 Task: nan
Action: Mouse moved to (509, 144)
Screenshot: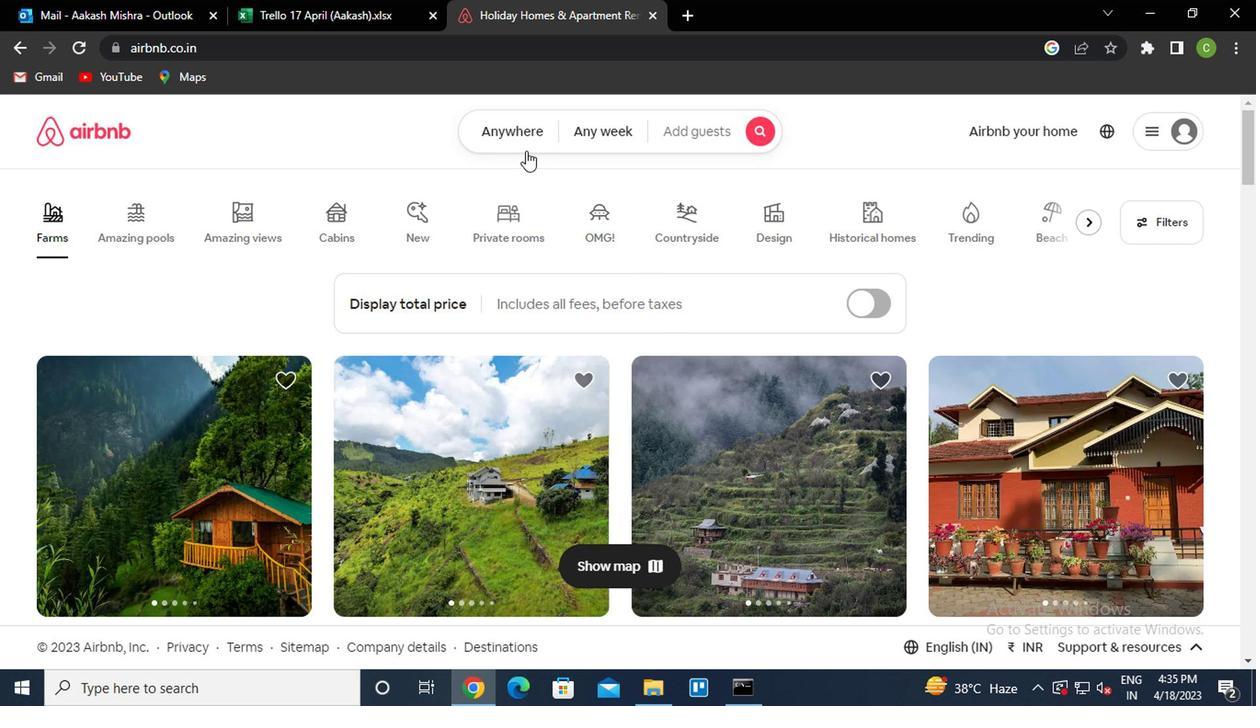 
Action: Mouse pressed left at (509, 144)
Screenshot: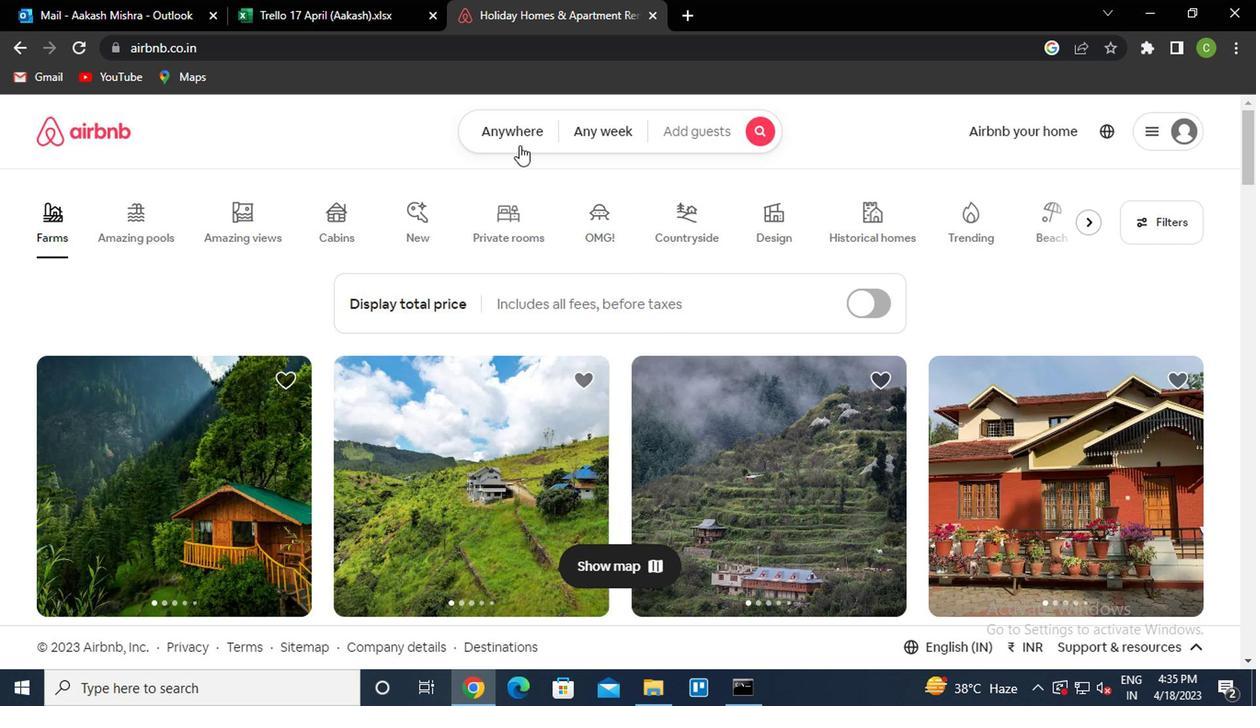 
Action: Mouse moved to (361, 210)
Screenshot: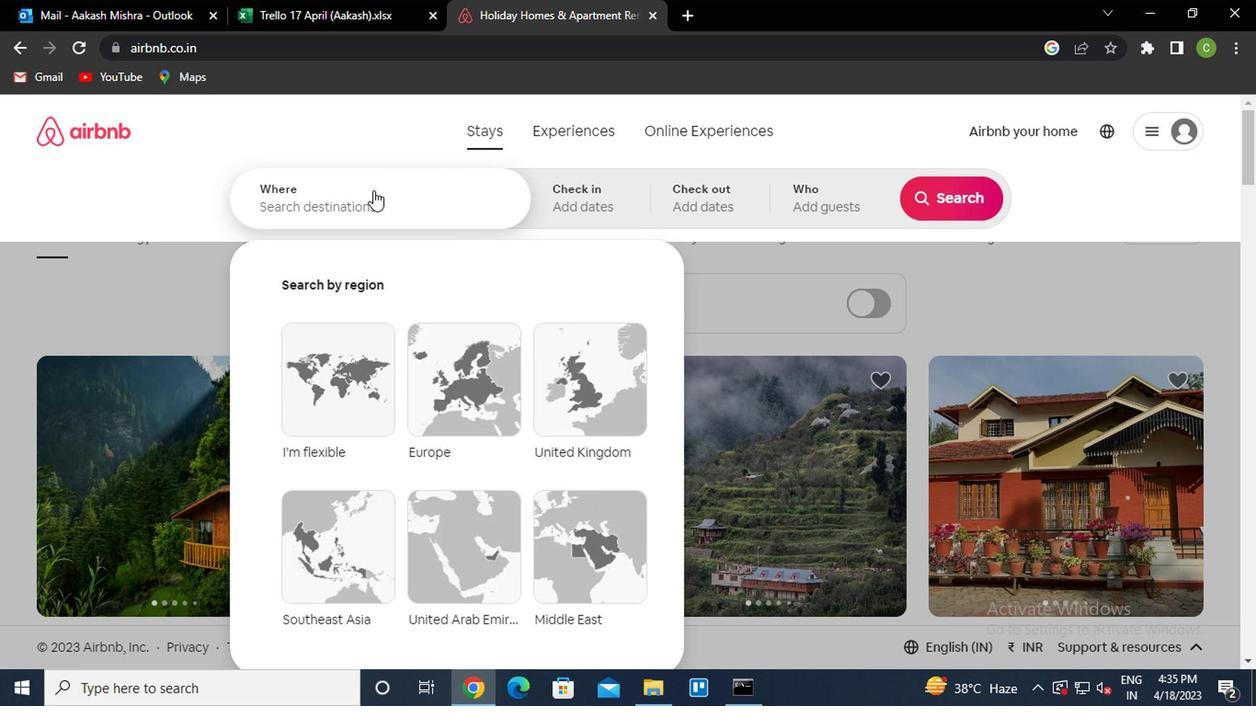 
Action: Mouse pressed left at (361, 210)
Screenshot: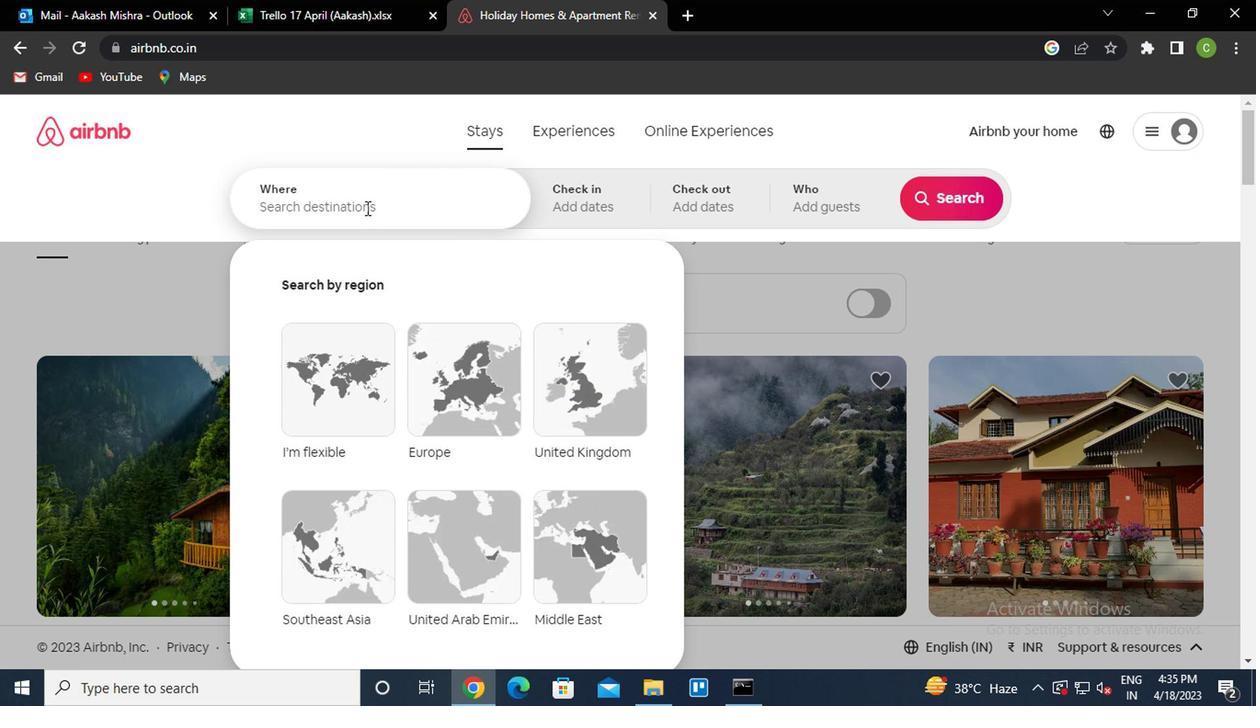 
Action: Mouse moved to (362, 211)
Screenshot: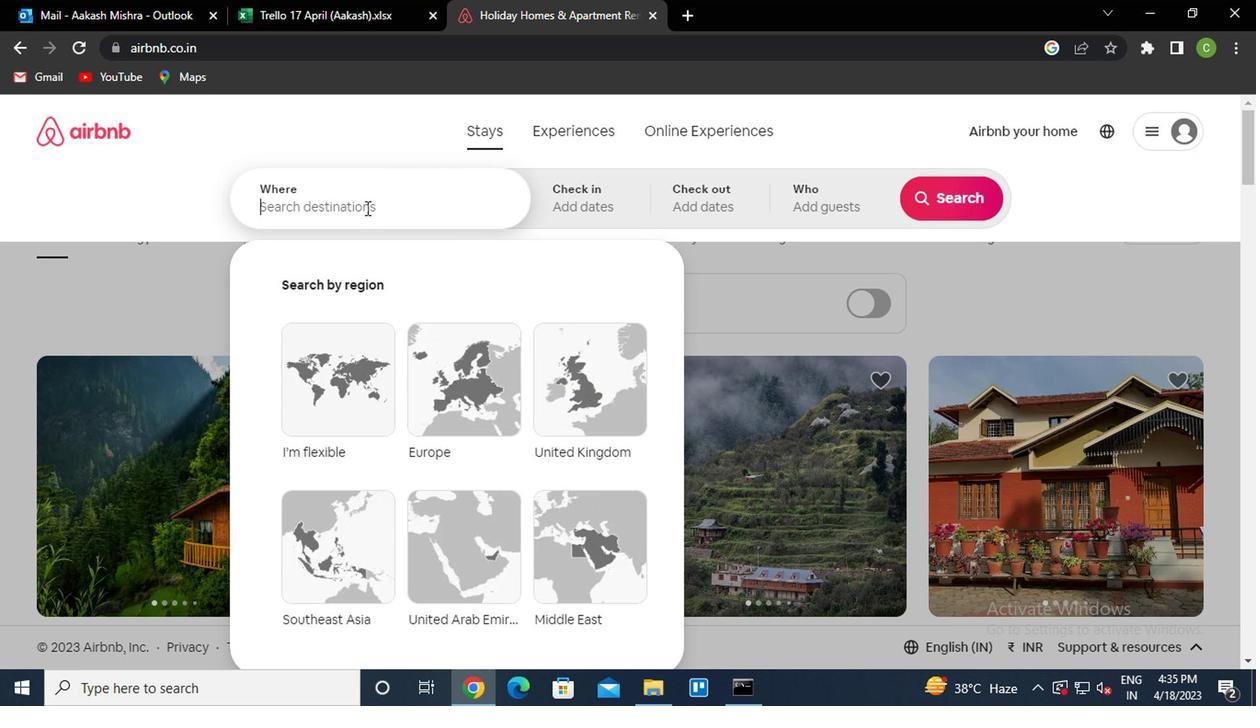 
Action: Key pressed c<Key.caps_lock>apitao<Key.space>poco<Key.space>brazil<Key.down><Key.enter>
Screenshot: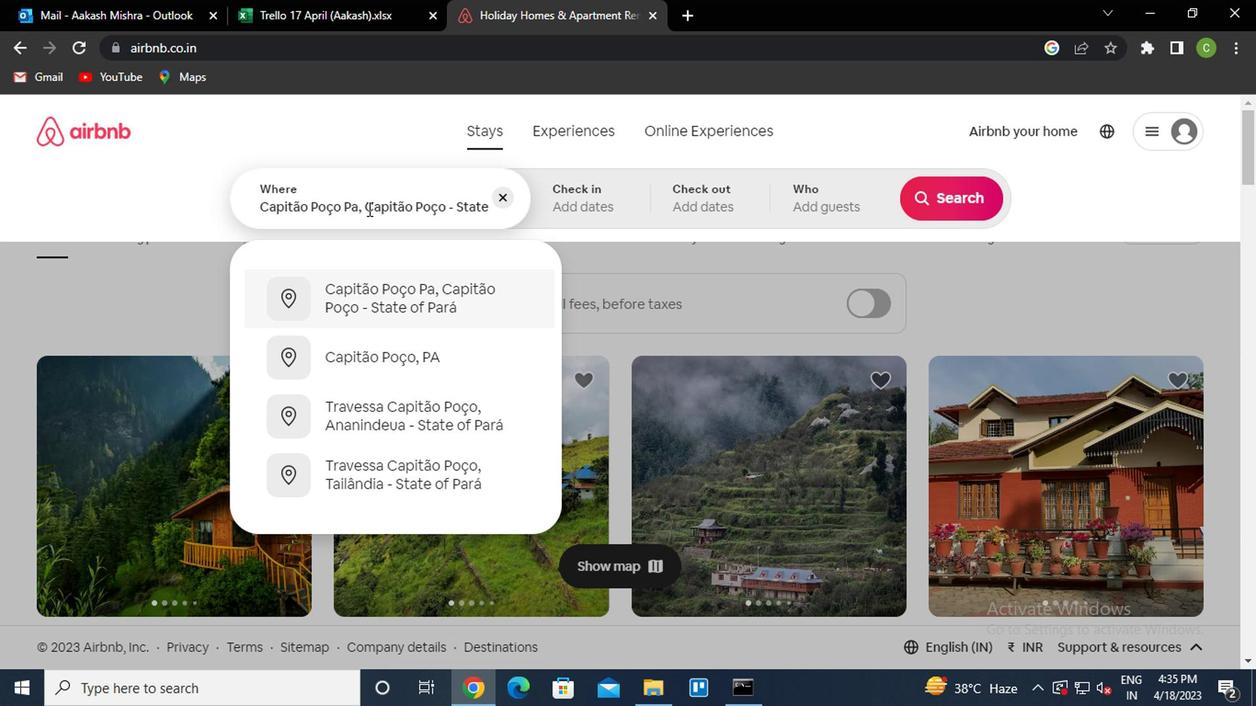 
Action: Mouse moved to (929, 342)
Screenshot: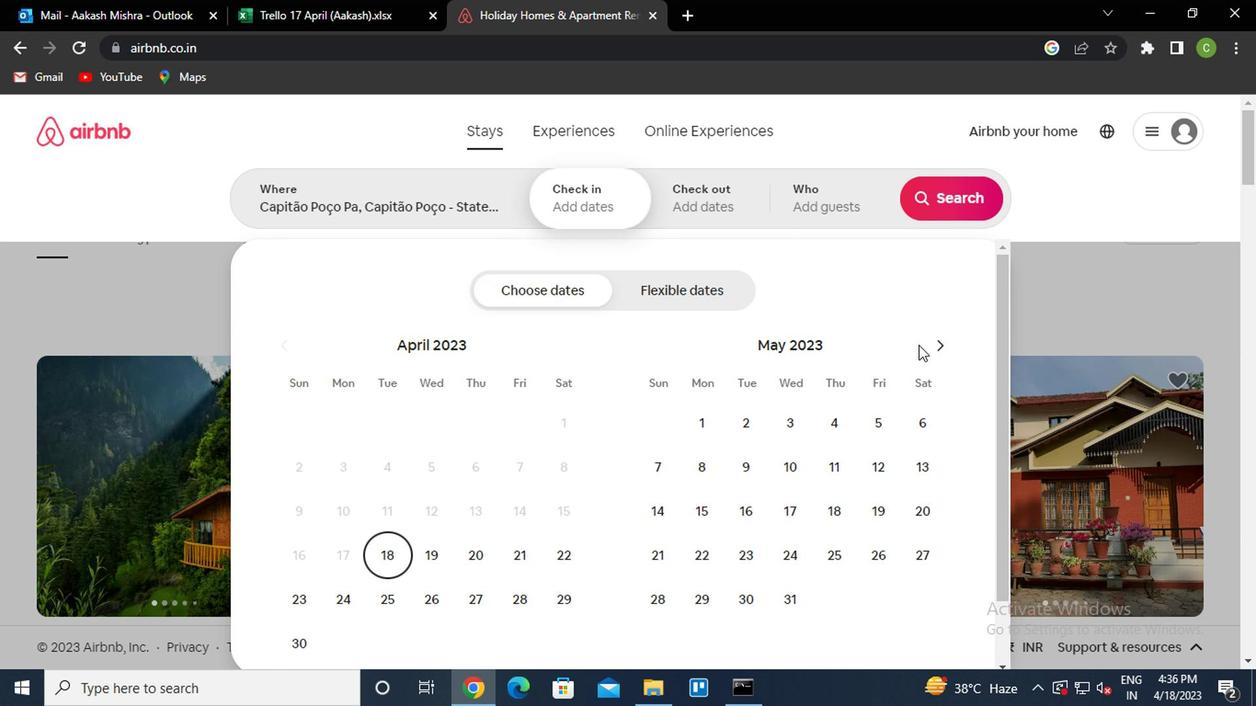 
Action: Mouse pressed left at (929, 342)
Screenshot: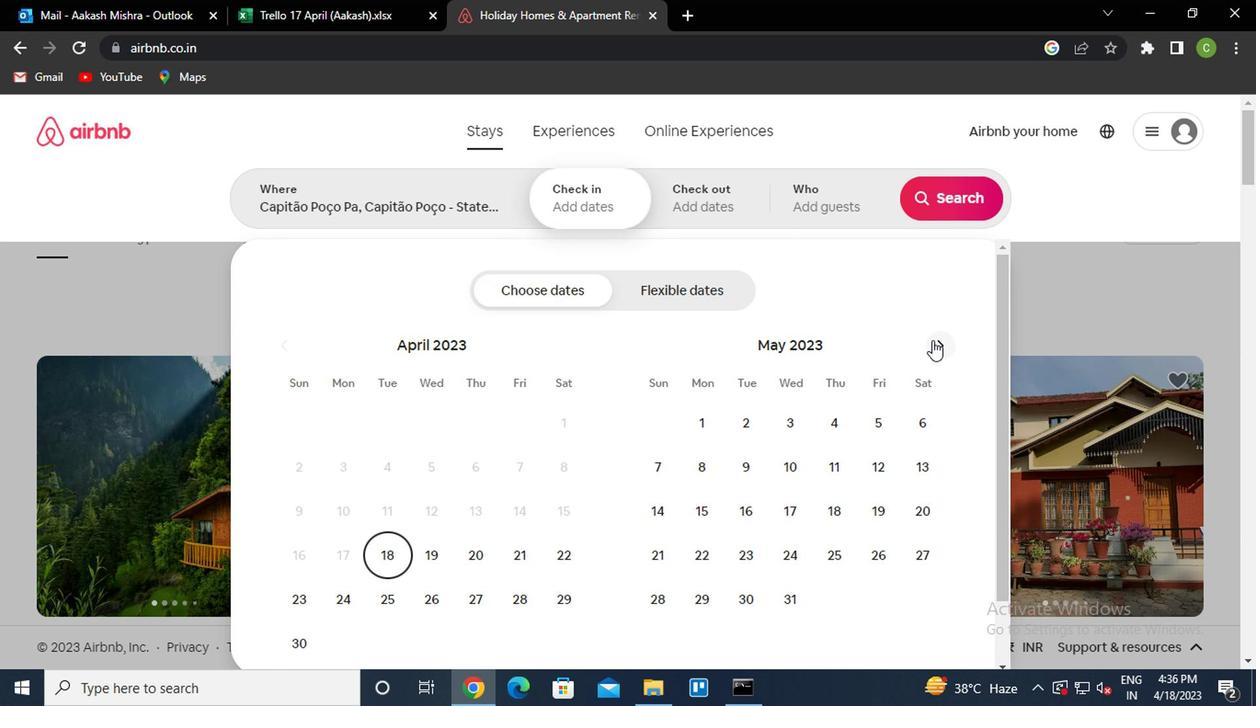 
Action: Mouse pressed left at (929, 342)
Screenshot: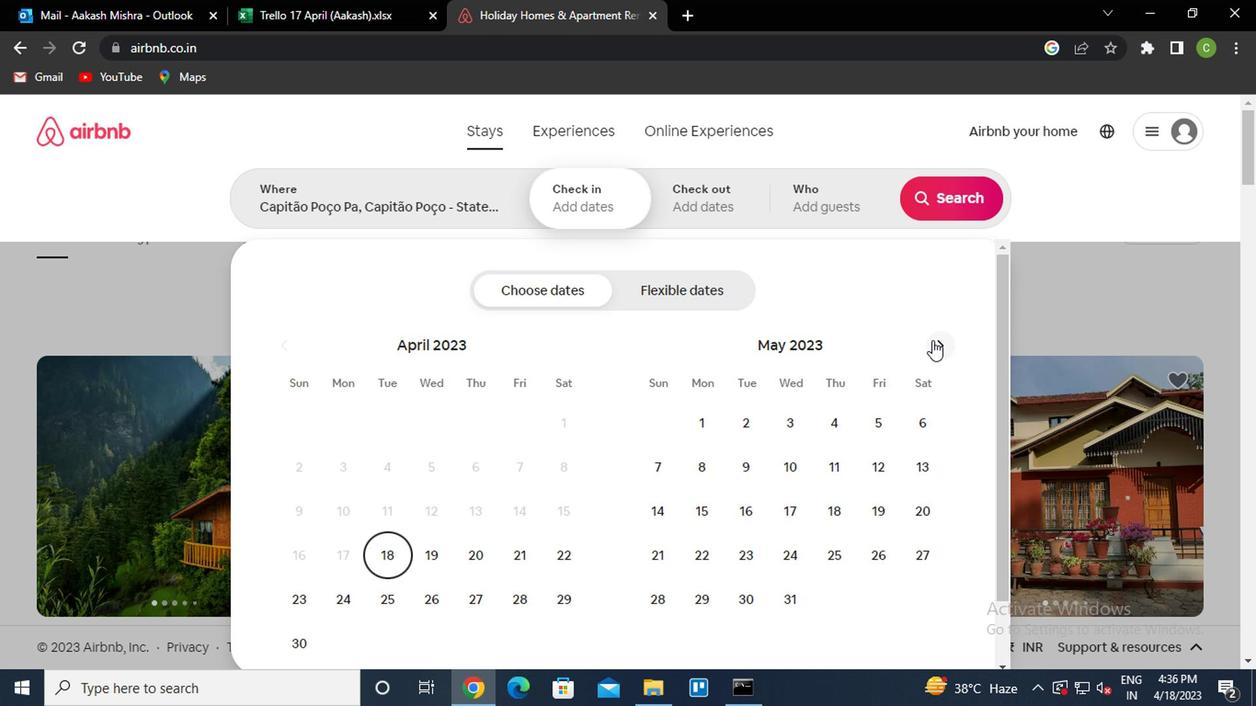 
Action: Mouse pressed left at (929, 342)
Screenshot: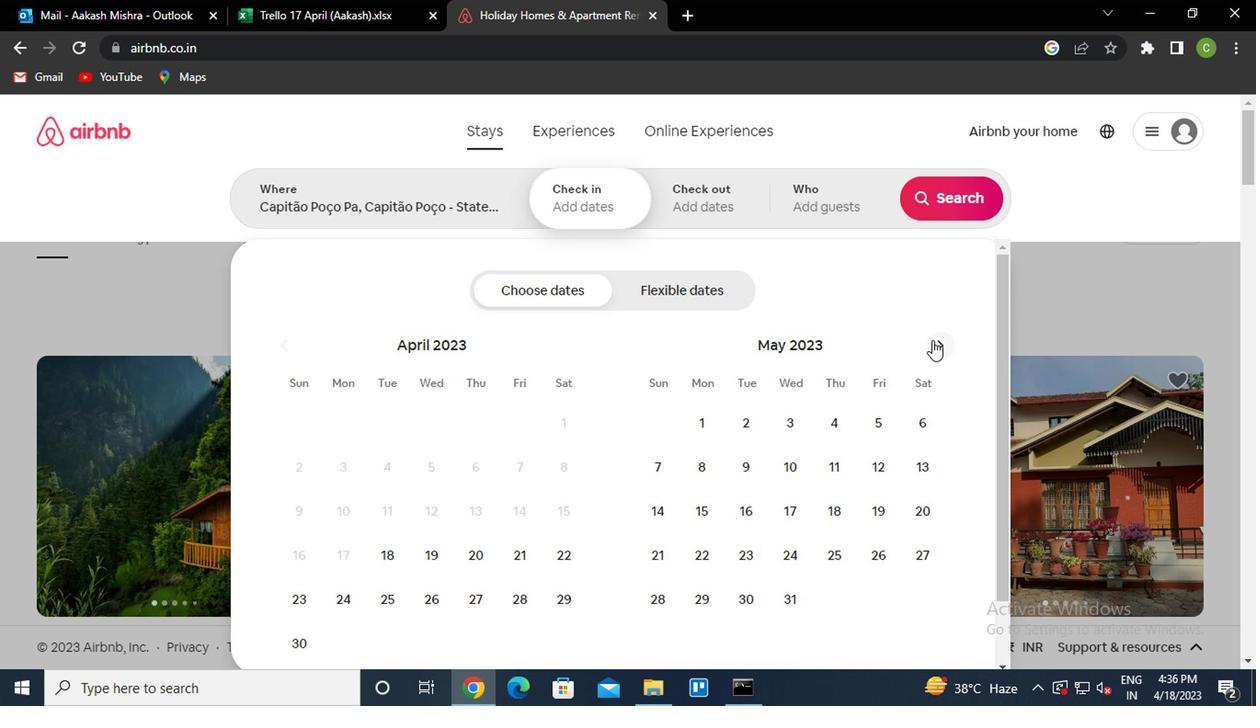 
Action: Mouse pressed left at (929, 342)
Screenshot: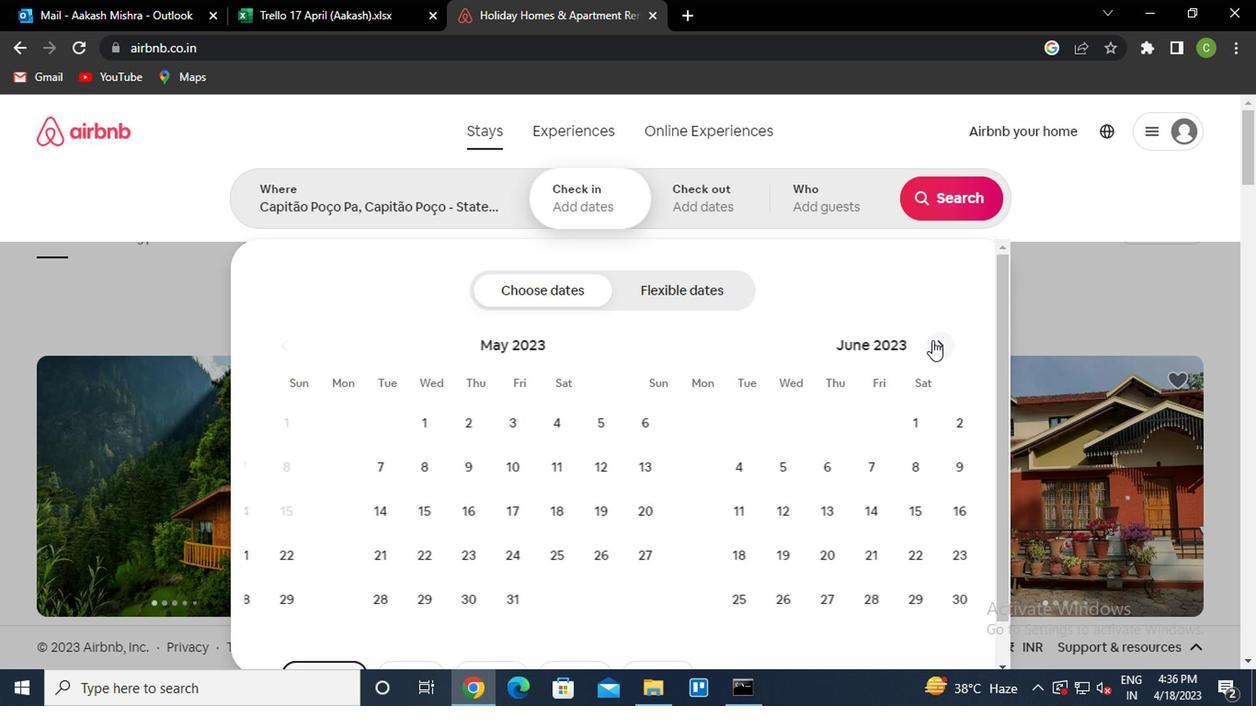 
Action: Mouse pressed left at (929, 342)
Screenshot: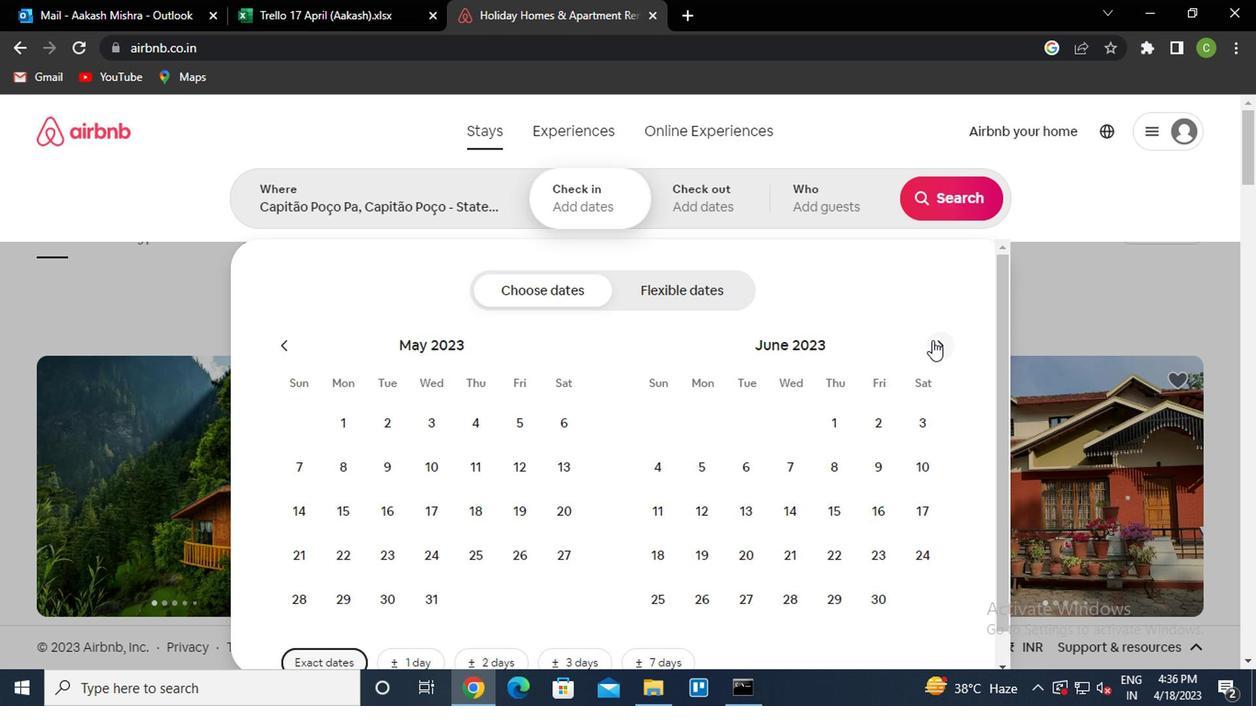 
Action: Mouse pressed left at (929, 342)
Screenshot: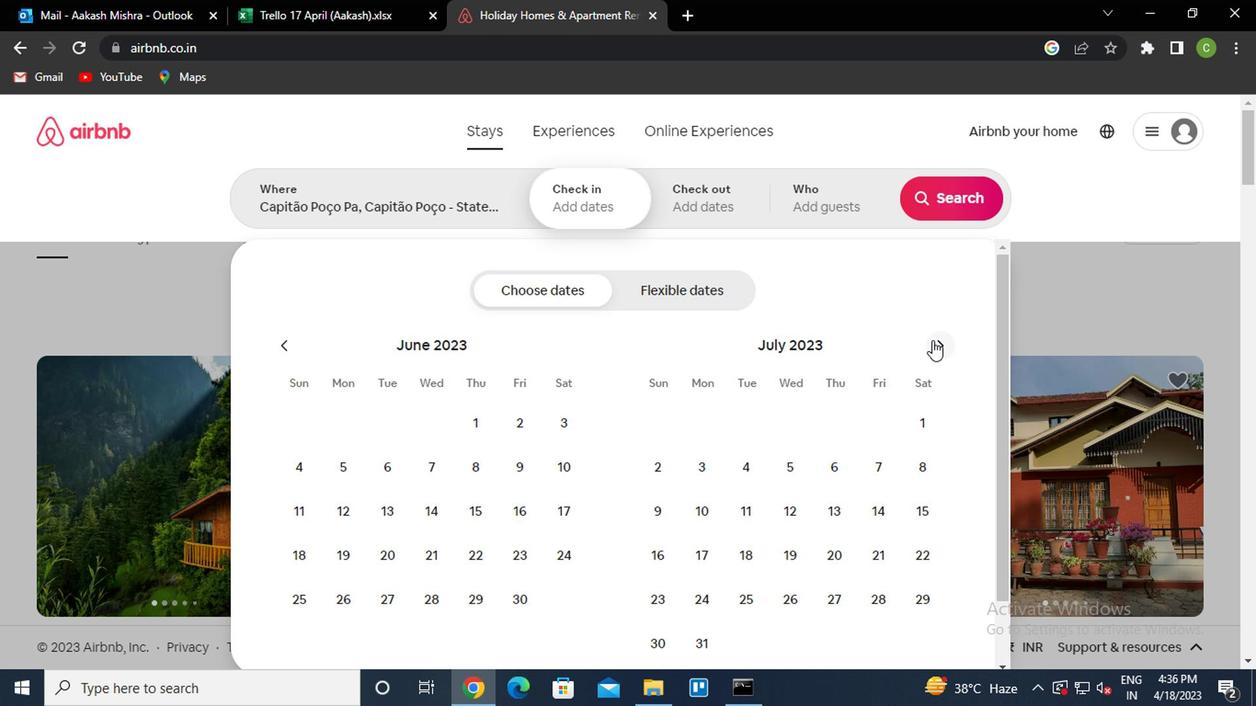 
Action: Mouse moved to (929, 341)
Screenshot: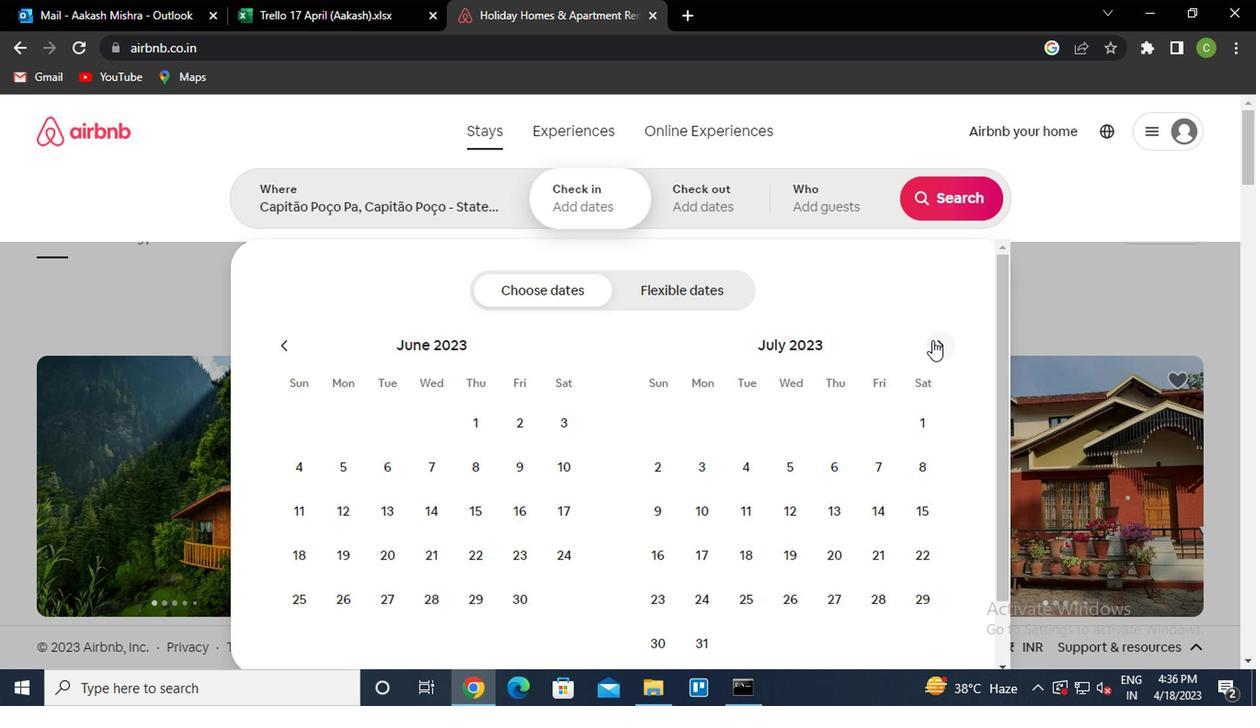 
Action: Mouse pressed left at (929, 341)
Screenshot: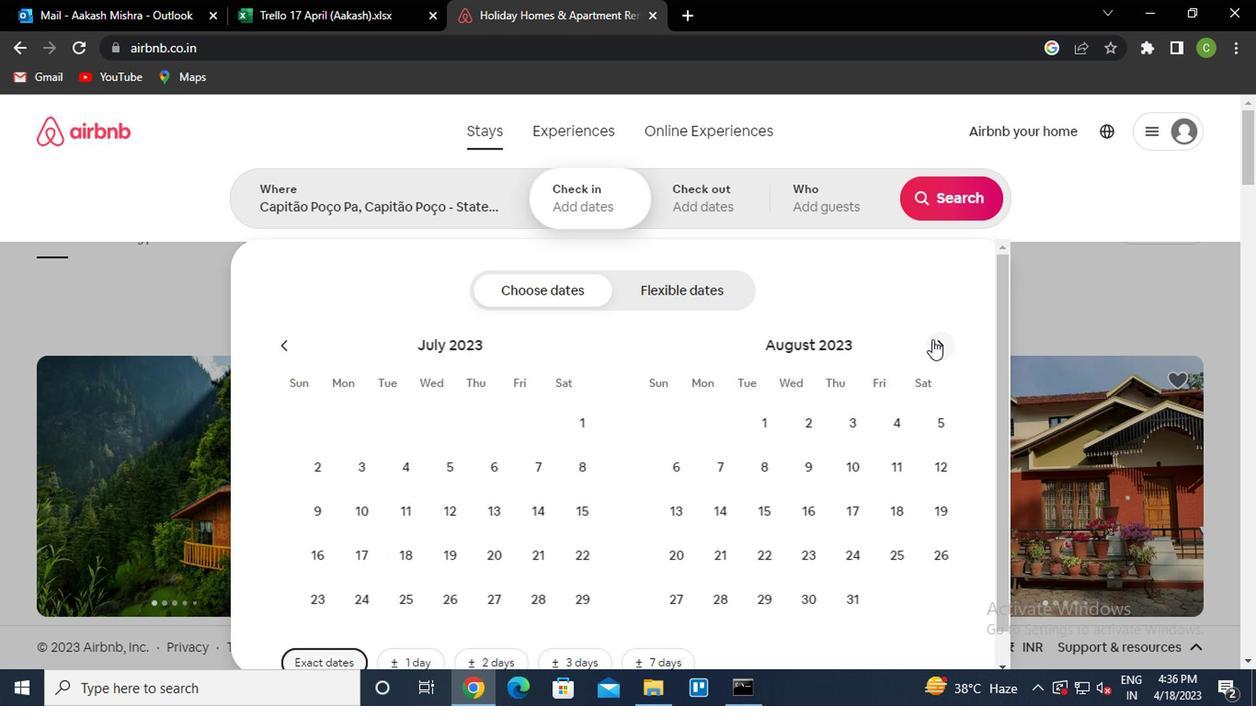 
Action: Mouse moved to (917, 428)
Screenshot: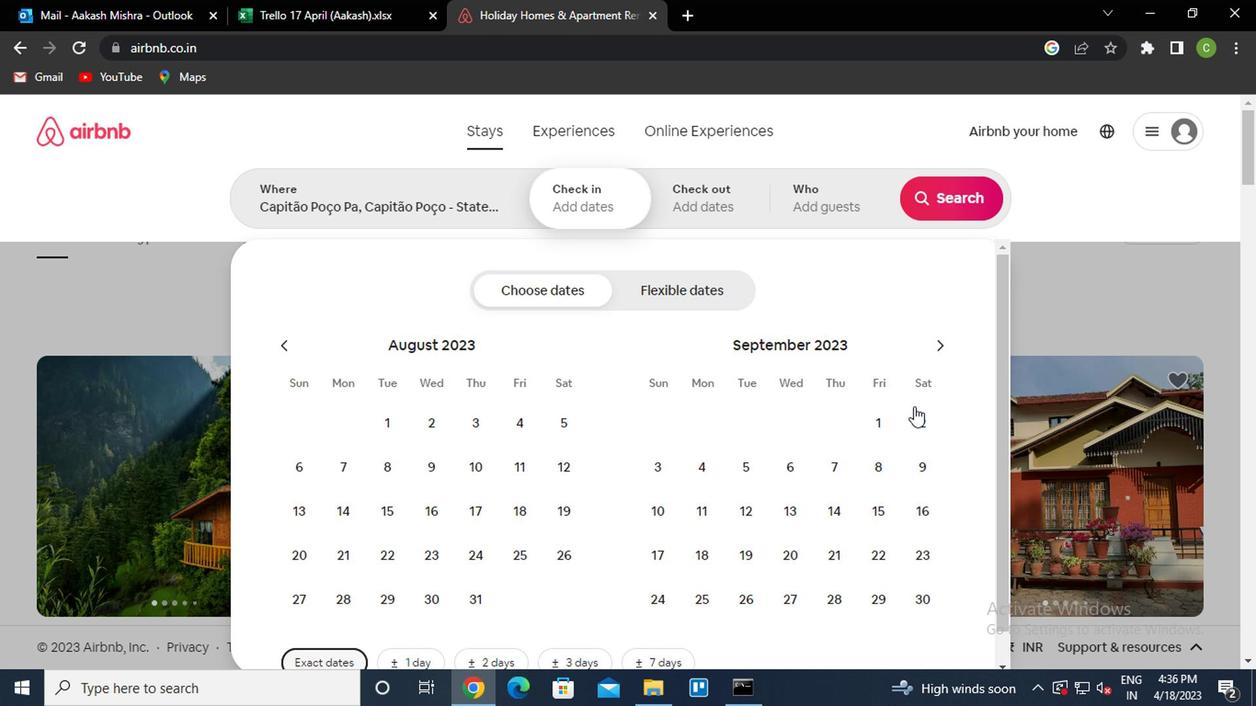 
Action: Mouse pressed left at (917, 428)
Screenshot: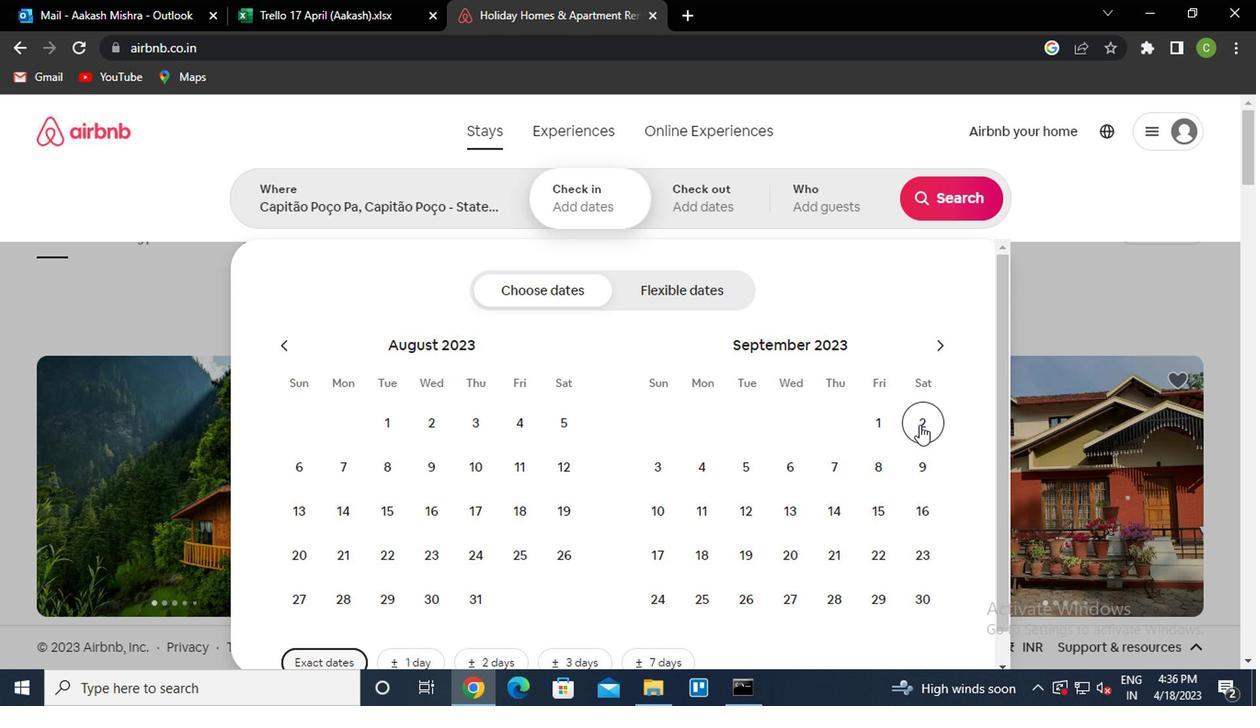 
Action: Mouse moved to (654, 513)
Screenshot: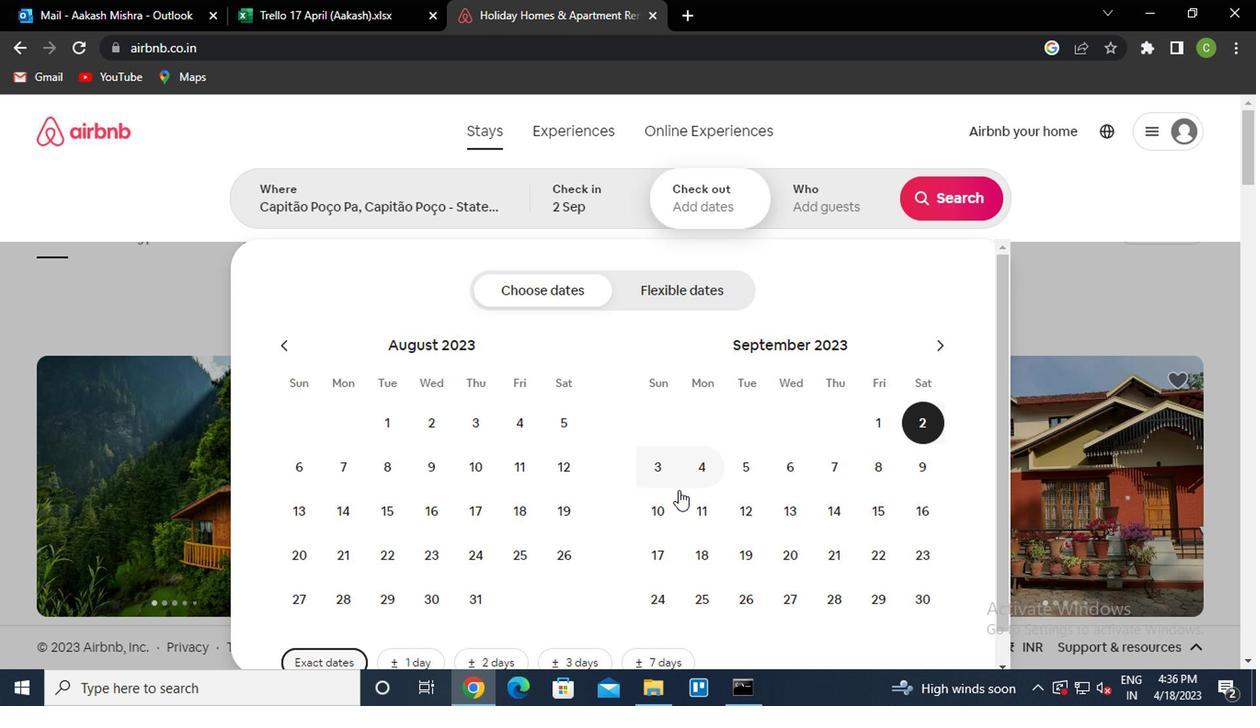 
Action: Mouse pressed left at (654, 513)
Screenshot: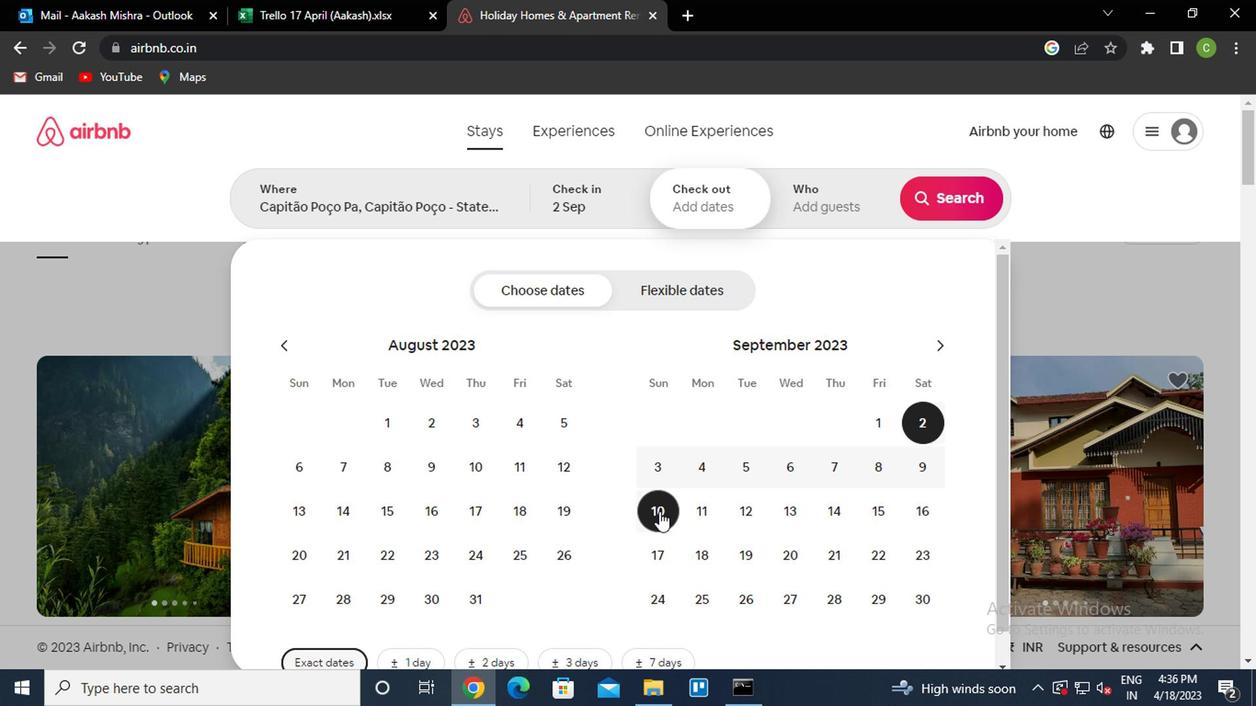 
Action: Mouse moved to (831, 208)
Screenshot: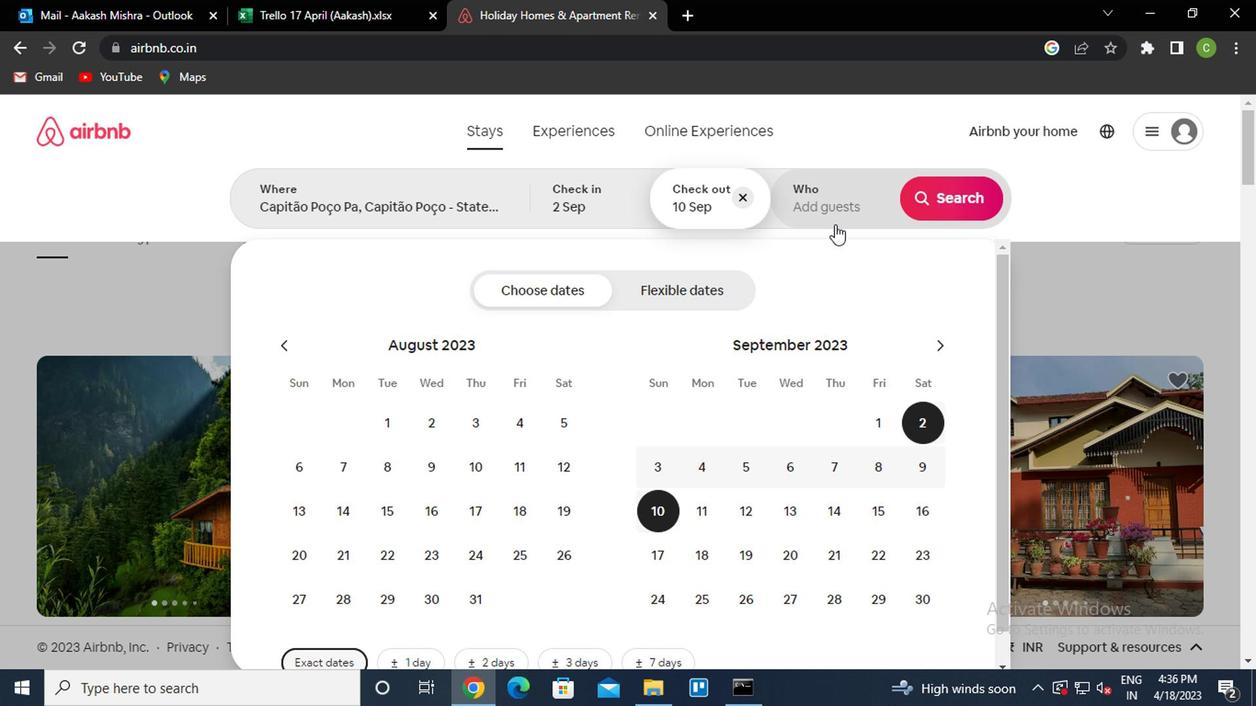 
Action: Mouse pressed left at (831, 208)
Screenshot: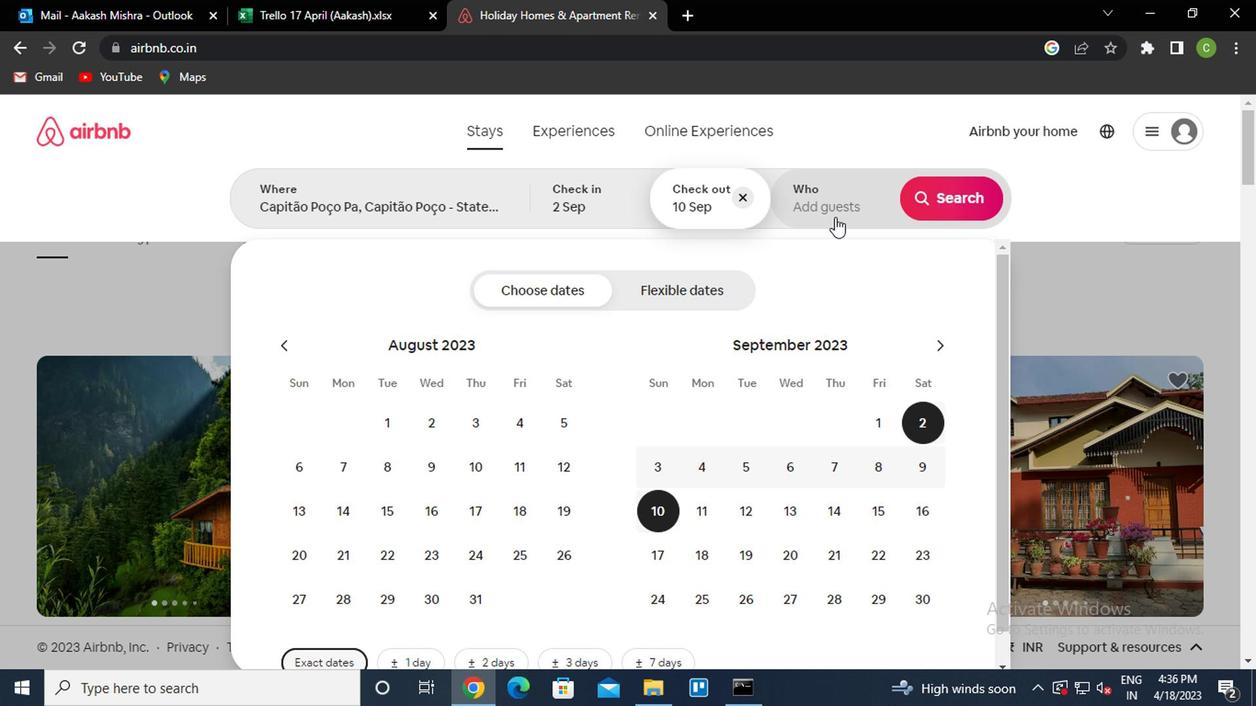 
Action: Mouse moved to (951, 301)
Screenshot: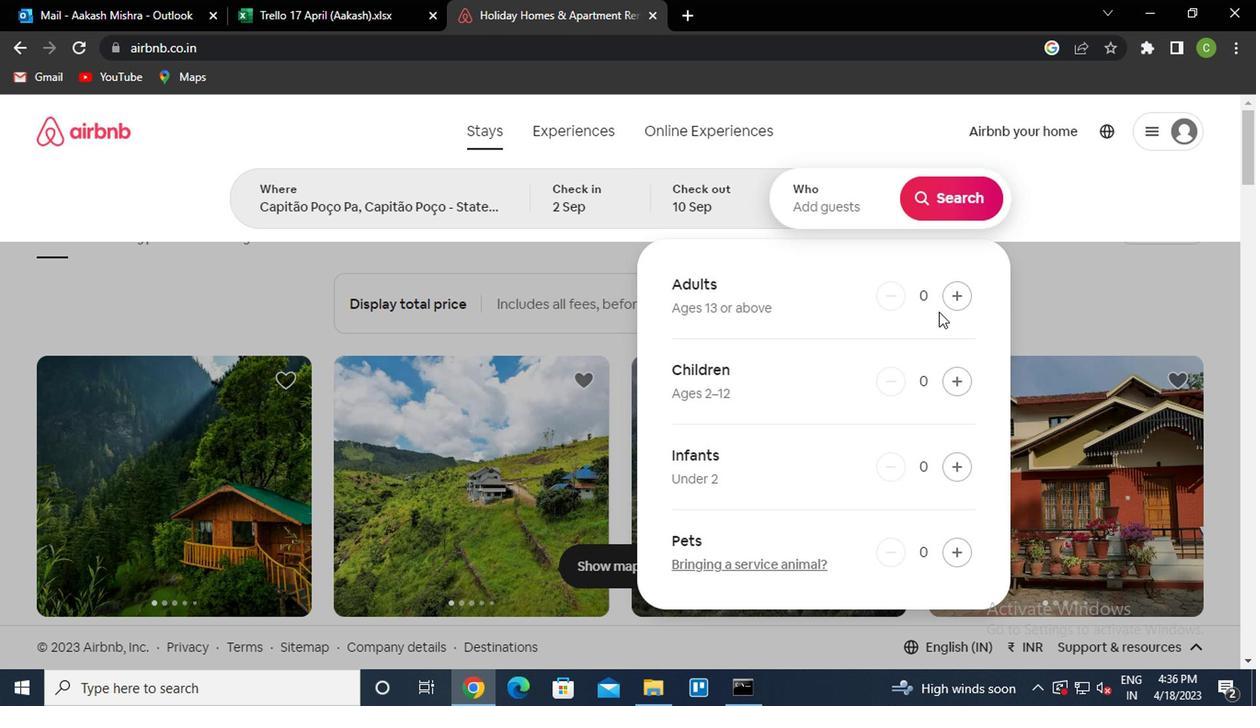 
Action: Mouse pressed left at (951, 301)
Screenshot: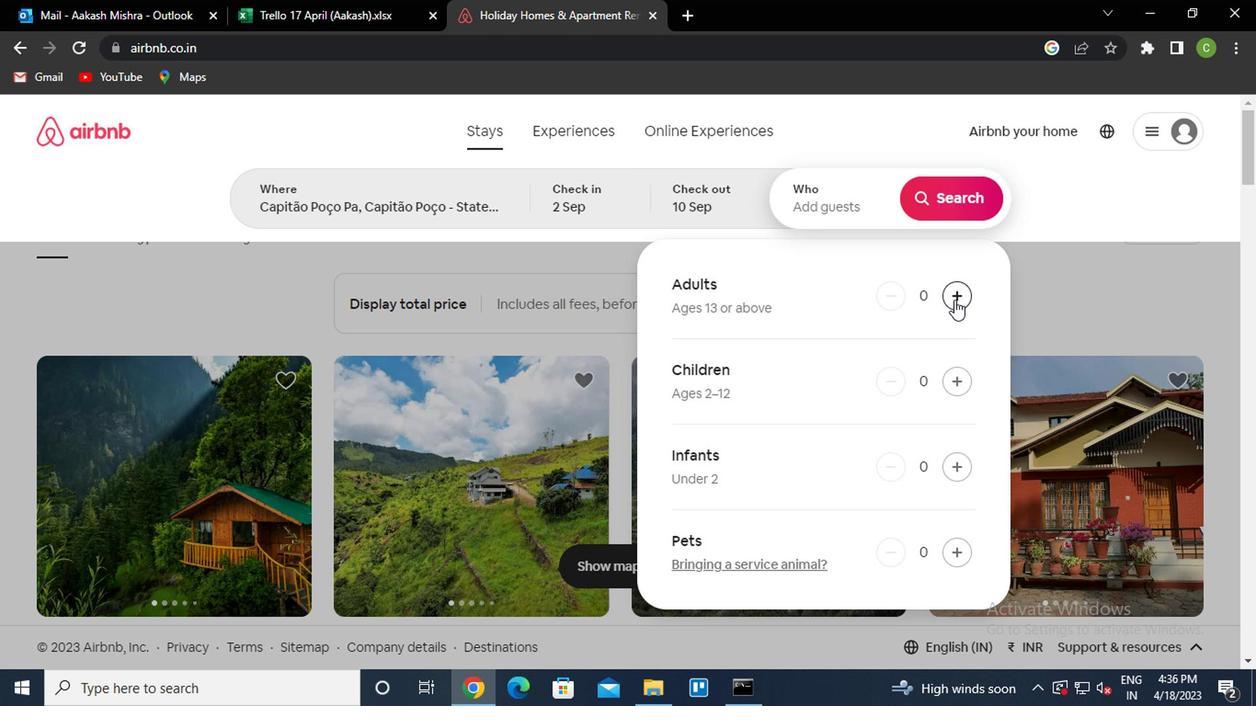 
Action: Mouse pressed left at (951, 301)
Screenshot: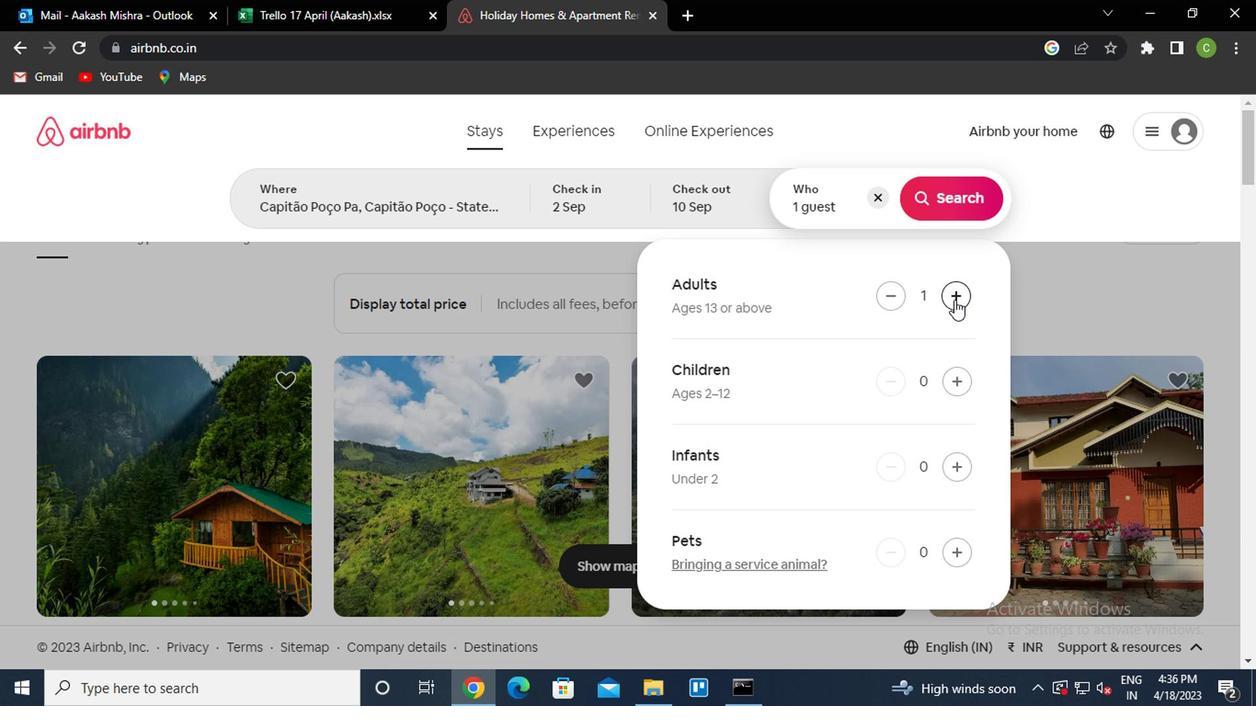 
Action: Mouse moved to (1036, 296)
Screenshot: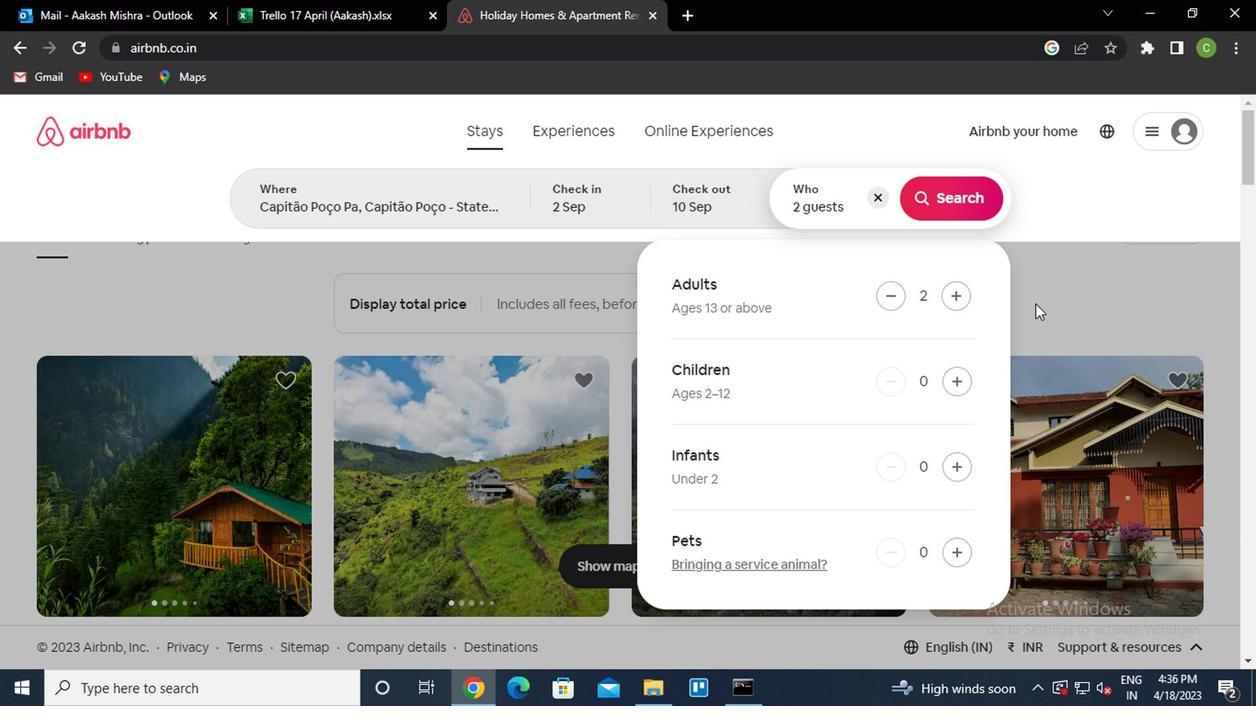 
Action: Mouse pressed left at (1036, 296)
Screenshot: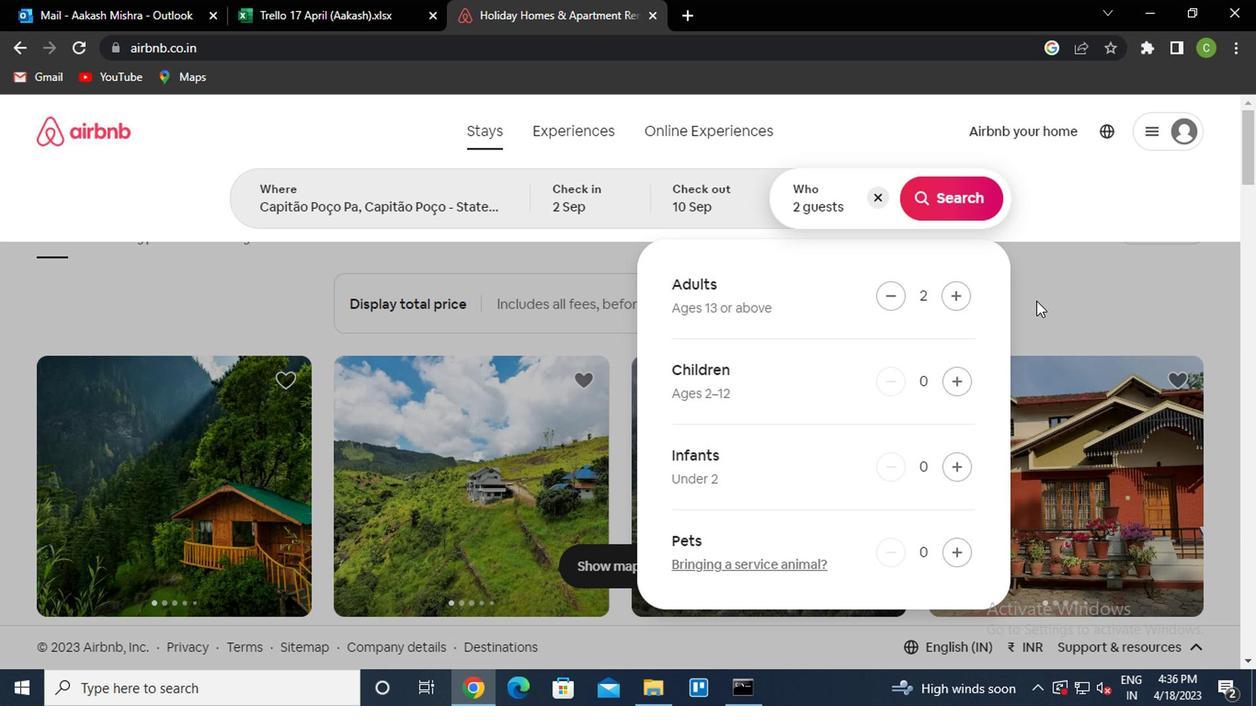 
Action: Mouse moved to (1178, 242)
Screenshot: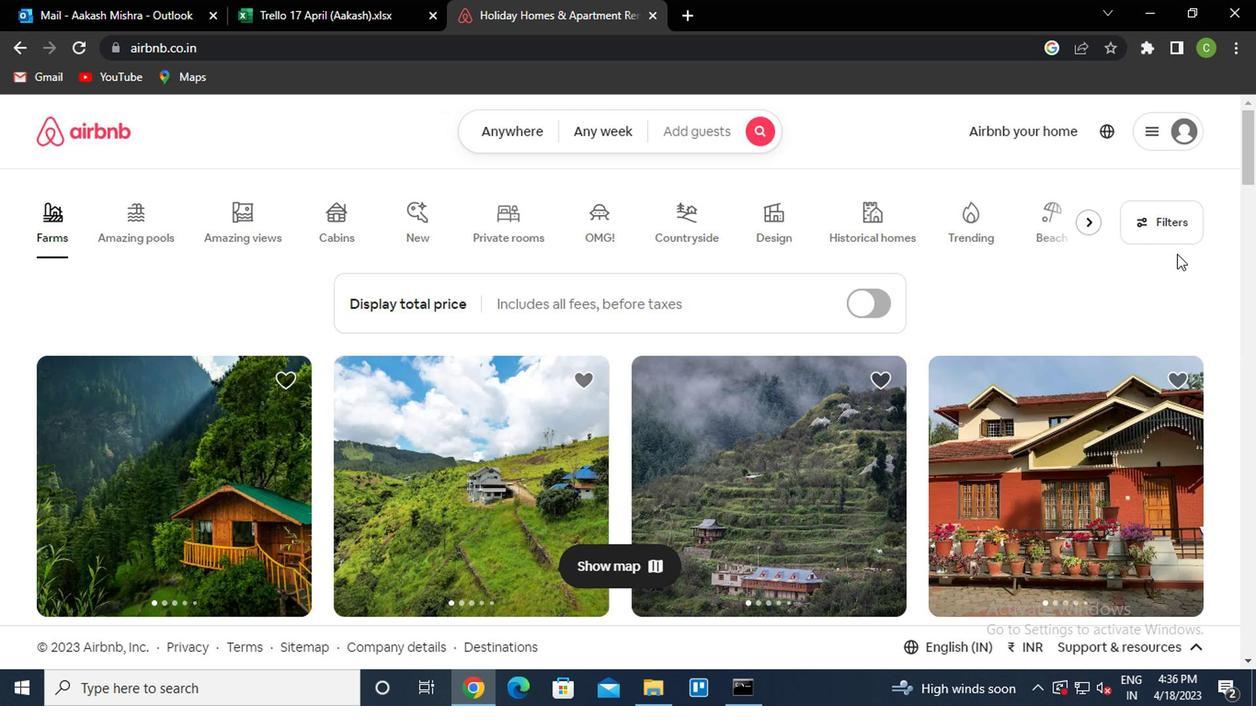 
Action: Mouse pressed left at (1178, 242)
Screenshot: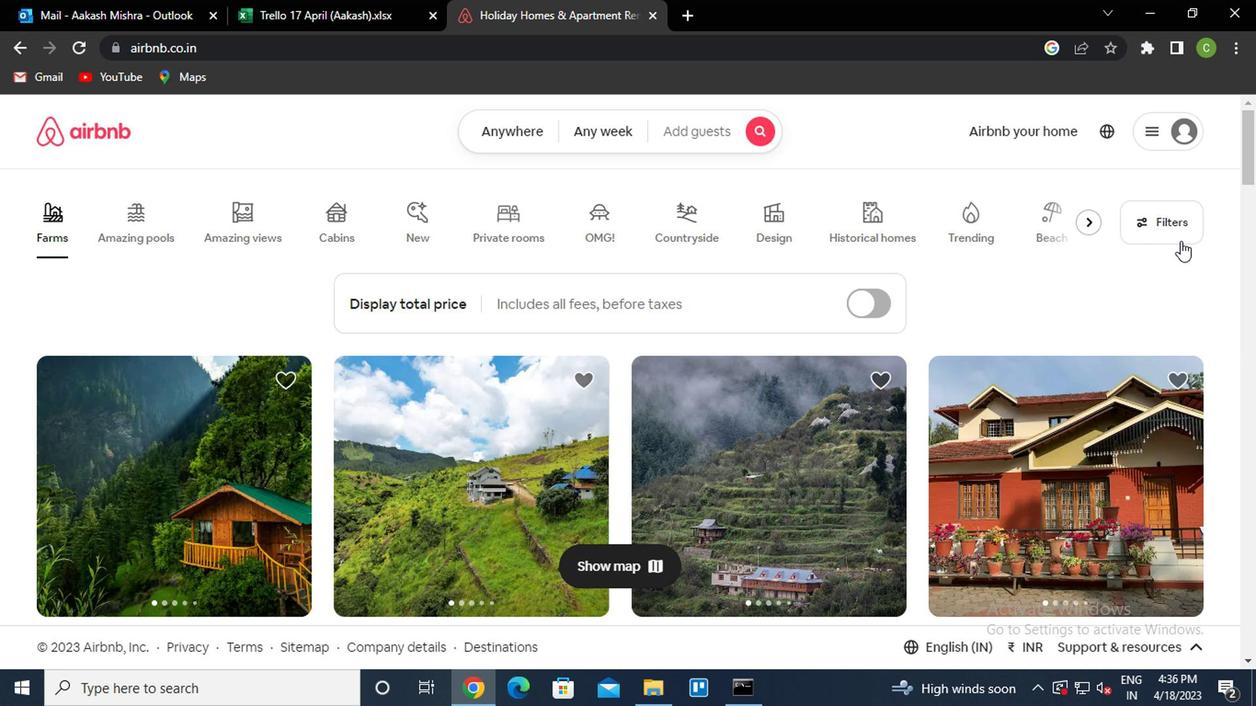 
Action: Mouse moved to (406, 438)
Screenshot: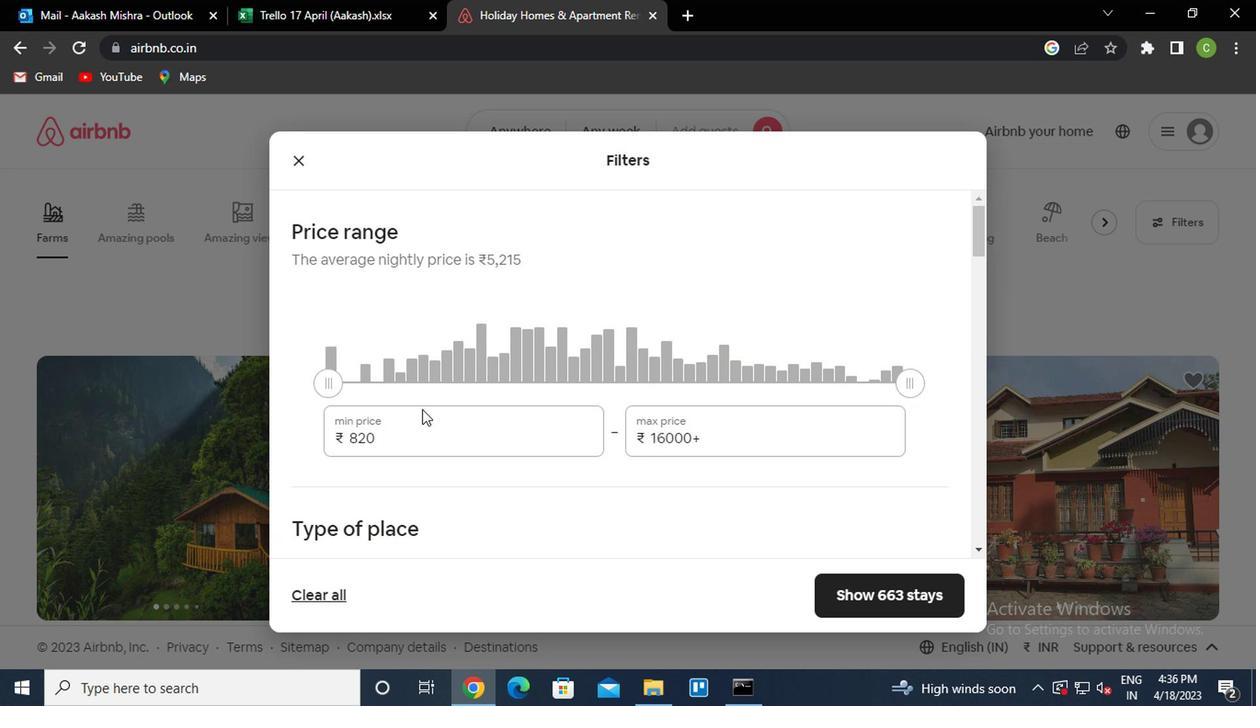 
Action: Mouse pressed left at (406, 438)
Screenshot: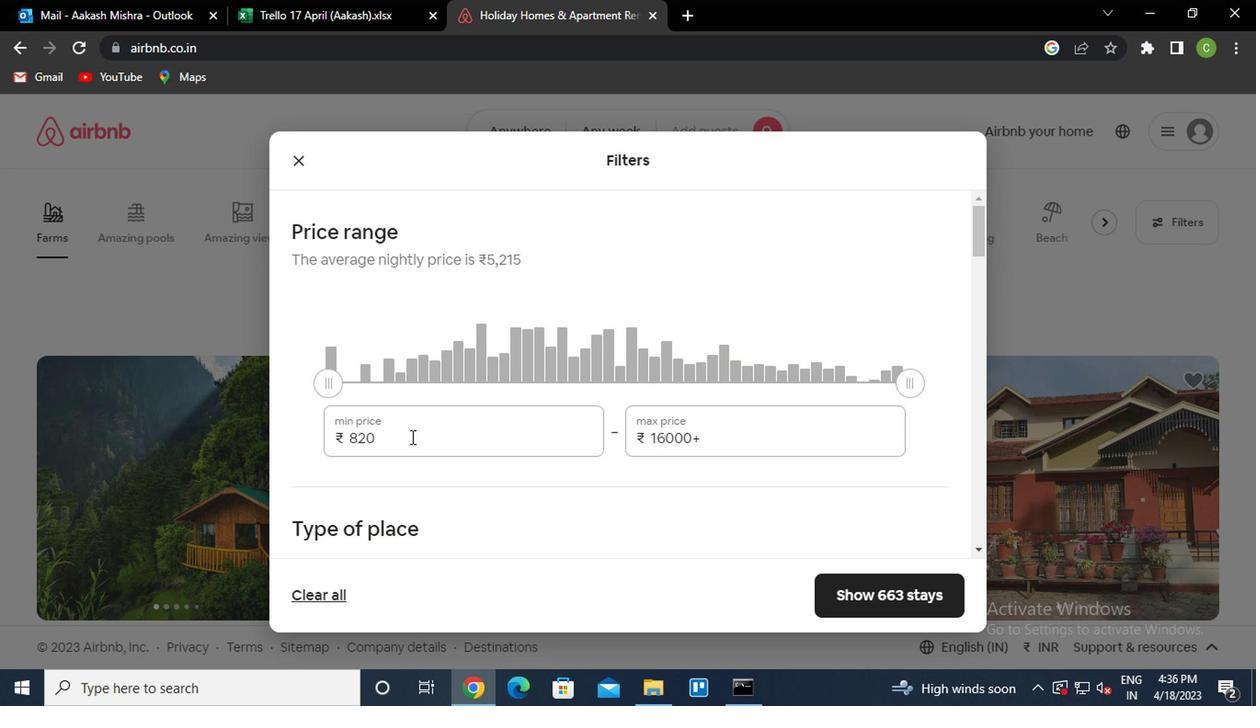 
Action: Key pressed <Key.backspace><Key.backspace><Key.backspace>5000<Key.tab>10000
Screenshot: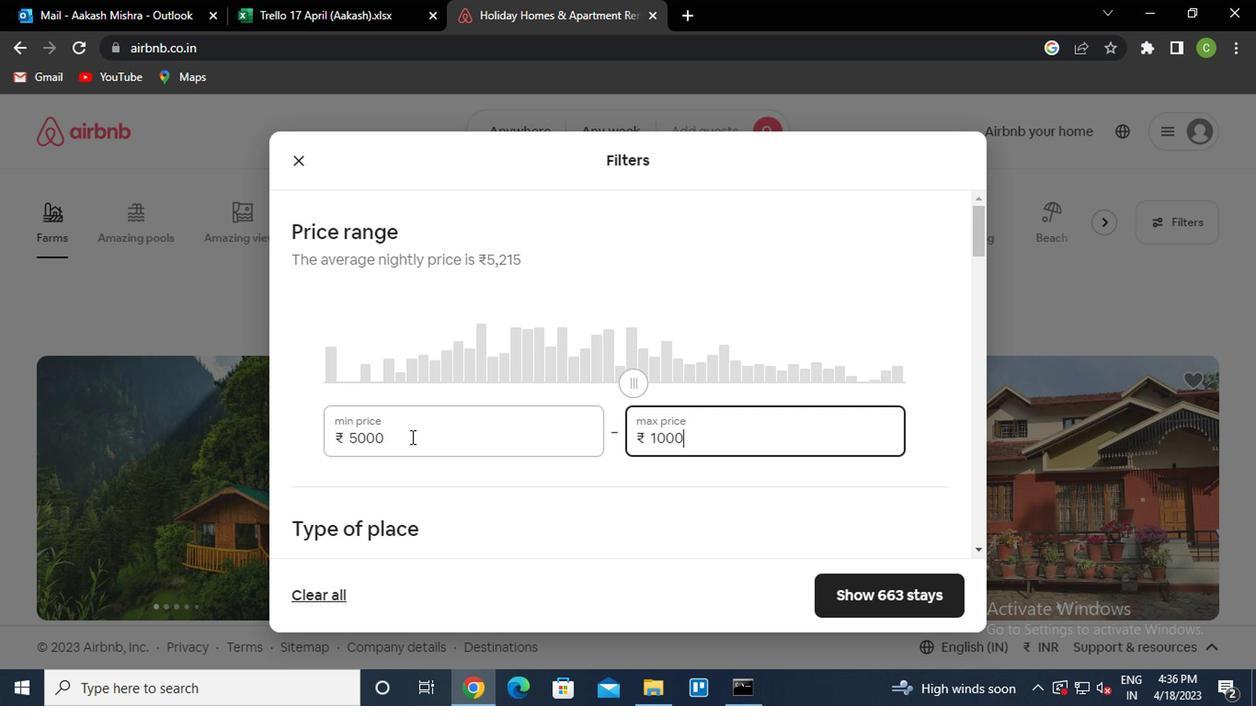 
Action: Mouse moved to (420, 483)
Screenshot: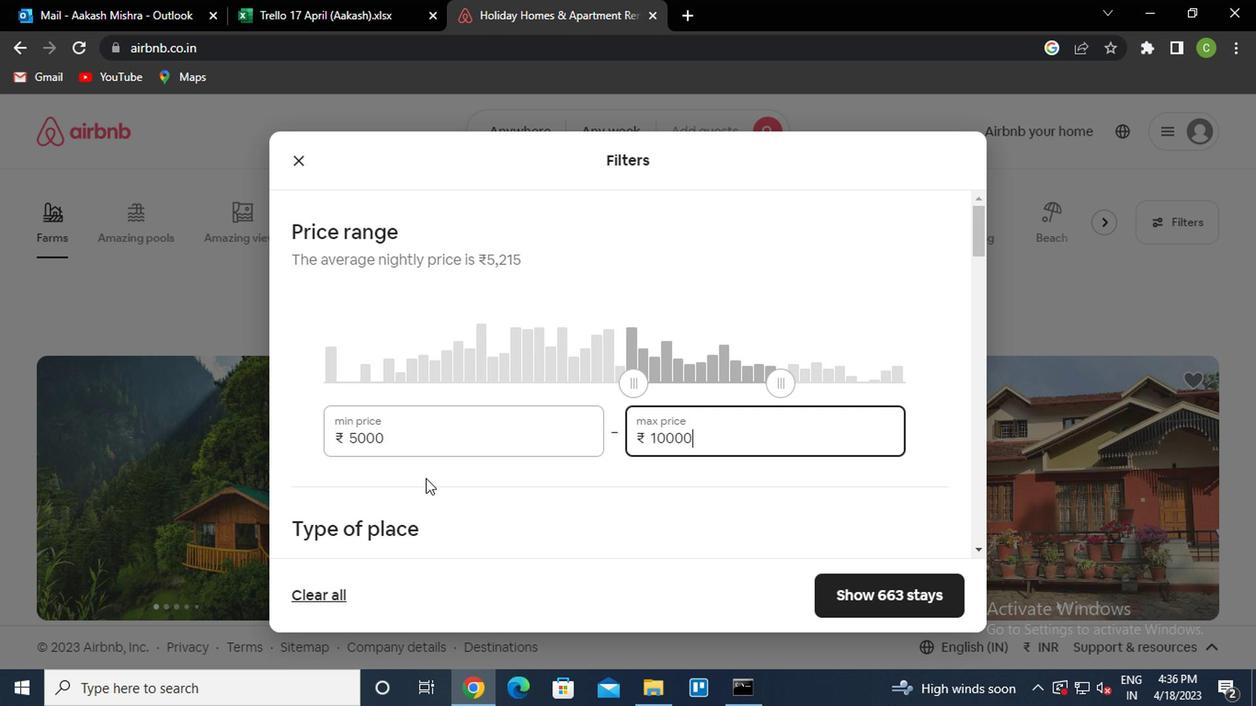 
Action: Key pressed <Key.backspace><Key.backspace><Key.backspace><Key.backspace>6000
Screenshot: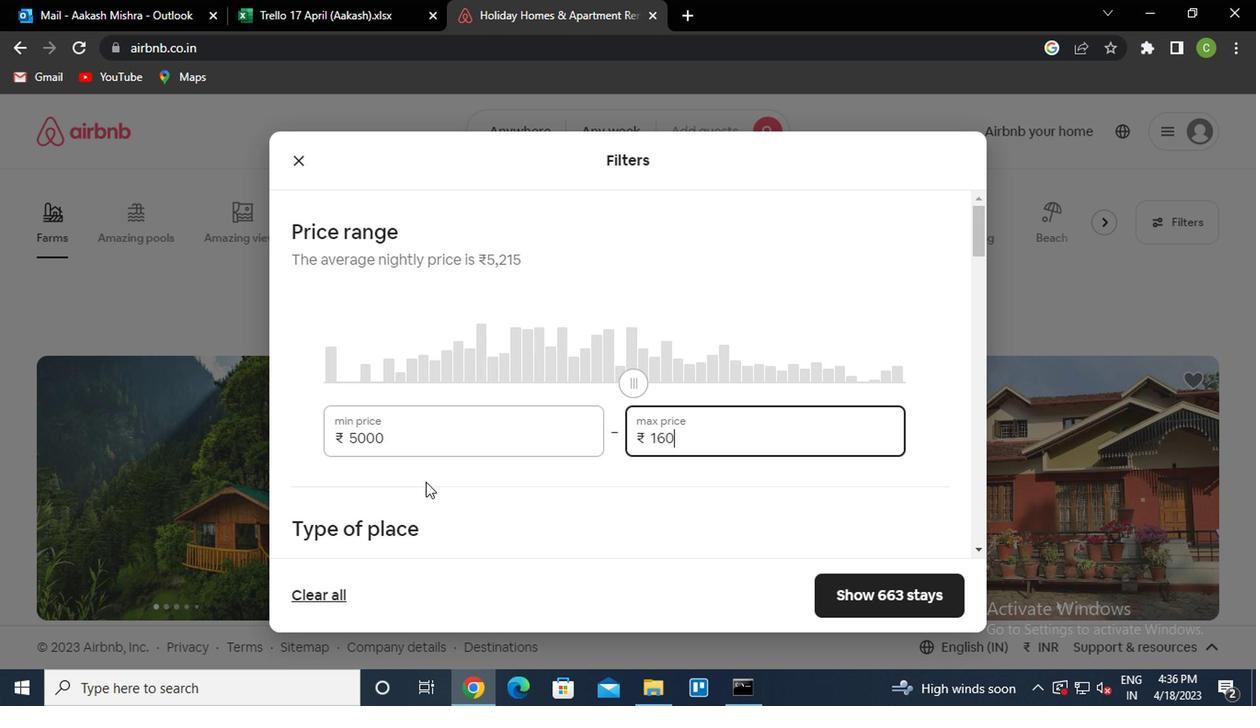
Action: Mouse scrolled (420, 482) with delta (0, -1)
Screenshot: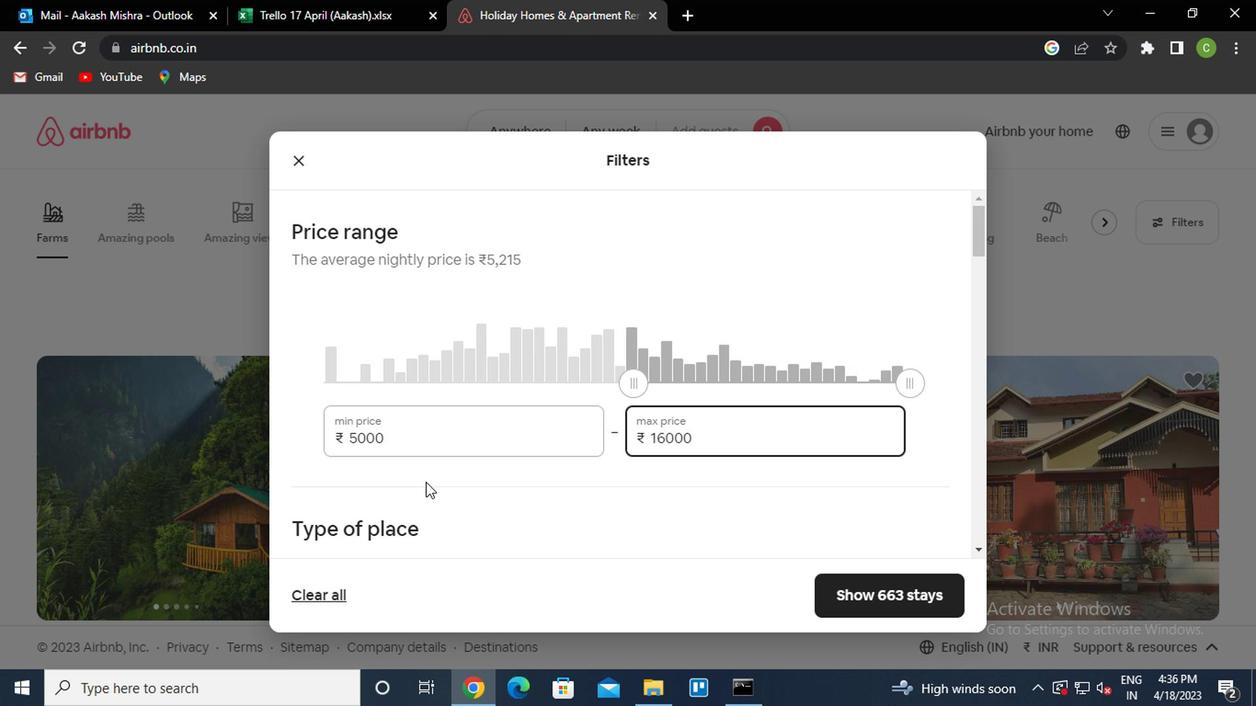 
Action: Mouse moved to (420, 500)
Screenshot: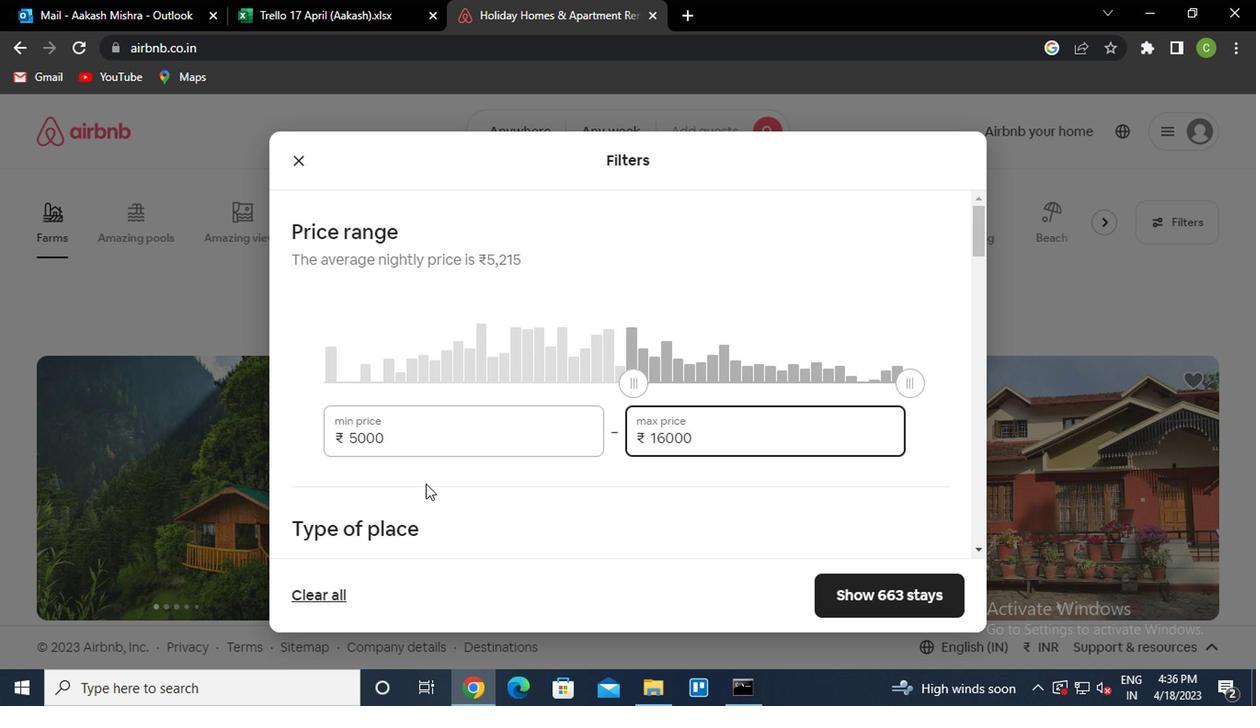 
Action: Mouse scrolled (420, 500) with delta (0, 0)
Screenshot: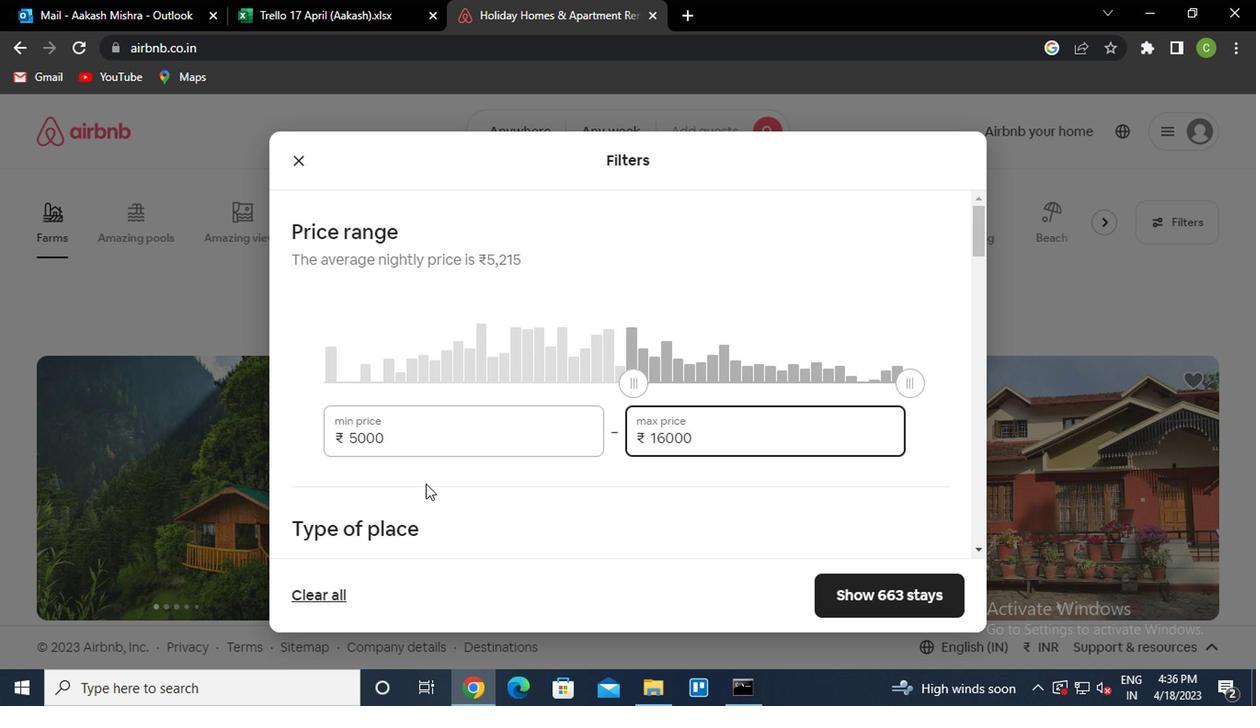 
Action: Mouse moved to (417, 504)
Screenshot: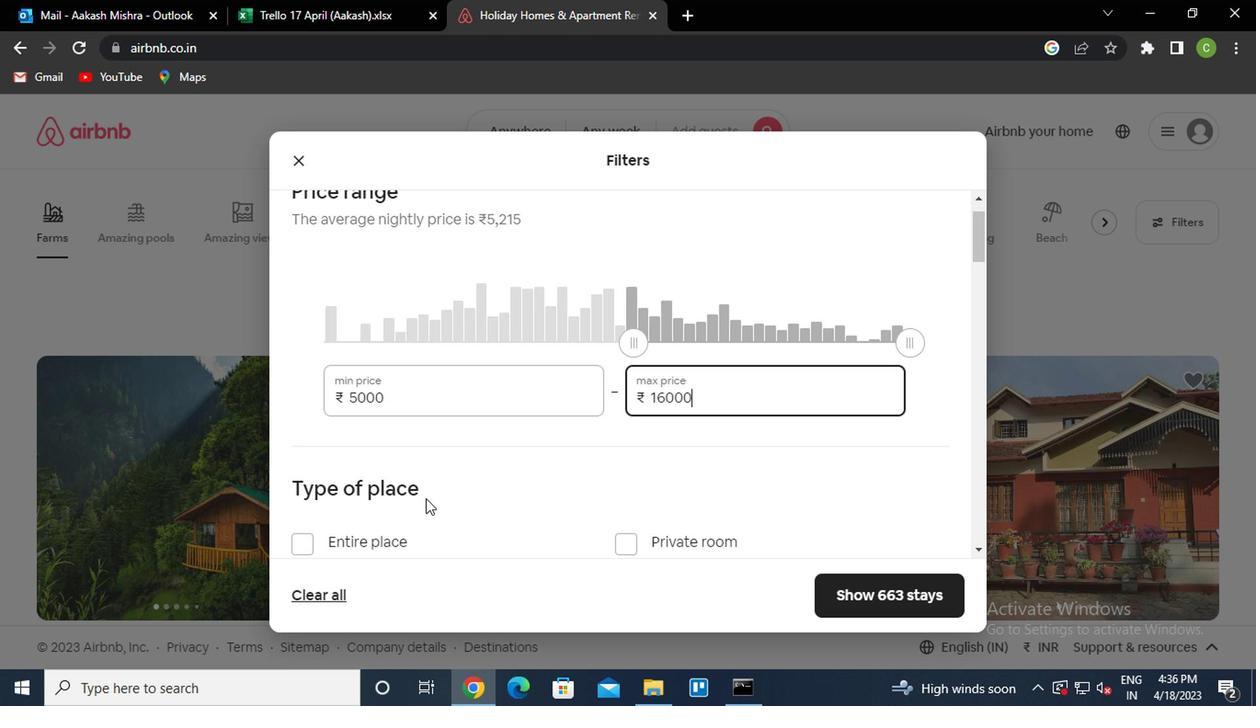 
Action: Mouse scrolled (417, 503) with delta (0, 0)
Screenshot: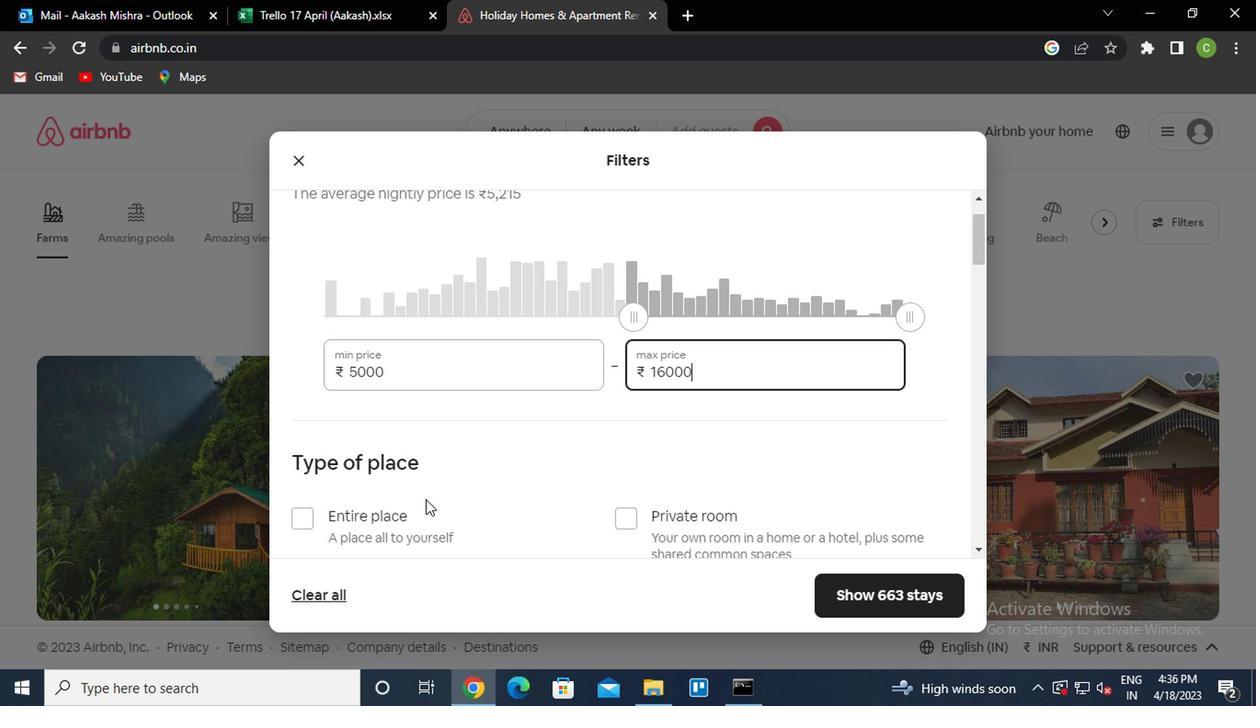 
Action: Mouse moved to (416, 505)
Screenshot: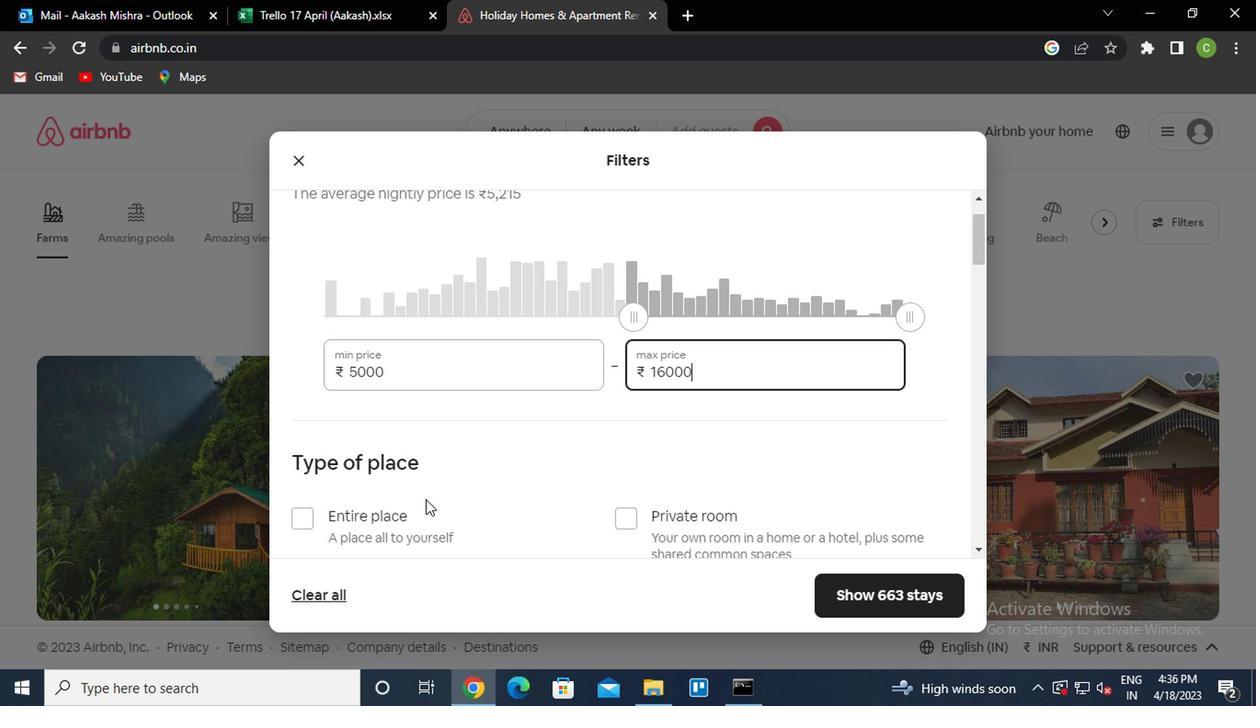 
Action: Mouse scrolled (416, 504) with delta (0, 0)
Screenshot: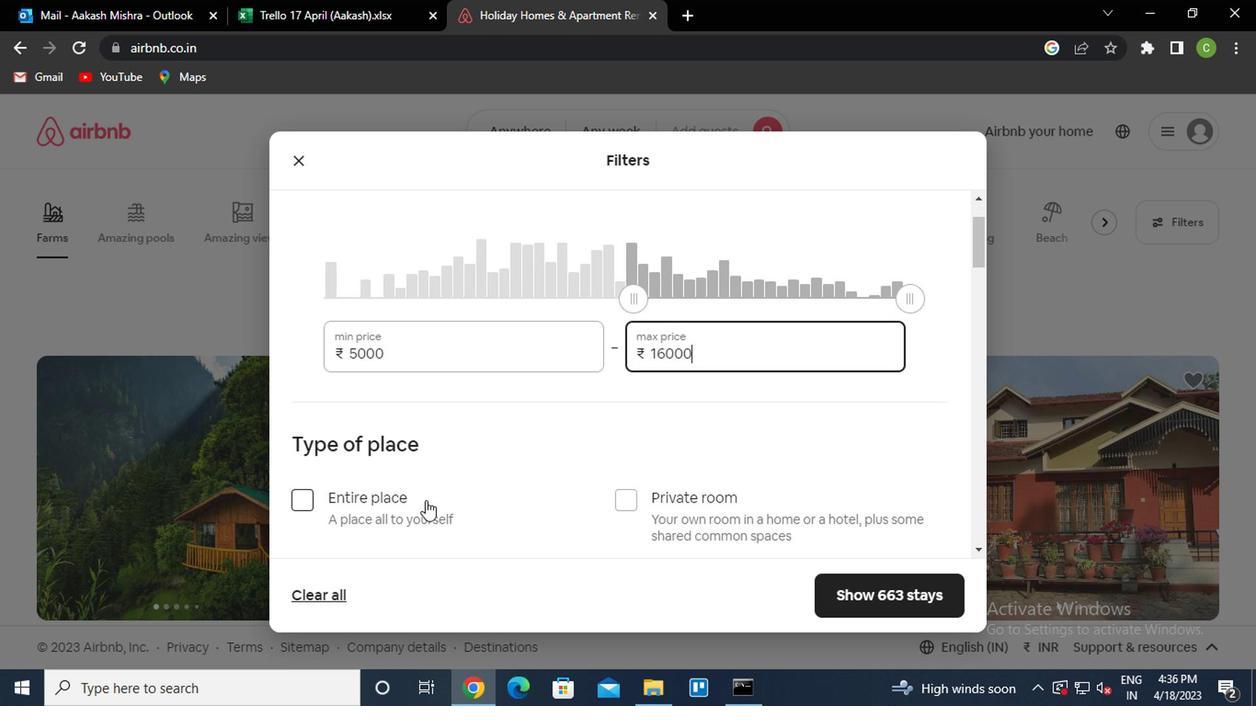 
Action: Mouse moved to (623, 223)
Screenshot: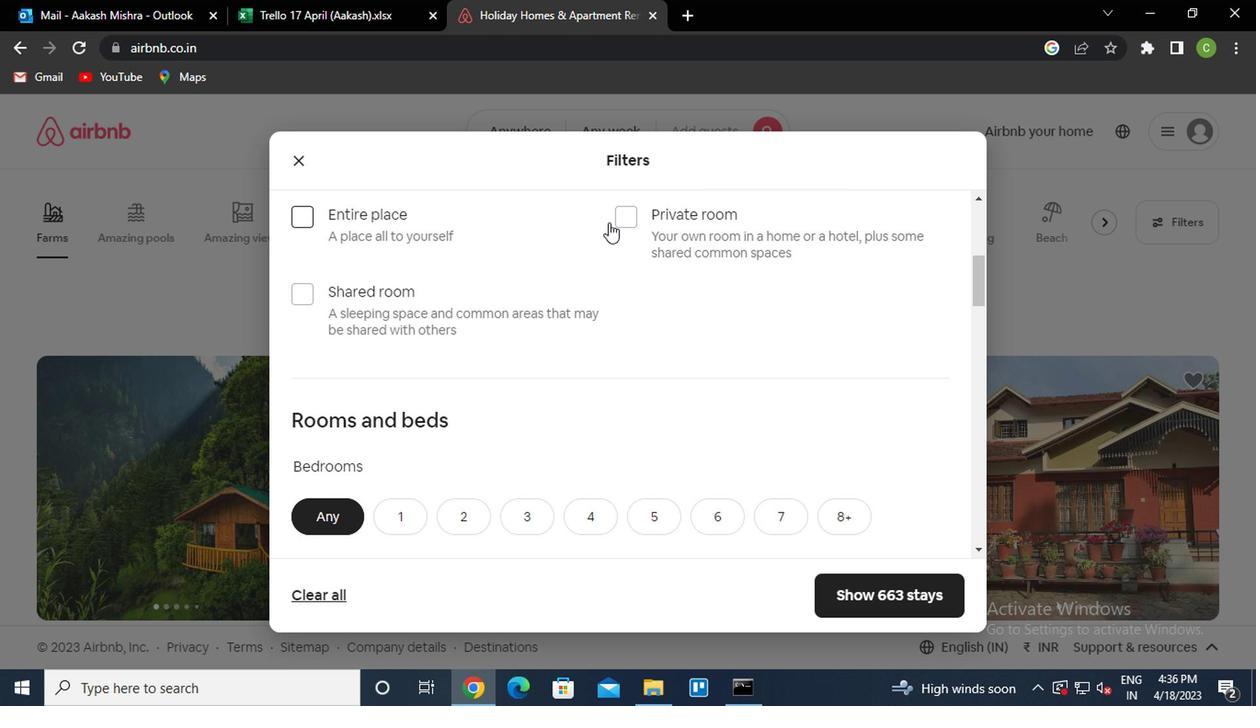 
Action: Mouse pressed left at (623, 223)
Screenshot: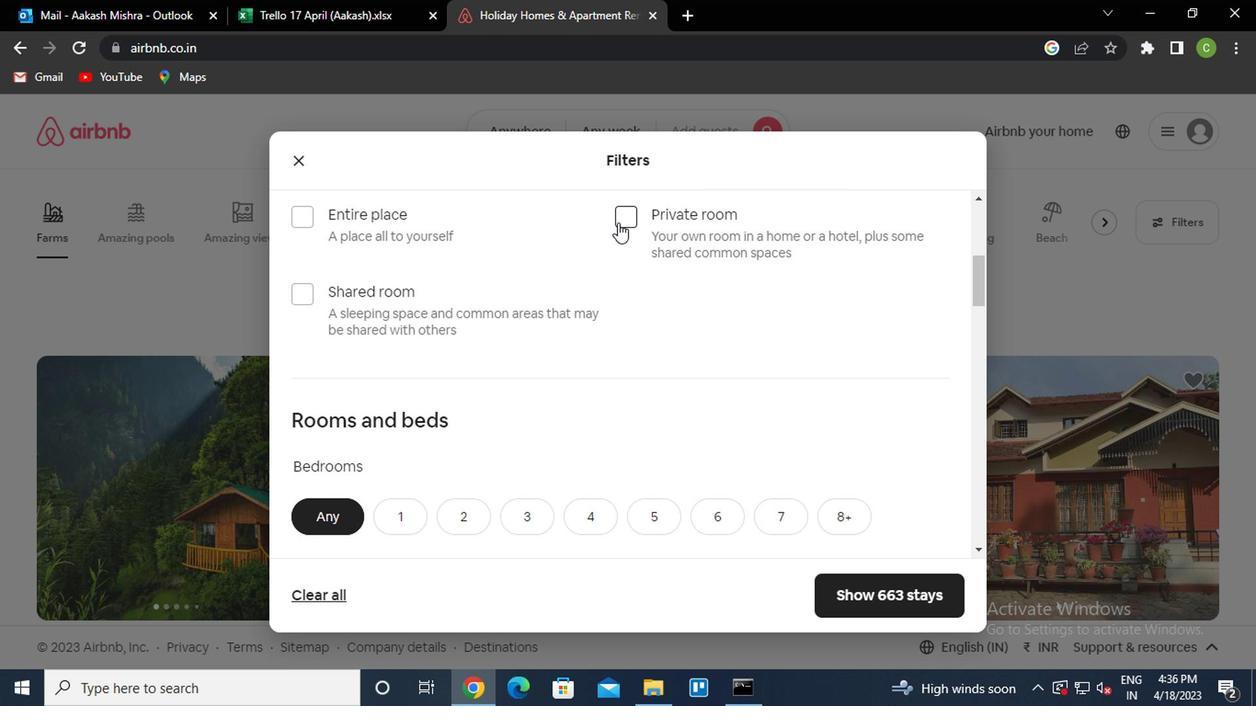 
Action: Mouse moved to (454, 381)
Screenshot: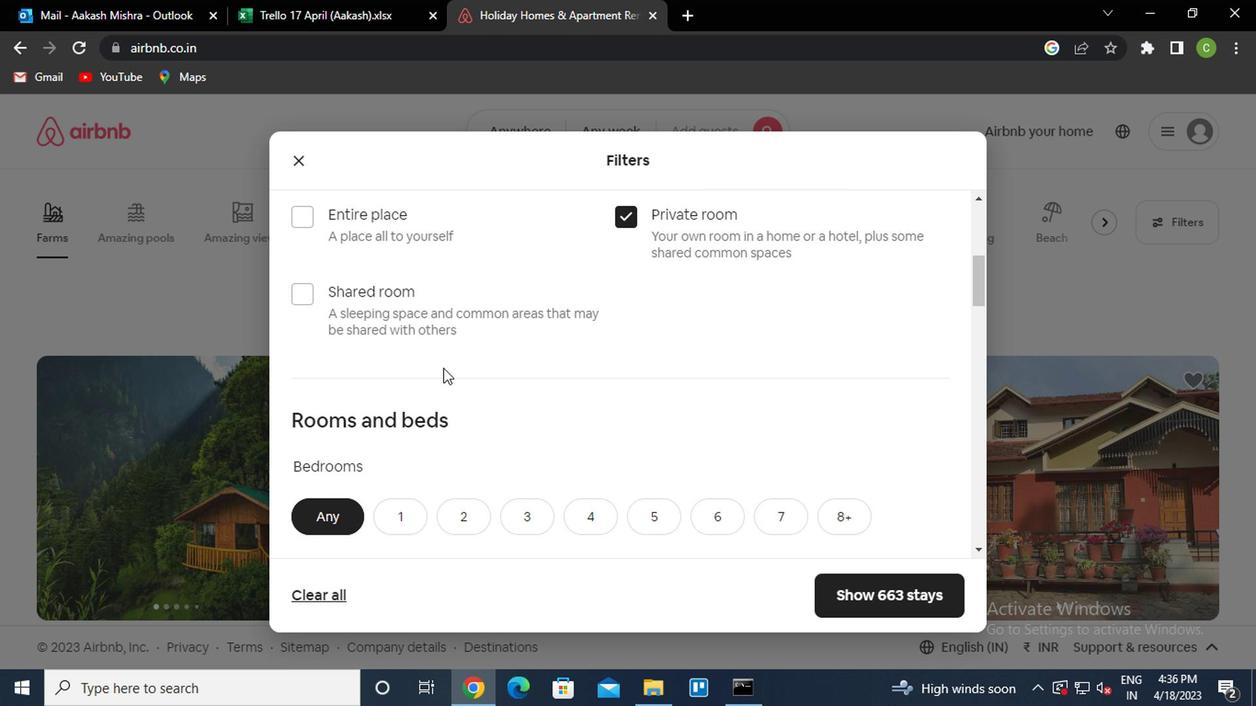 
Action: Mouse scrolled (454, 380) with delta (0, 0)
Screenshot: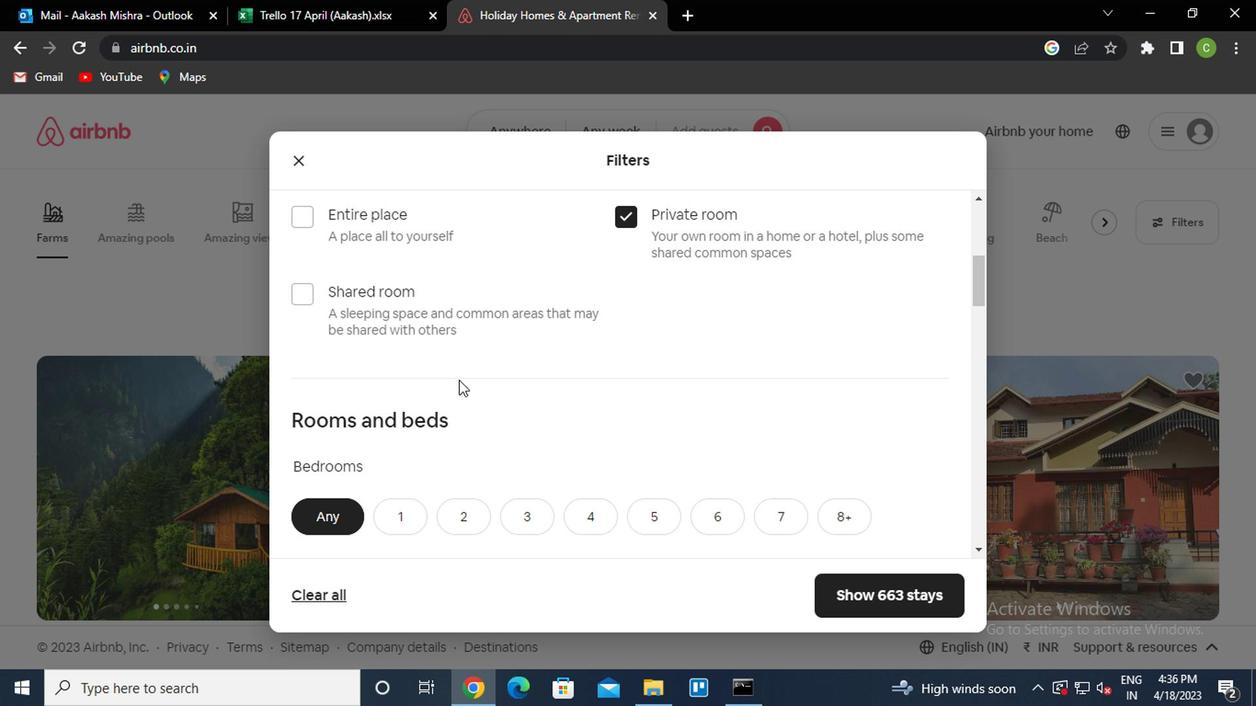 
Action: Mouse scrolled (454, 380) with delta (0, 0)
Screenshot: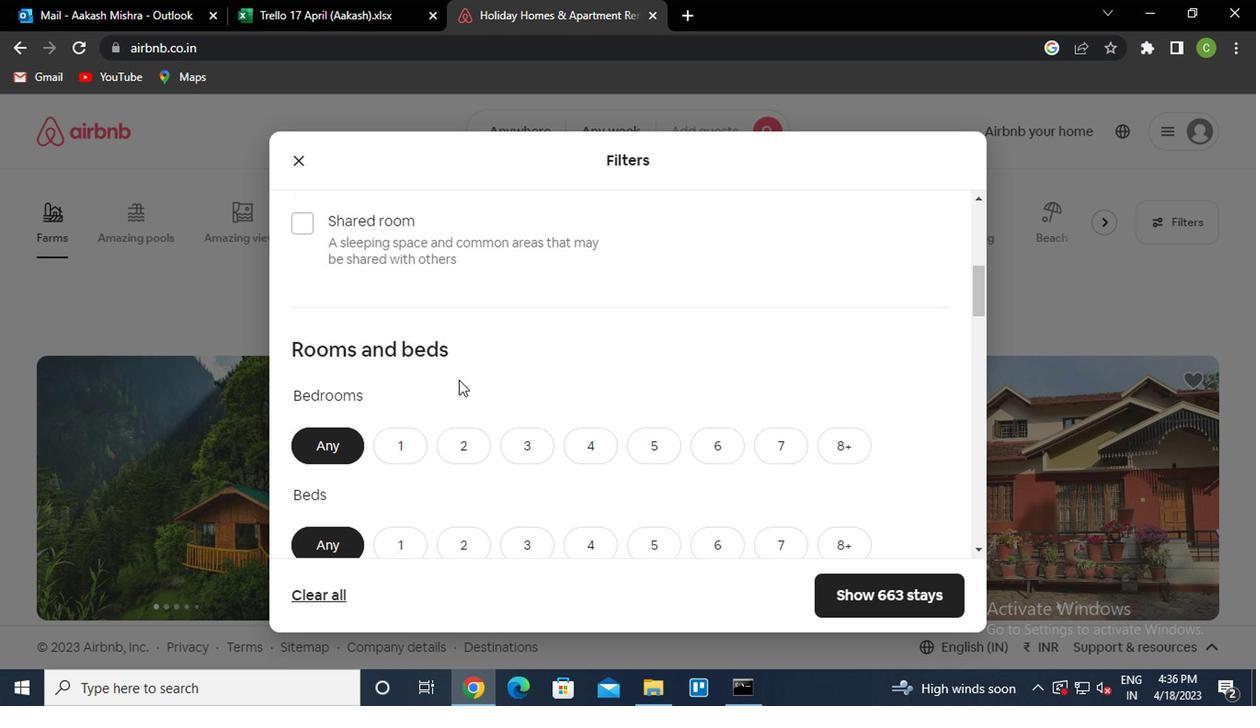 
Action: Mouse moved to (413, 331)
Screenshot: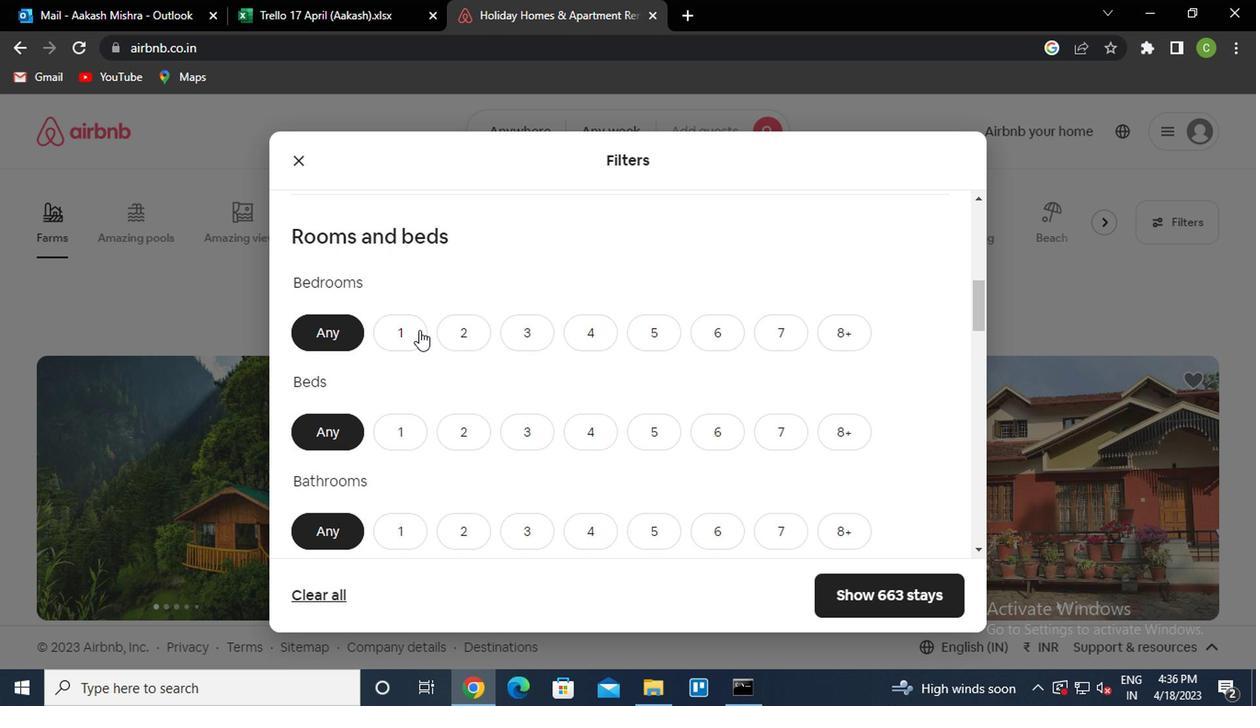 
Action: Mouse pressed left at (413, 331)
Screenshot: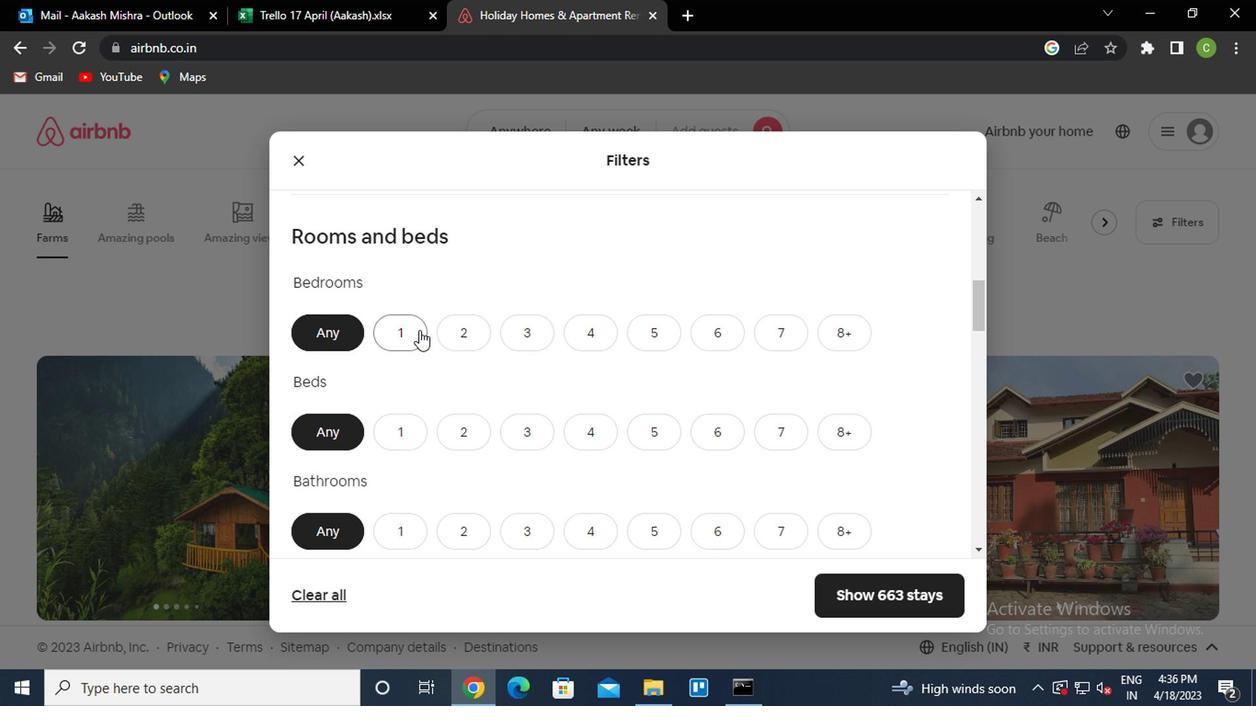 
Action: Mouse moved to (404, 442)
Screenshot: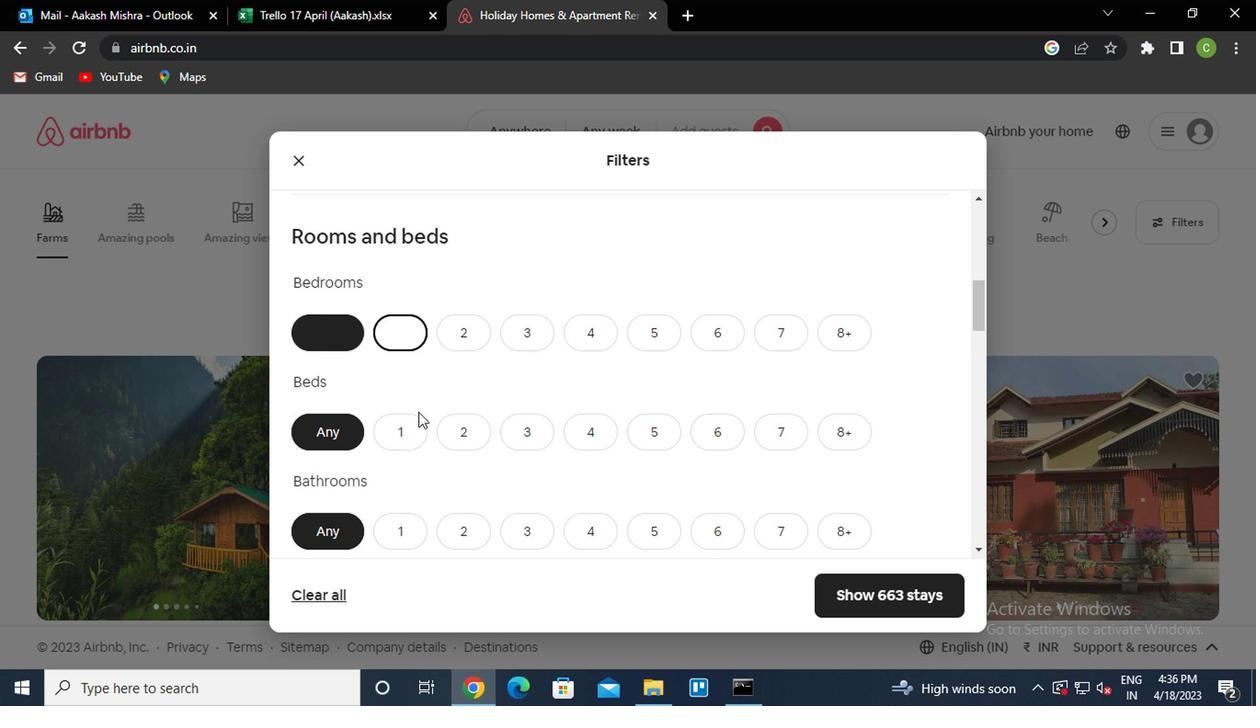 
Action: Mouse pressed left at (404, 442)
Screenshot: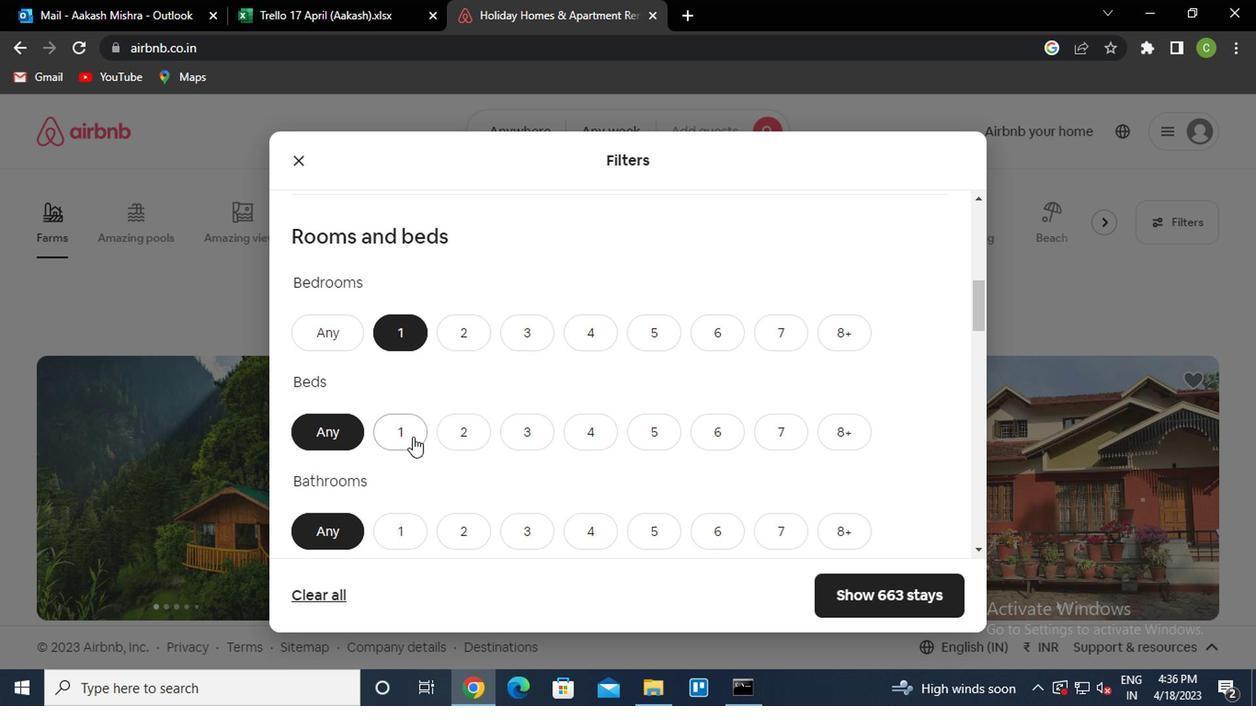 
Action: Mouse moved to (395, 532)
Screenshot: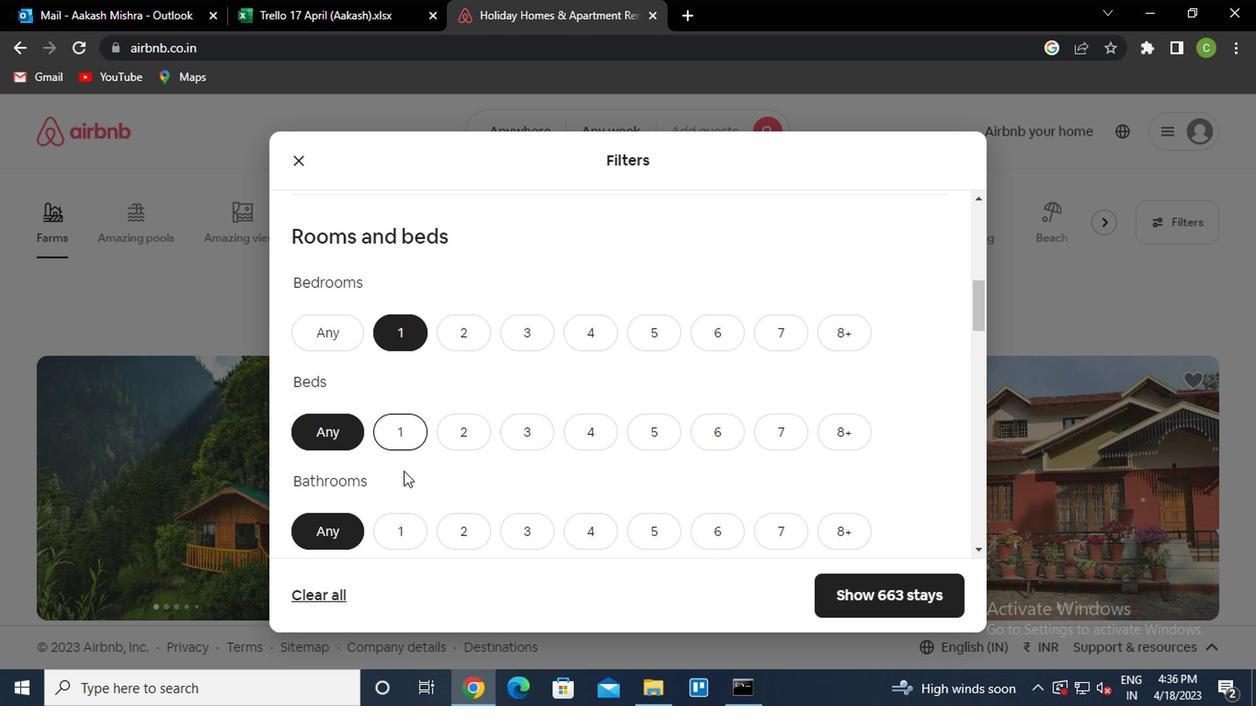 
Action: Mouse pressed left at (395, 532)
Screenshot: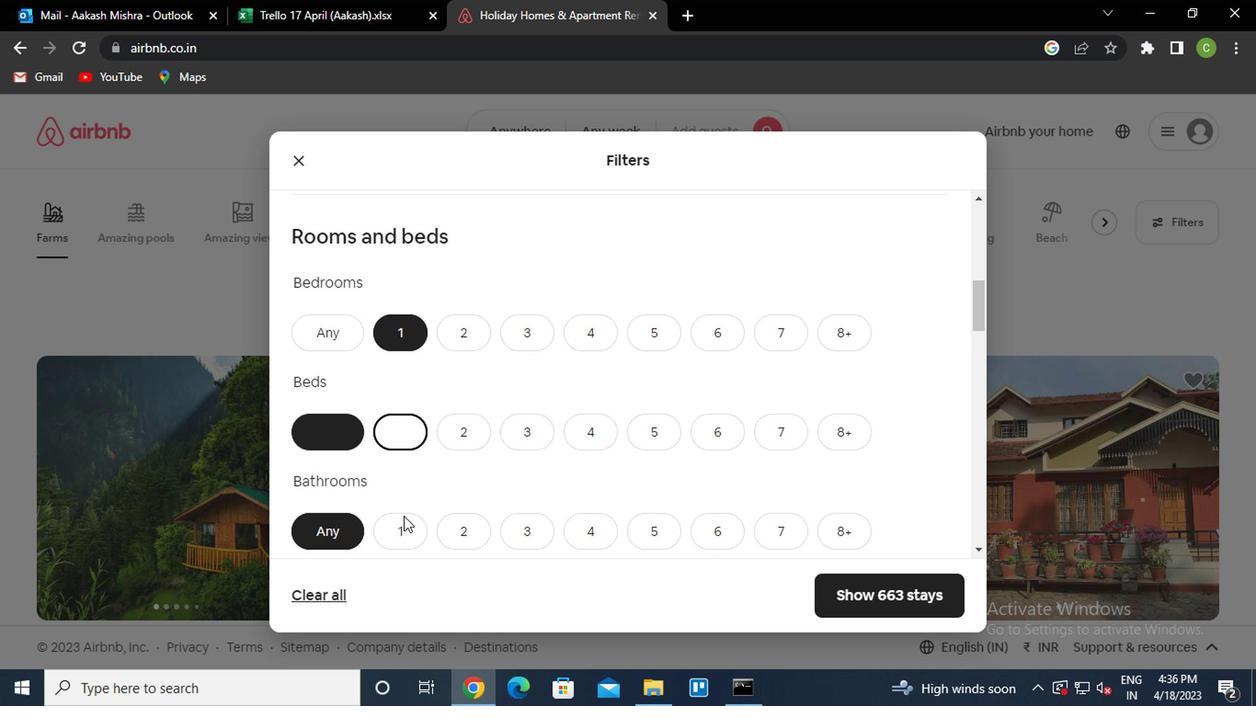 
Action: Mouse moved to (520, 418)
Screenshot: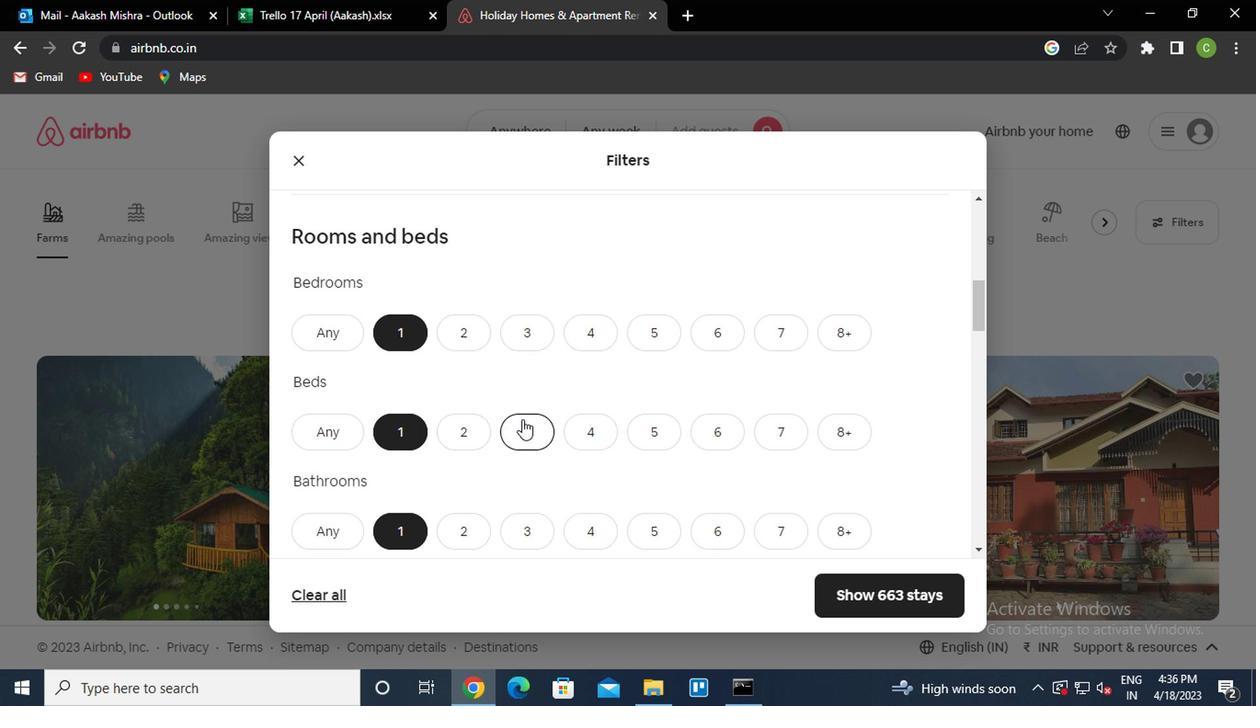 
Action: Mouse scrolled (520, 417) with delta (0, 0)
Screenshot: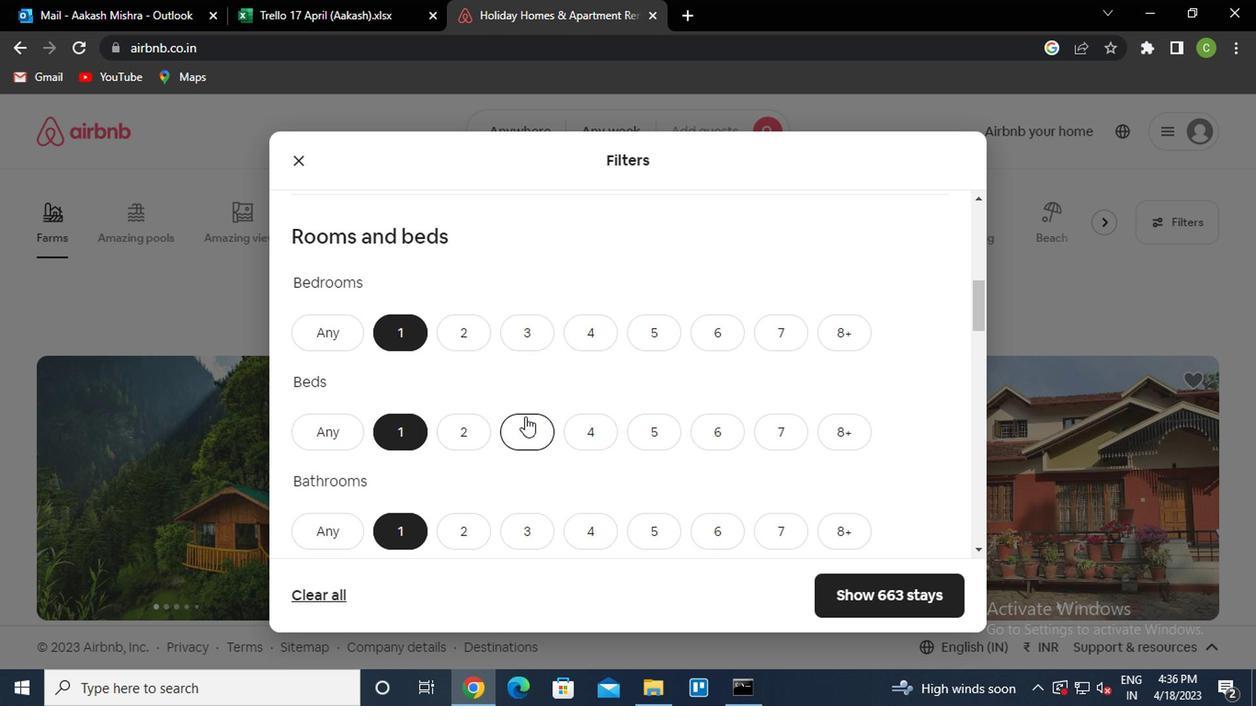 
Action: Mouse moved to (549, 460)
Screenshot: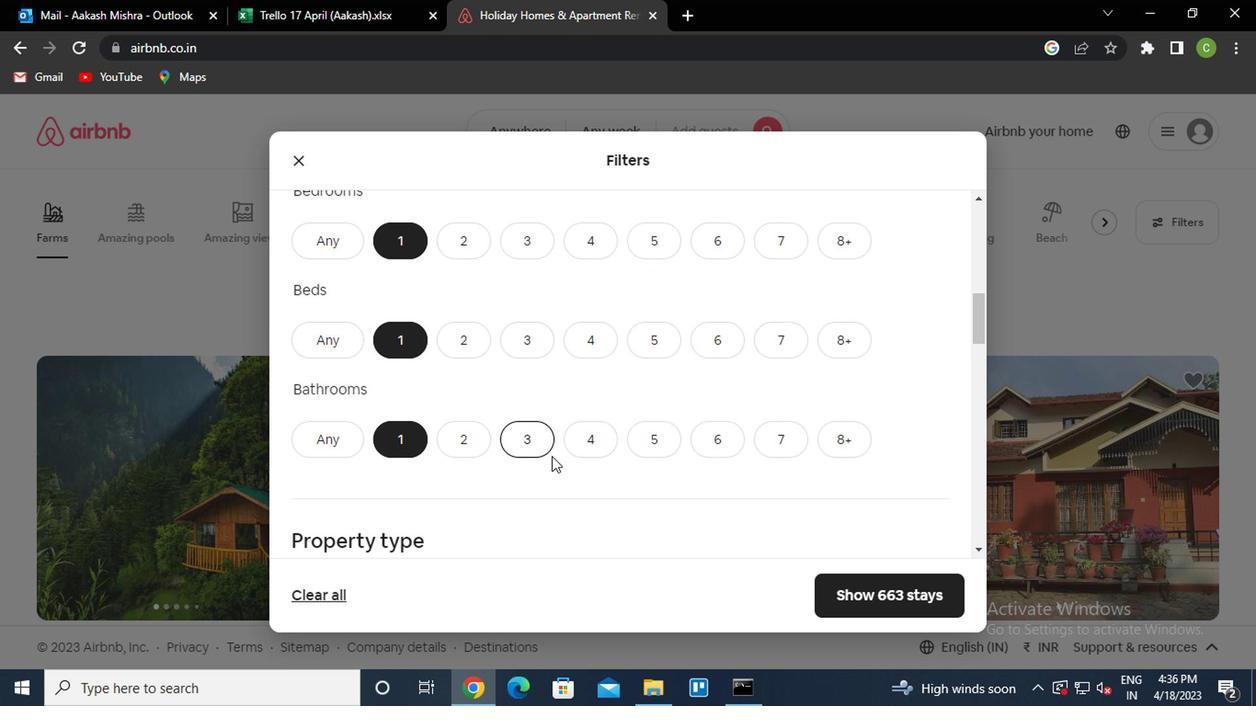 
Action: Mouse scrolled (549, 459) with delta (0, -1)
Screenshot: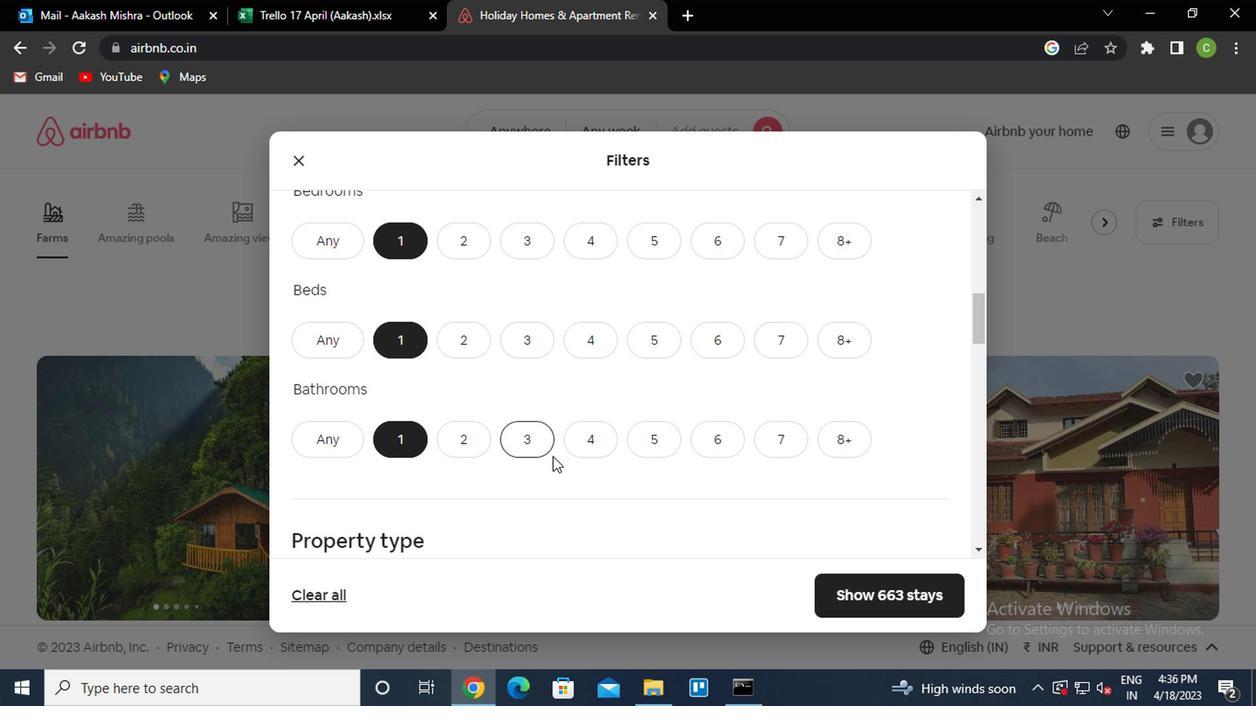 
Action: Mouse scrolled (549, 459) with delta (0, -1)
Screenshot: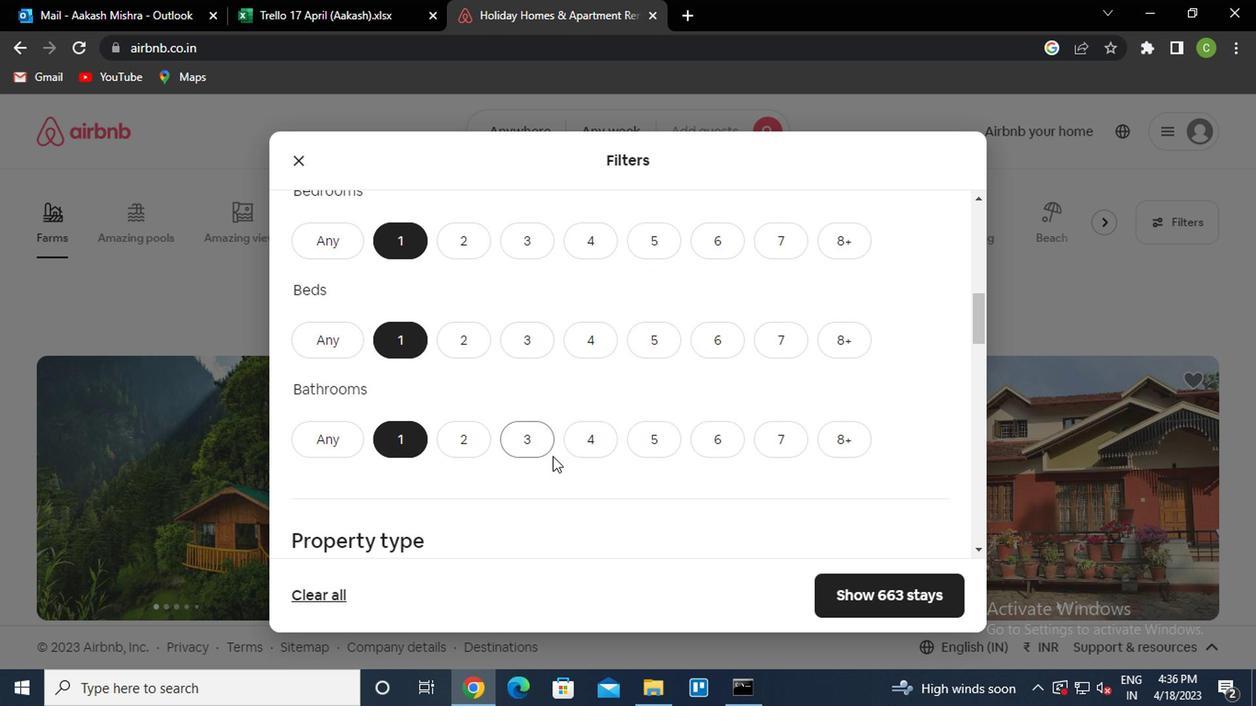 
Action: Mouse moved to (897, 447)
Screenshot: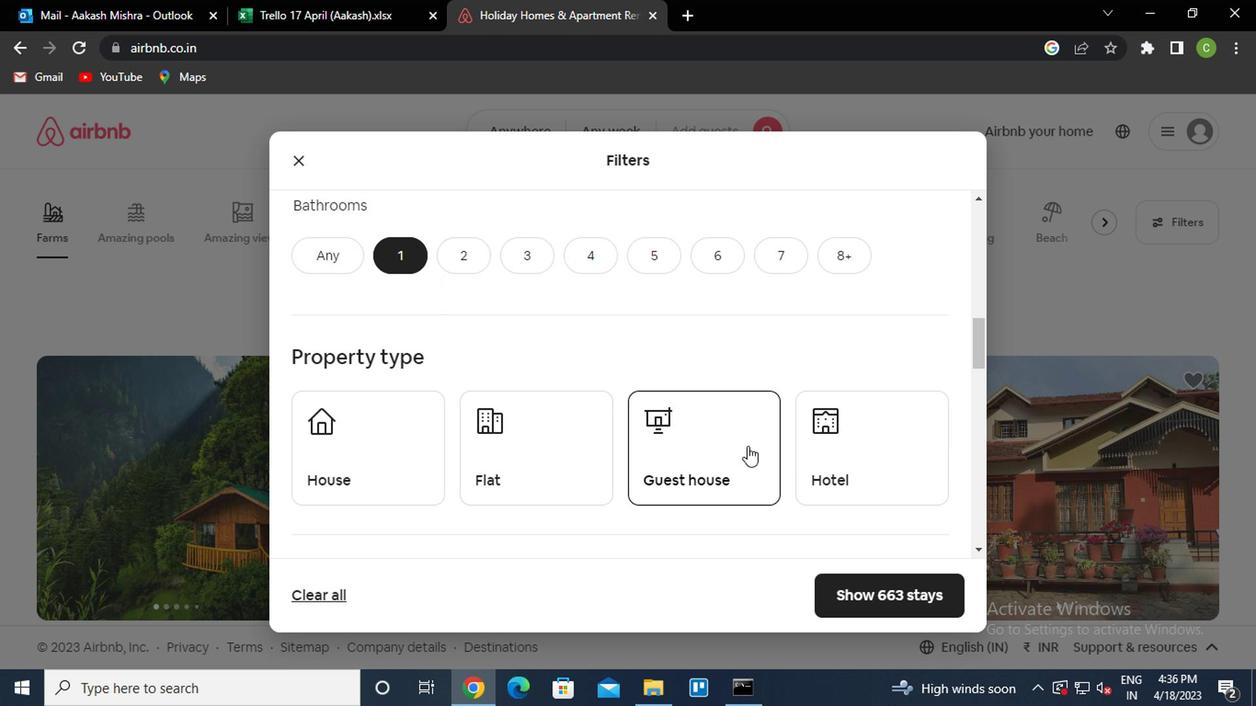 
Action: Mouse pressed left at (897, 447)
Screenshot: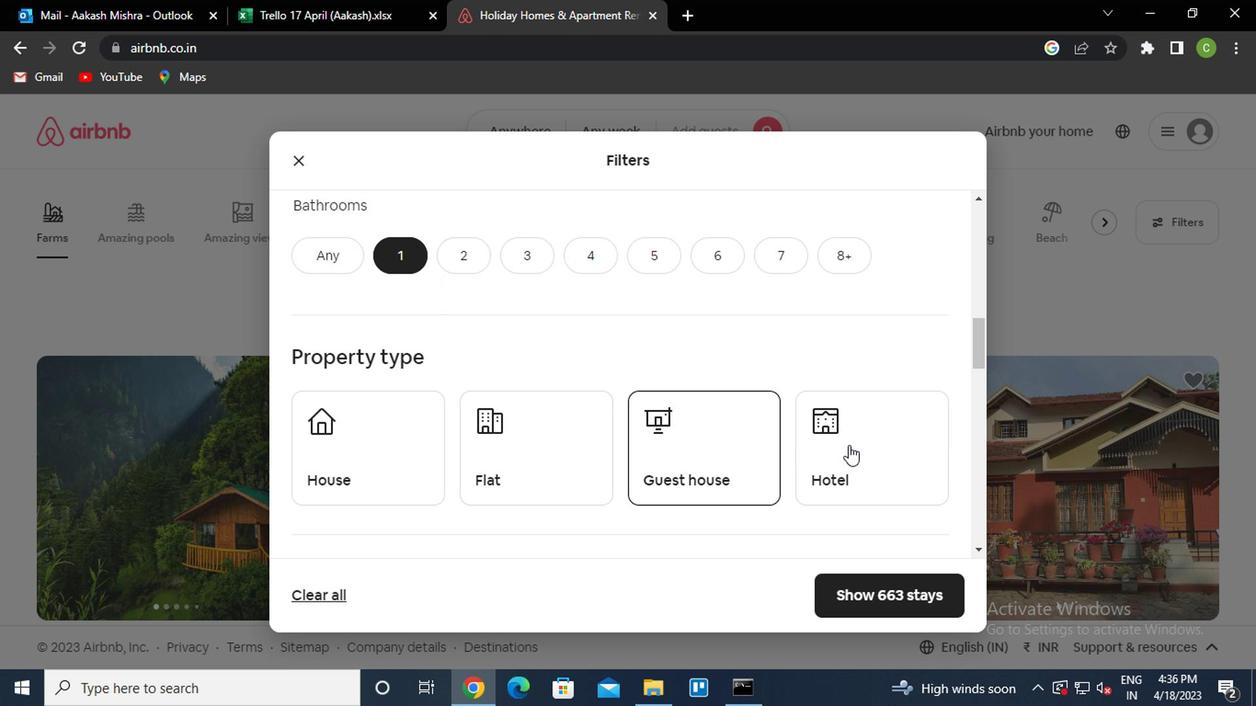 
Action: Mouse moved to (577, 369)
Screenshot: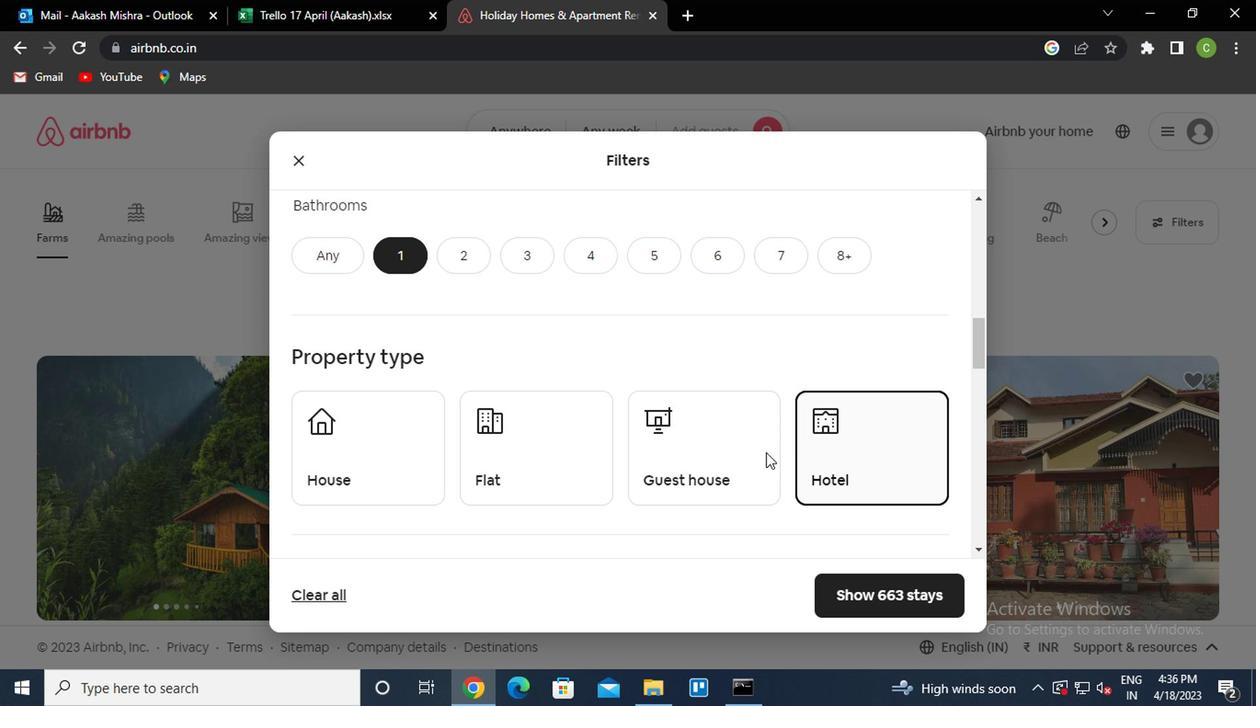 
Action: Mouse scrolled (577, 369) with delta (0, 0)
Screenshot: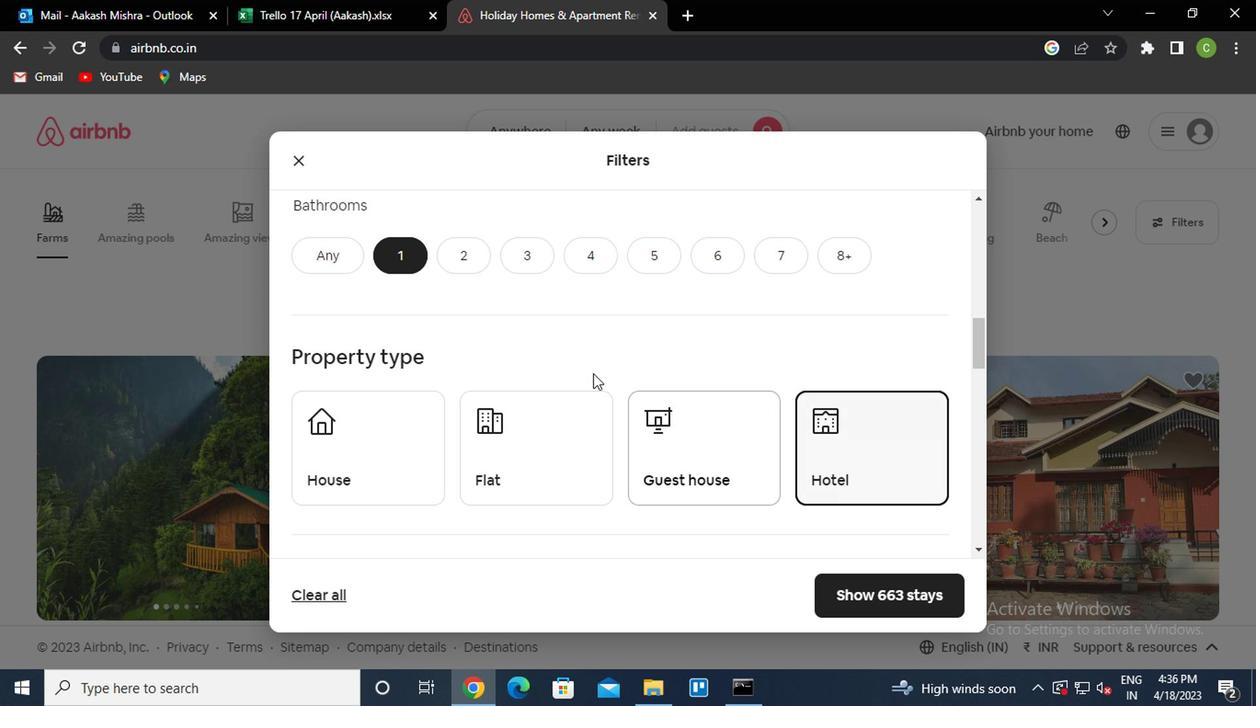 
Action: Mouse moved to (577, 378)
Screenshot: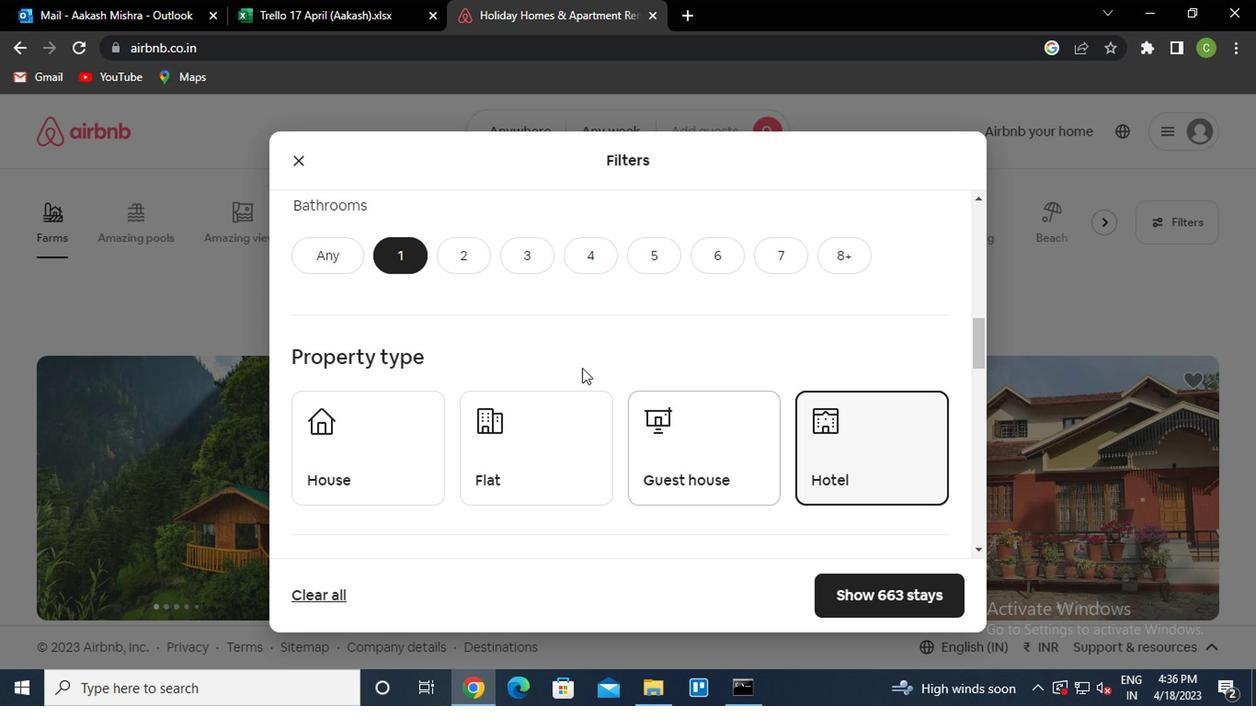 
Action: Mouse scrolled (577, 378) with delta (0, 0)
Screenshot: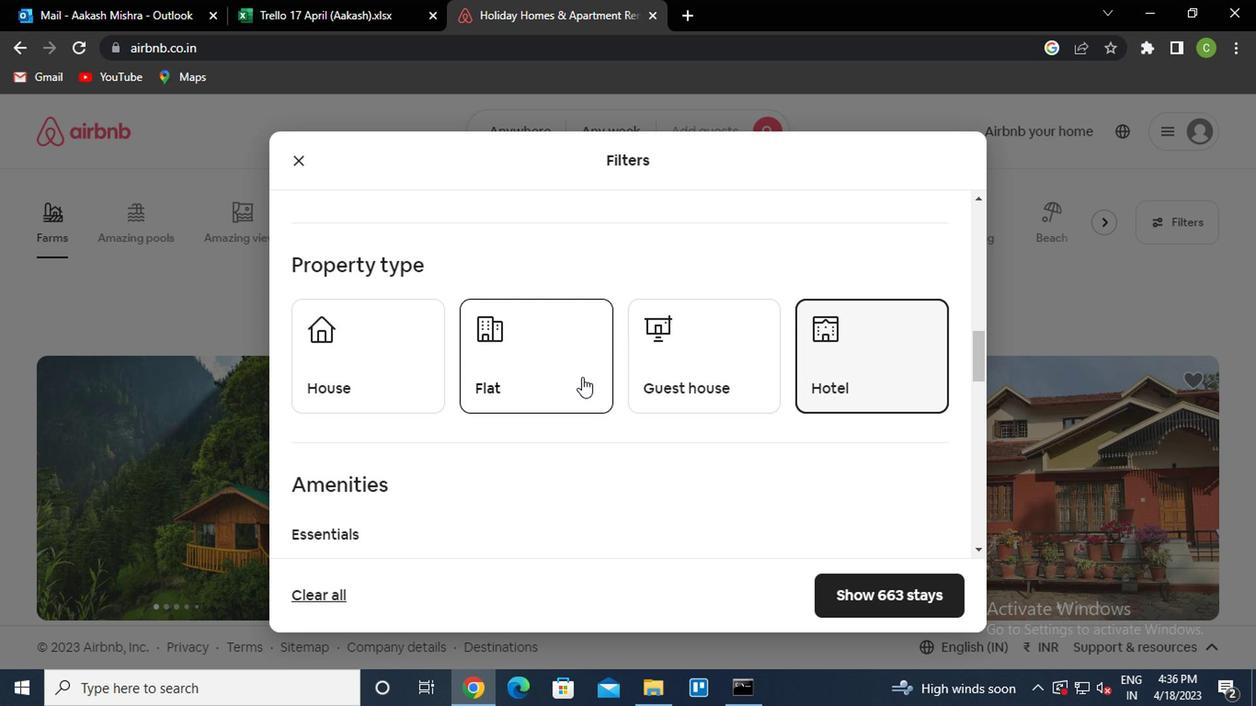 
Action: Mouse moved to (585, 410)
Screenshot: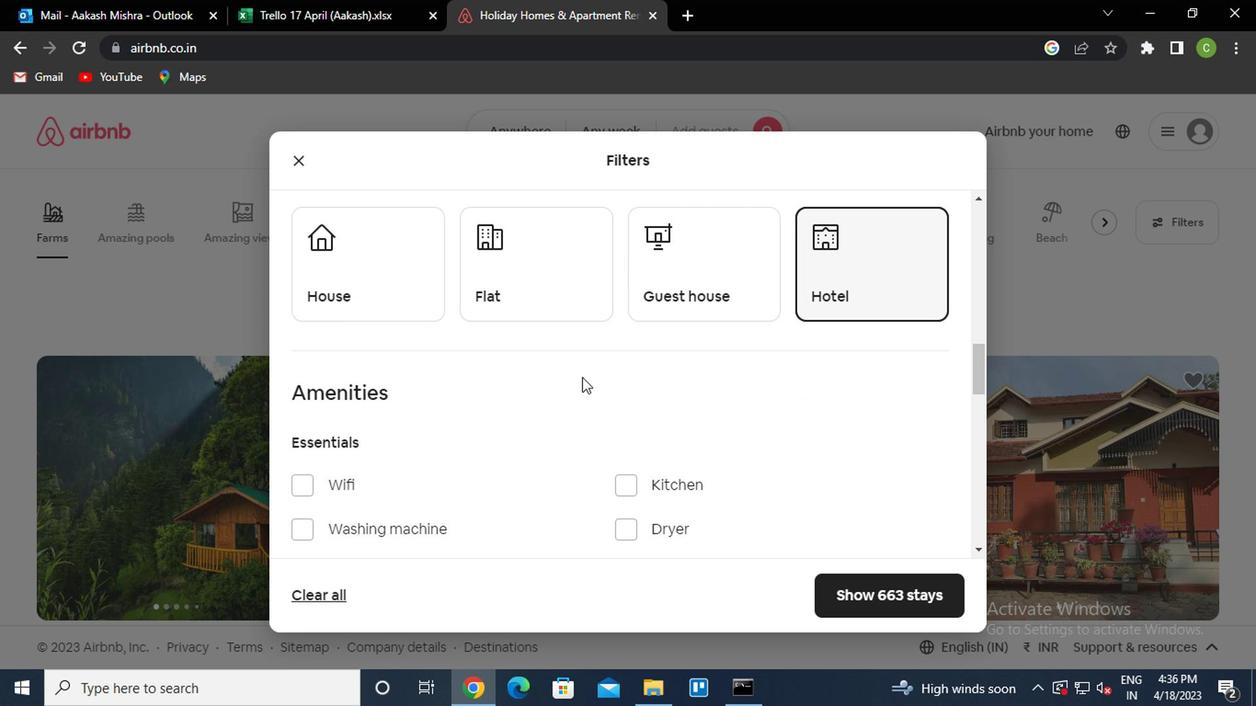 
Action: Mouse scrolled (585, 409) with delta (0, -1)
Screenshot: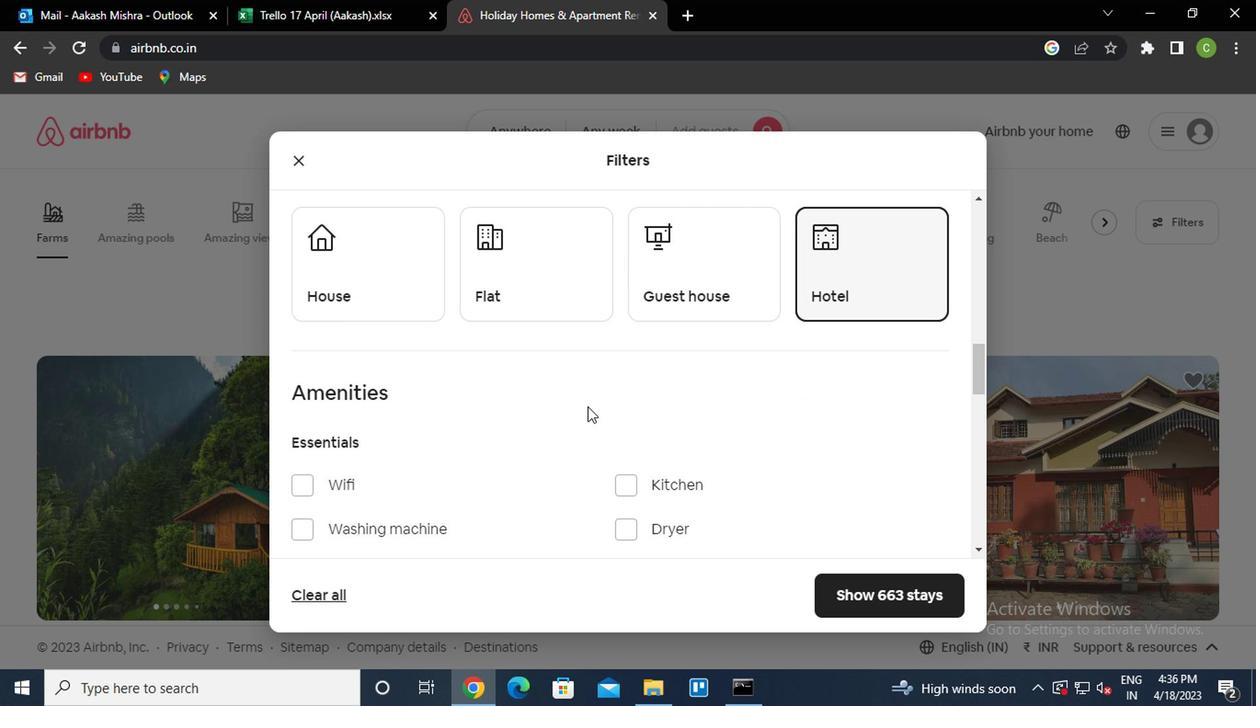 
Action: Mouse moved to (581, 418)
Screenshot: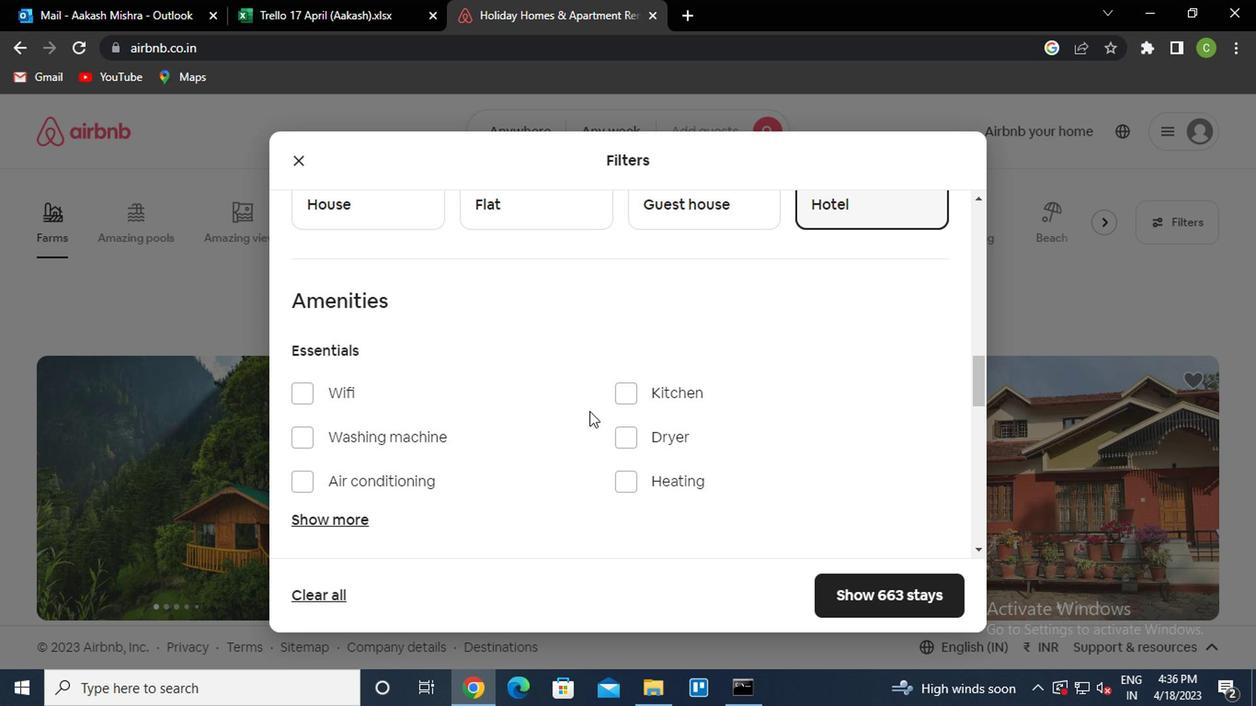 
Action: Mouse scrolled (581, 417) with delta (0, 0)
Screenshot: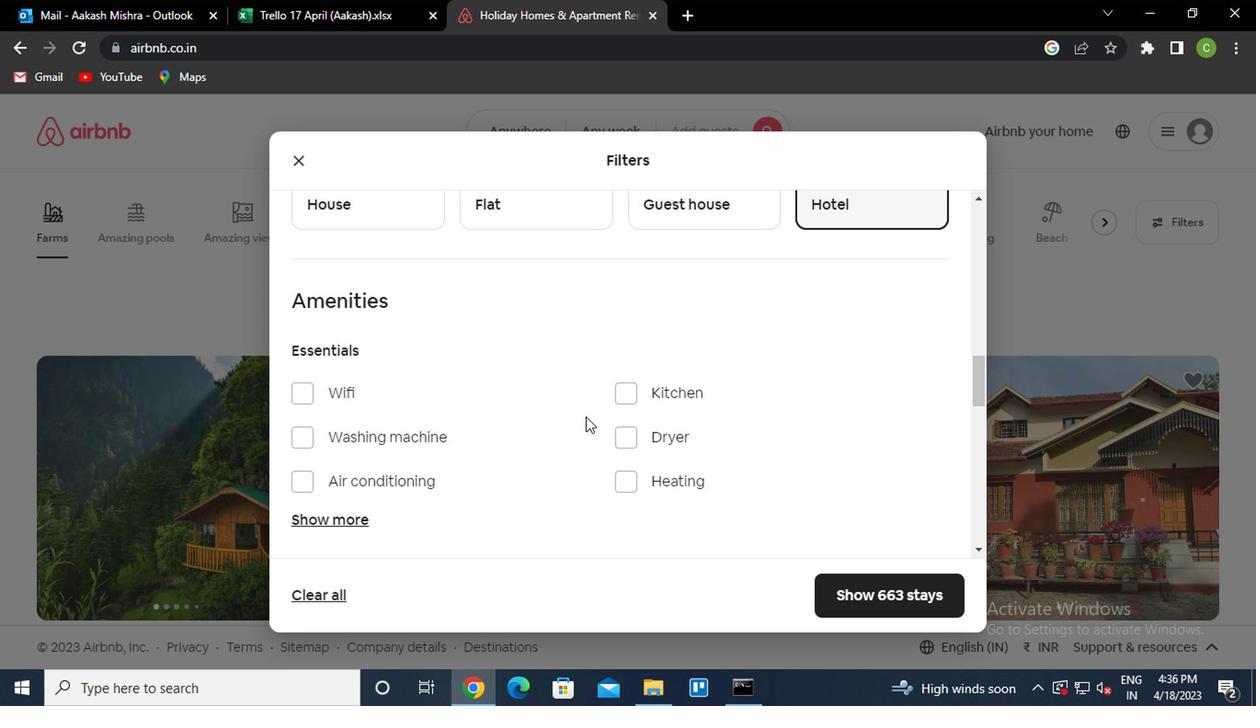 
Action: Mouse moved to (581, 418)
Screenshot: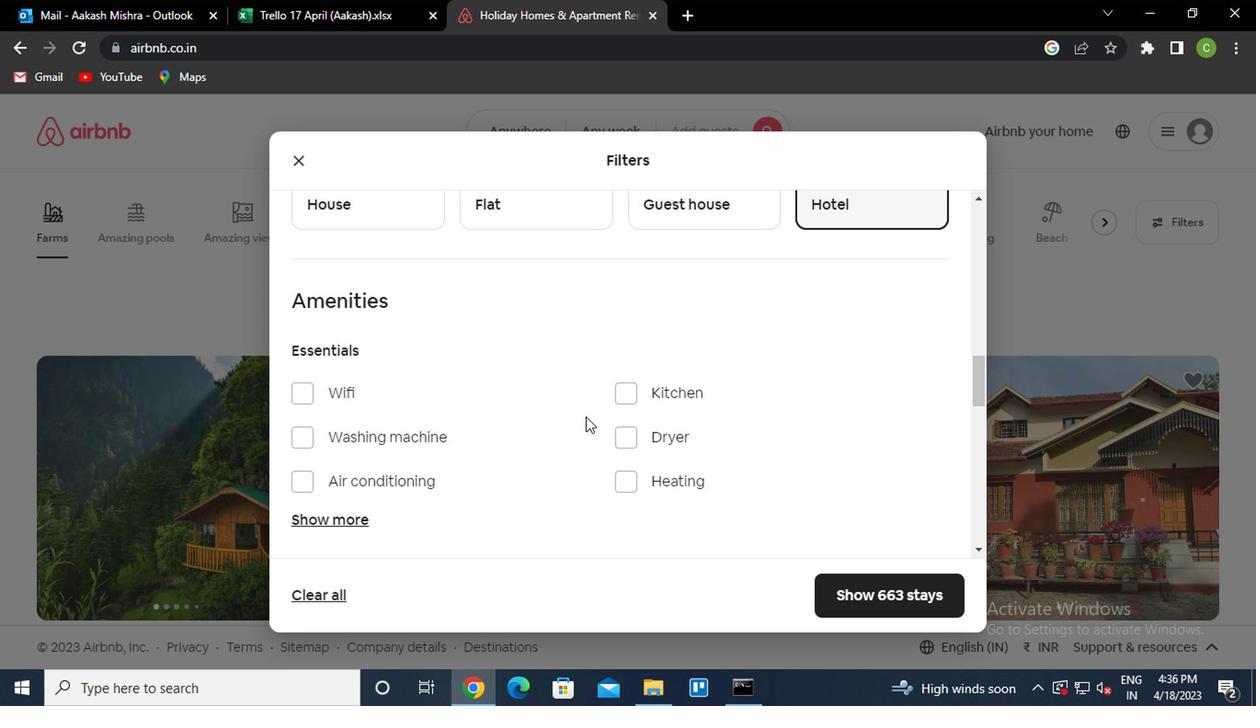 
Action: Mouse scrolled (581, 417) with delta (0, 0)
Screenshot: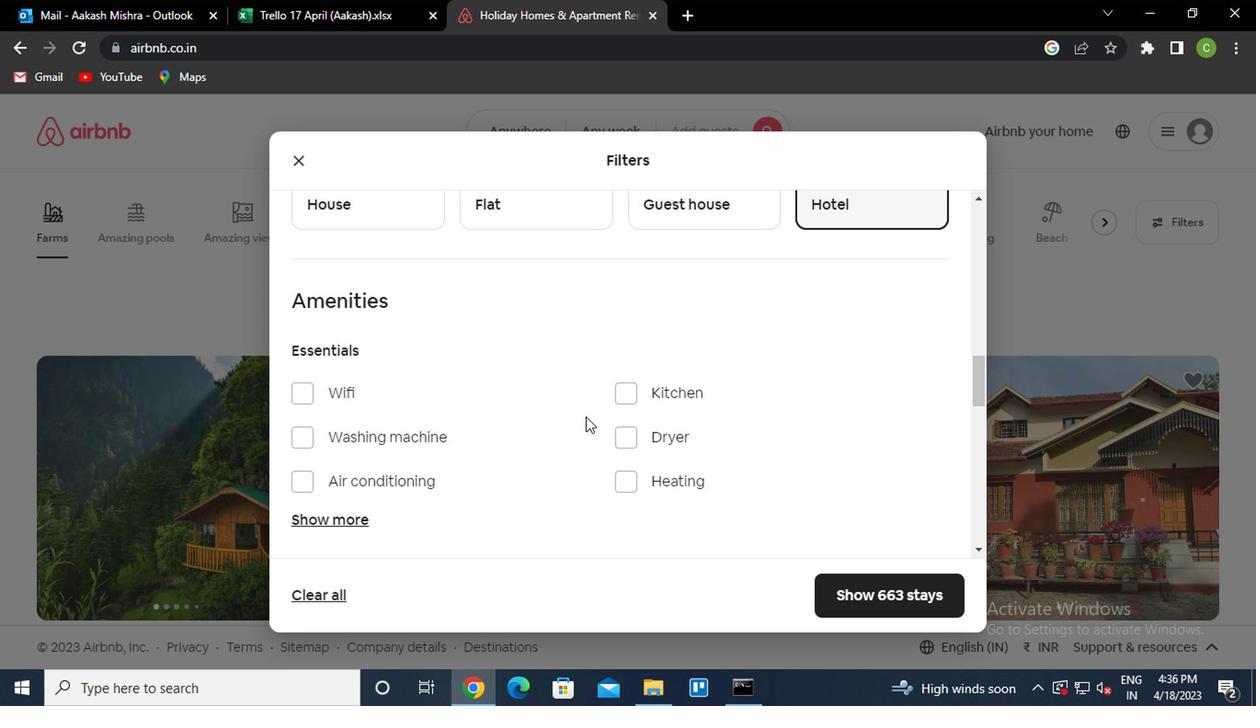 
Action: Mouse scrolled (581, 417) with delta (0, 0)
Screenshot: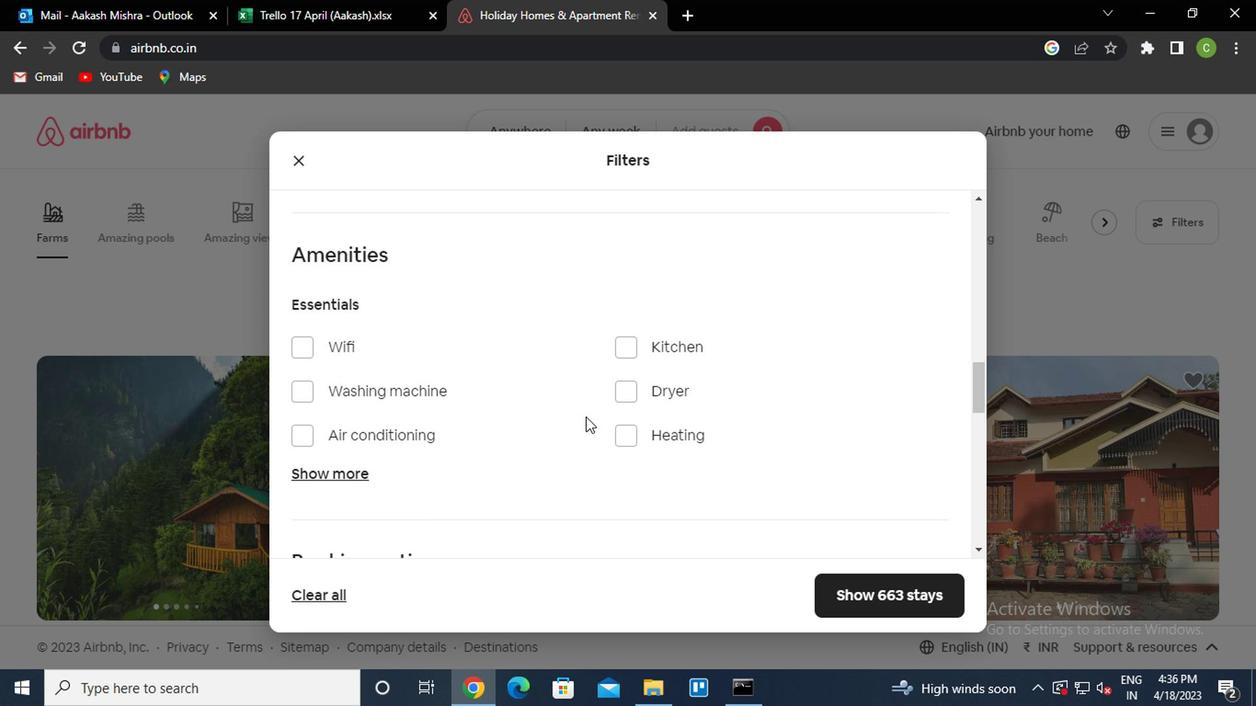 
Action: Mouse moved to (577, 422)
Screenshot: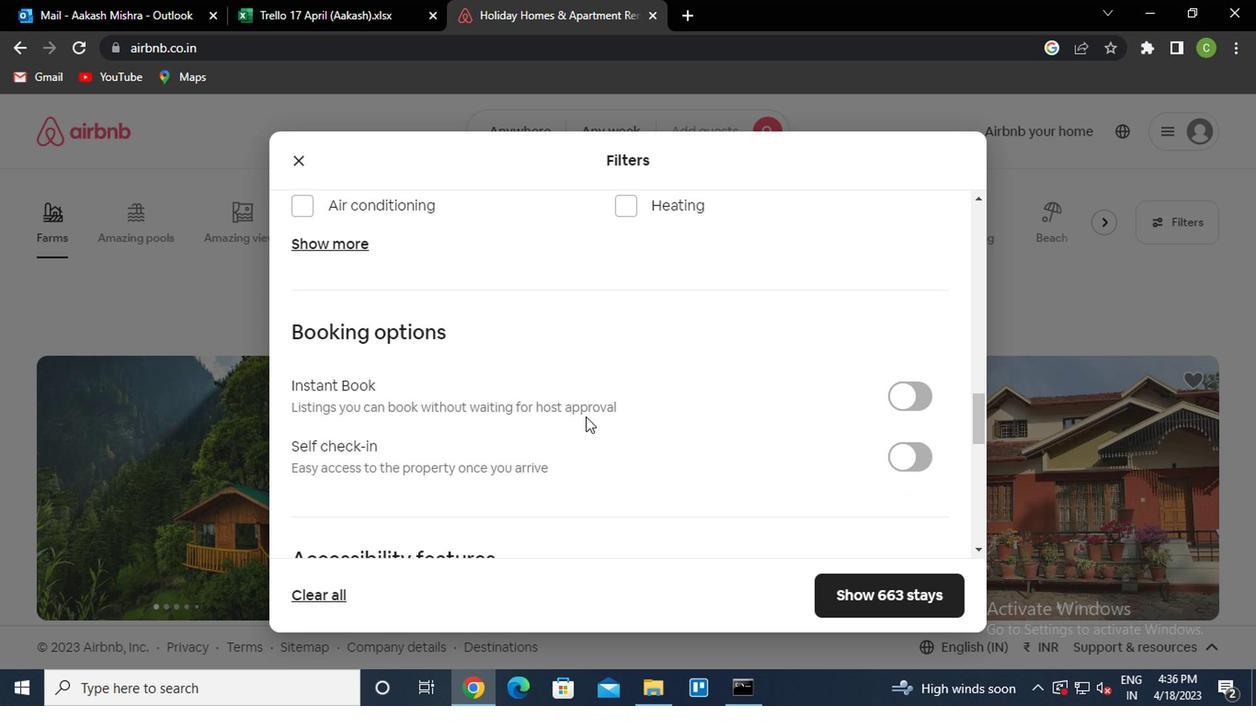 
Action: Mouse scrolled (577, 420) with delta (0, -1)
Screenshot: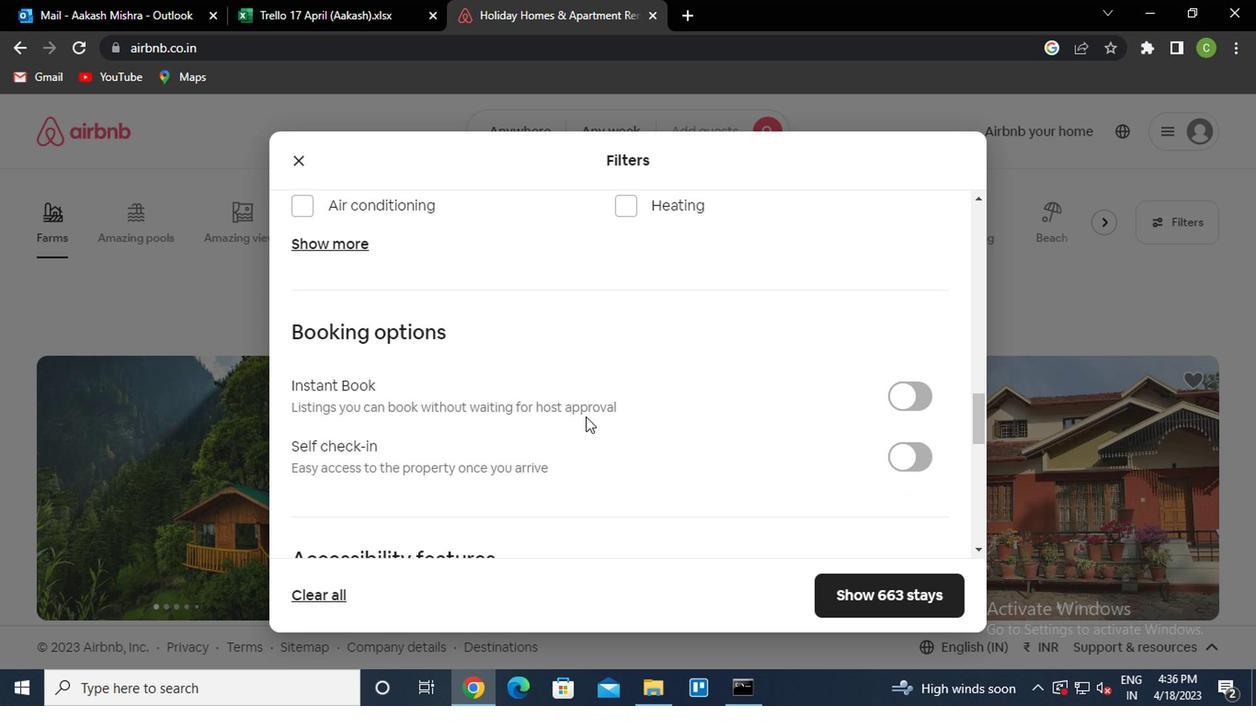 
Action: Mouse moved to (574, 424)
Screenshot: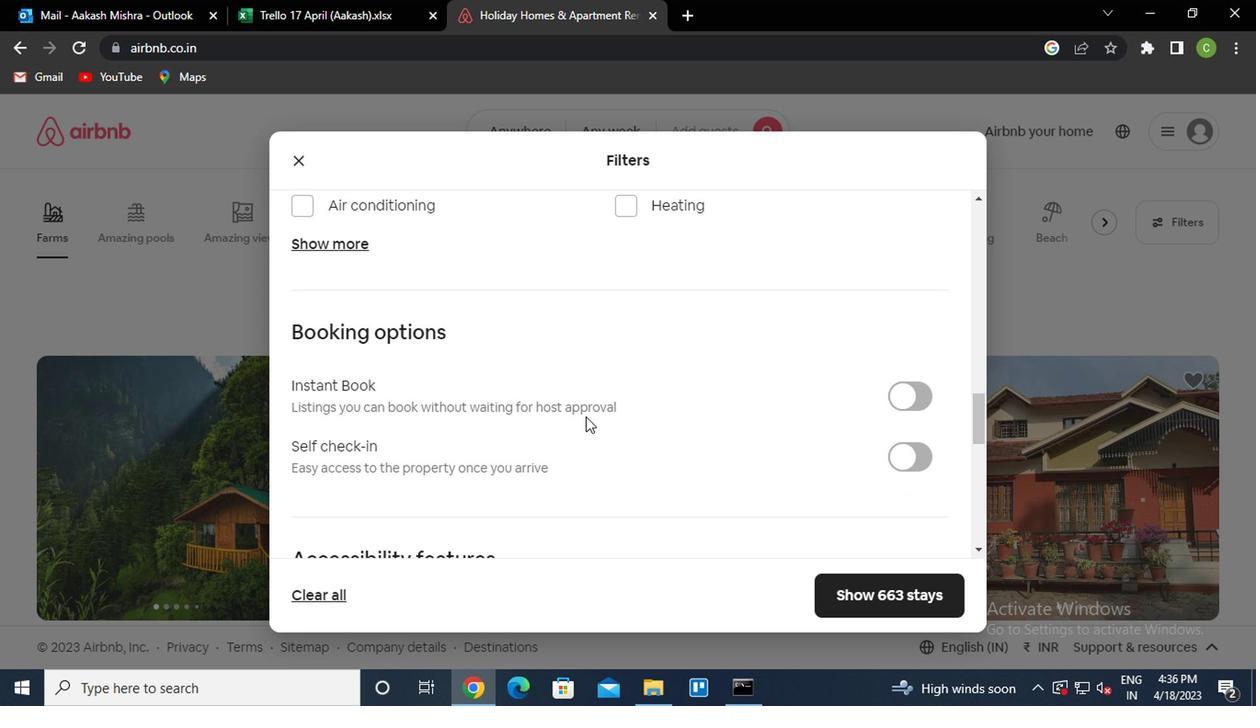 
Action: Mouse scrolled (574, 422) with delta (0, -1)
Screenshot: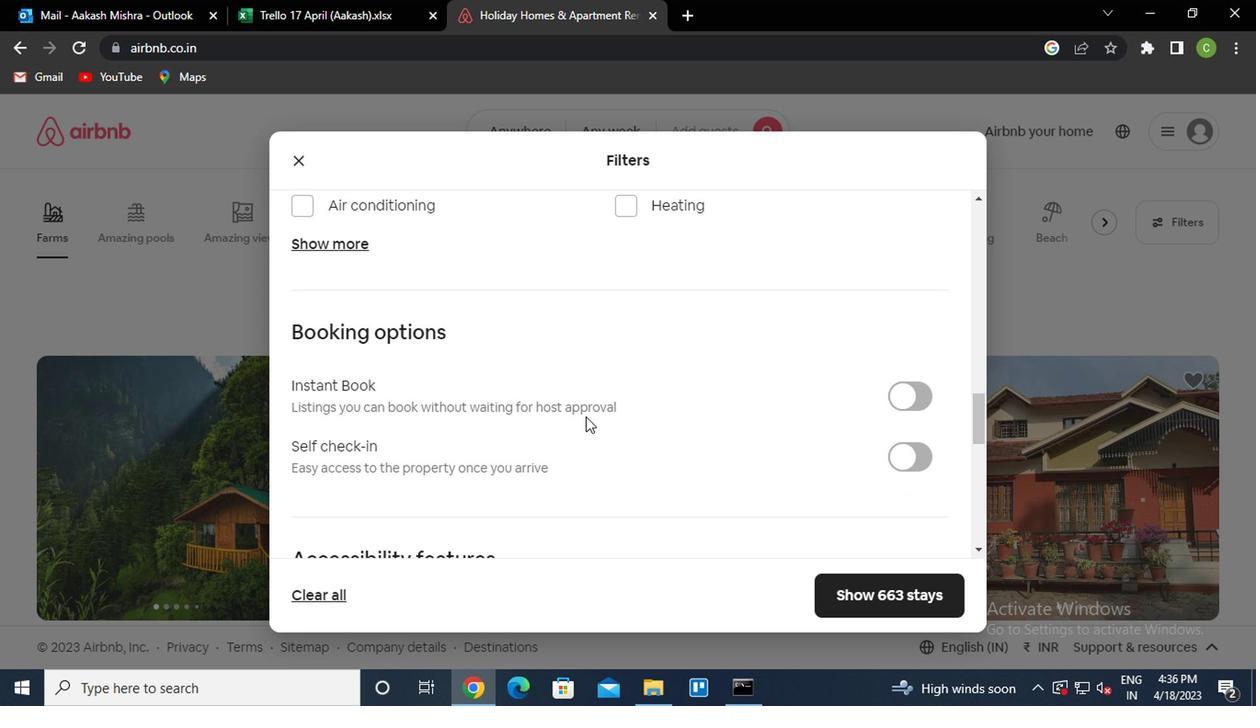
Action: Mouse scrolled (574, 422) with delta (0, -1)
Screenshot: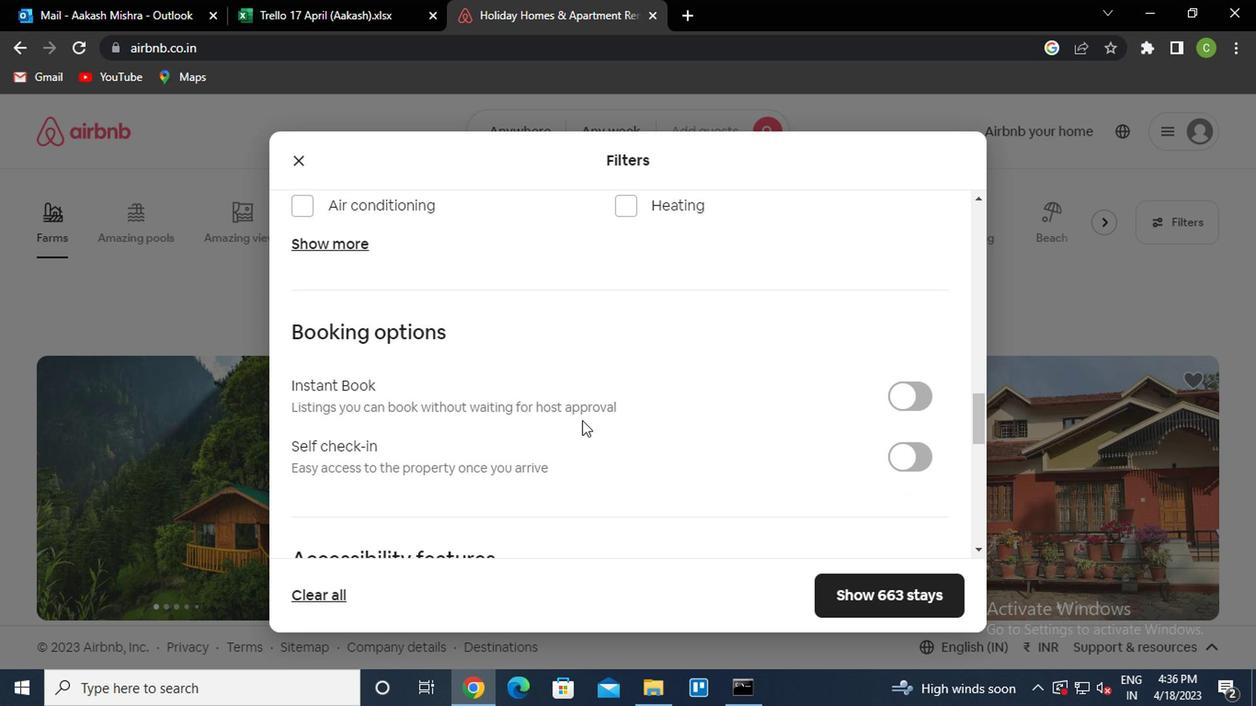 
Action: Mouse scrolled (574, 422) with delta (0, -1)
Screenshot: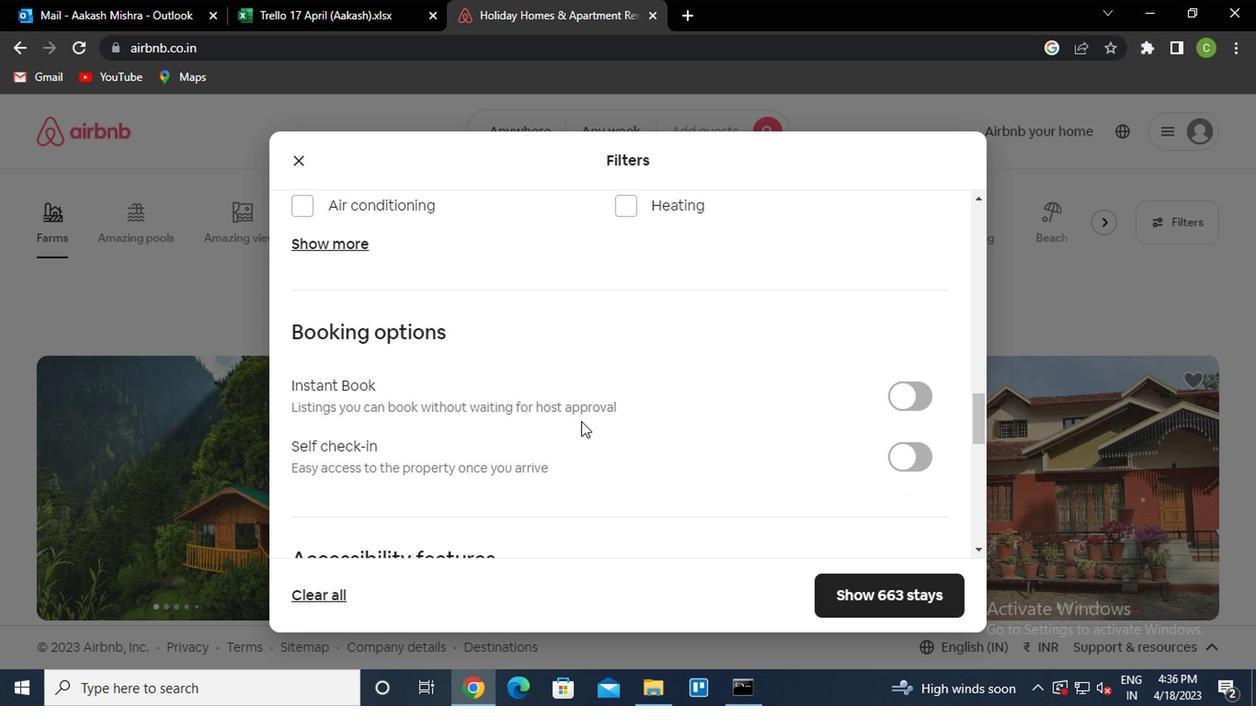 
Action: Mouse moved to (507, 380)
Screenshot: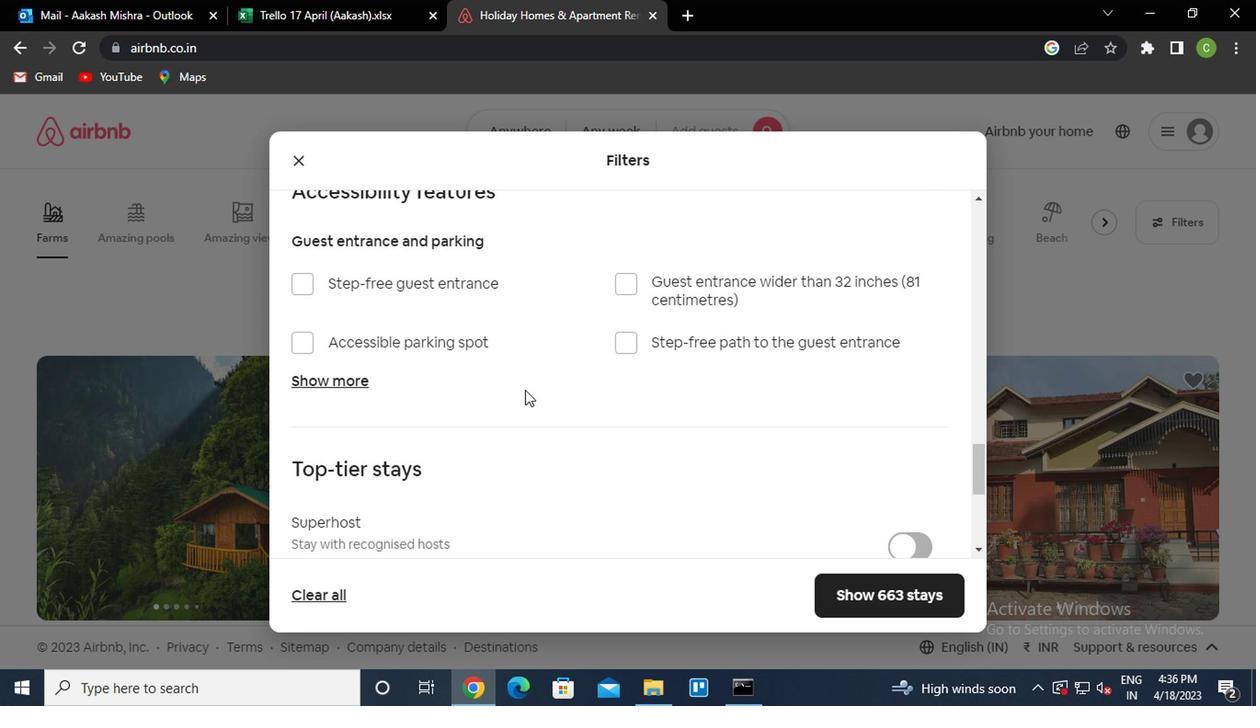 
Action: Mouse scrolled (507, 381) with delta (0, 0)
Screenshot: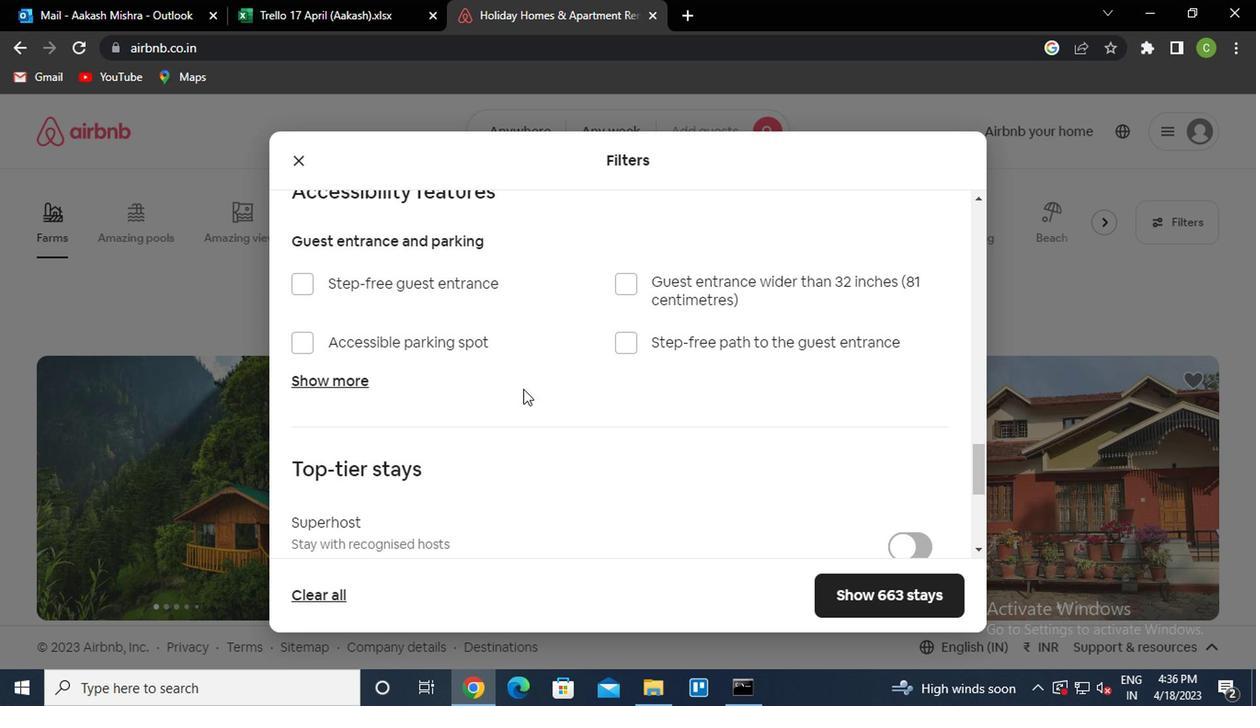 
Action: Mouse scrolled (507, 381) with delta (0, 0)
Screenshot: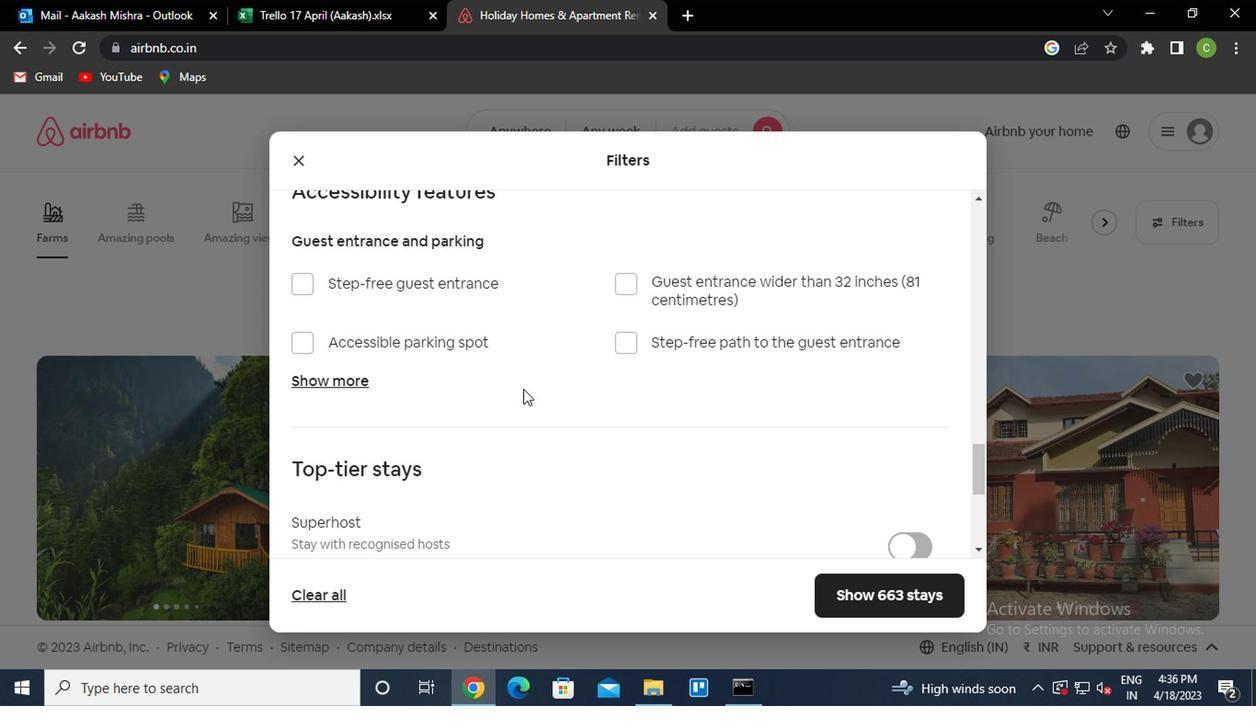 
Action: Mouse scrolled (507, 381) with delta (0, 0)
Screenshot: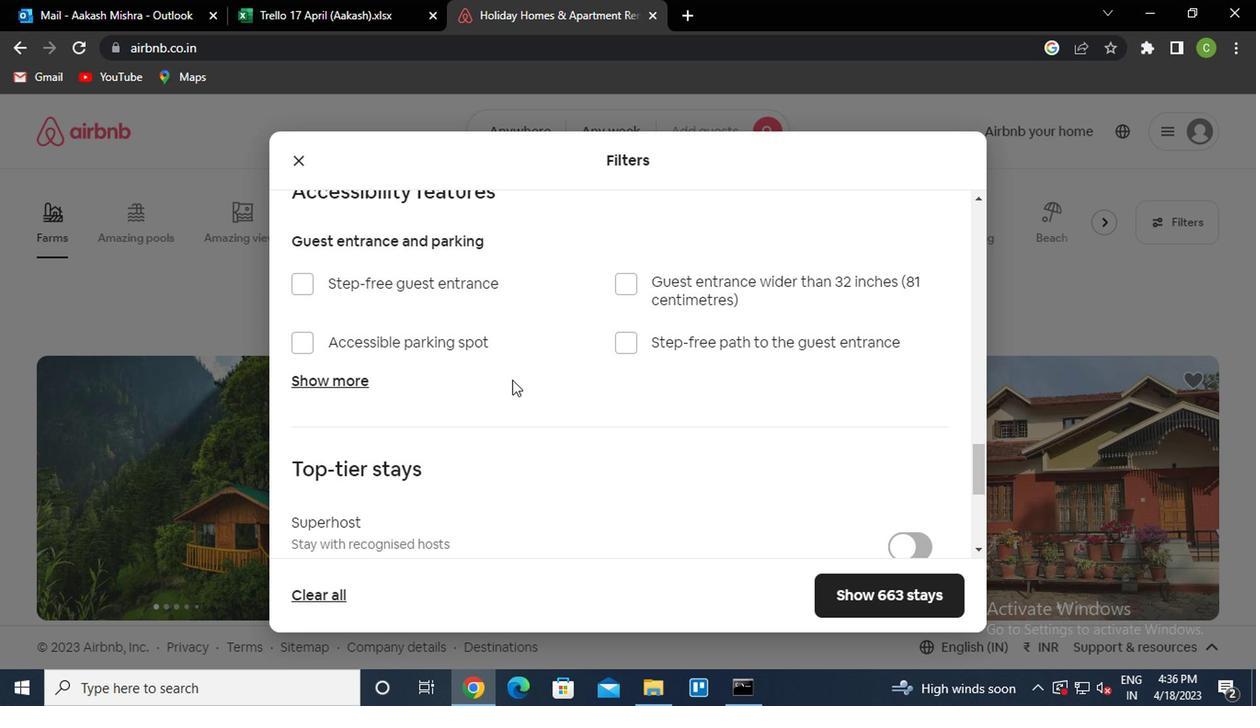 
Action: Mouse moved to (897, 374)
Screenshot: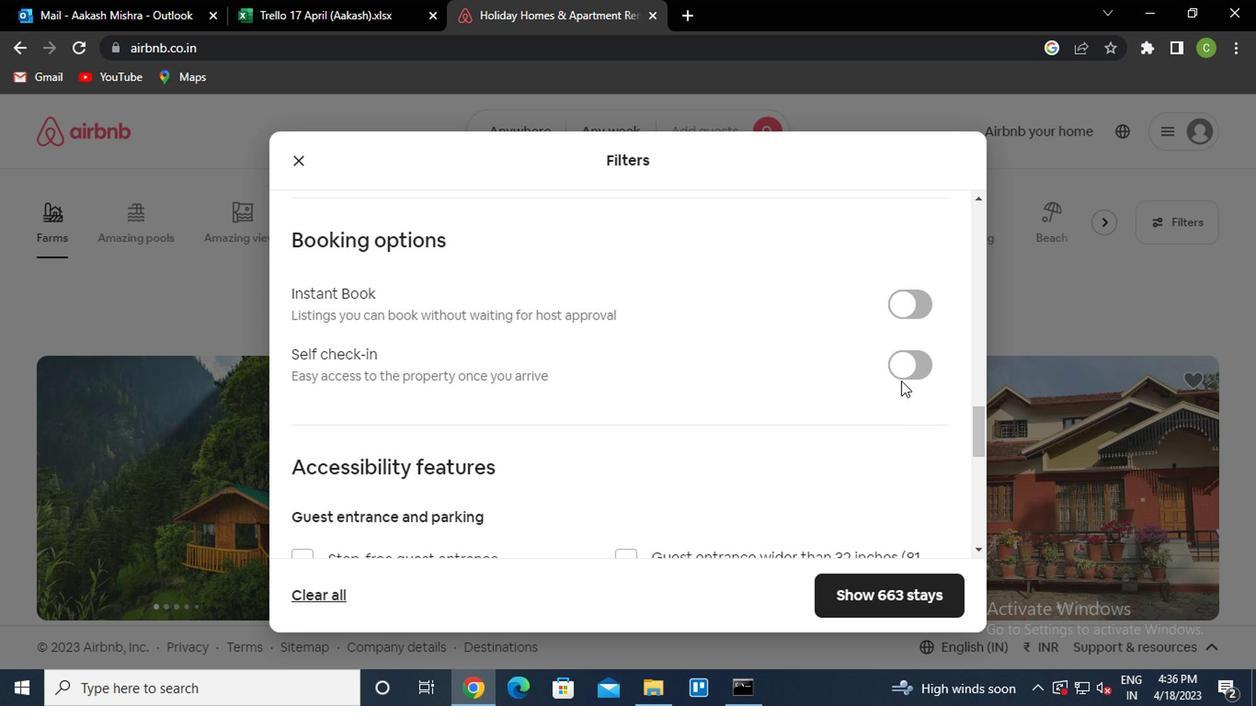 
Action: Mouse pressed left at (897, 374)
Screenshot: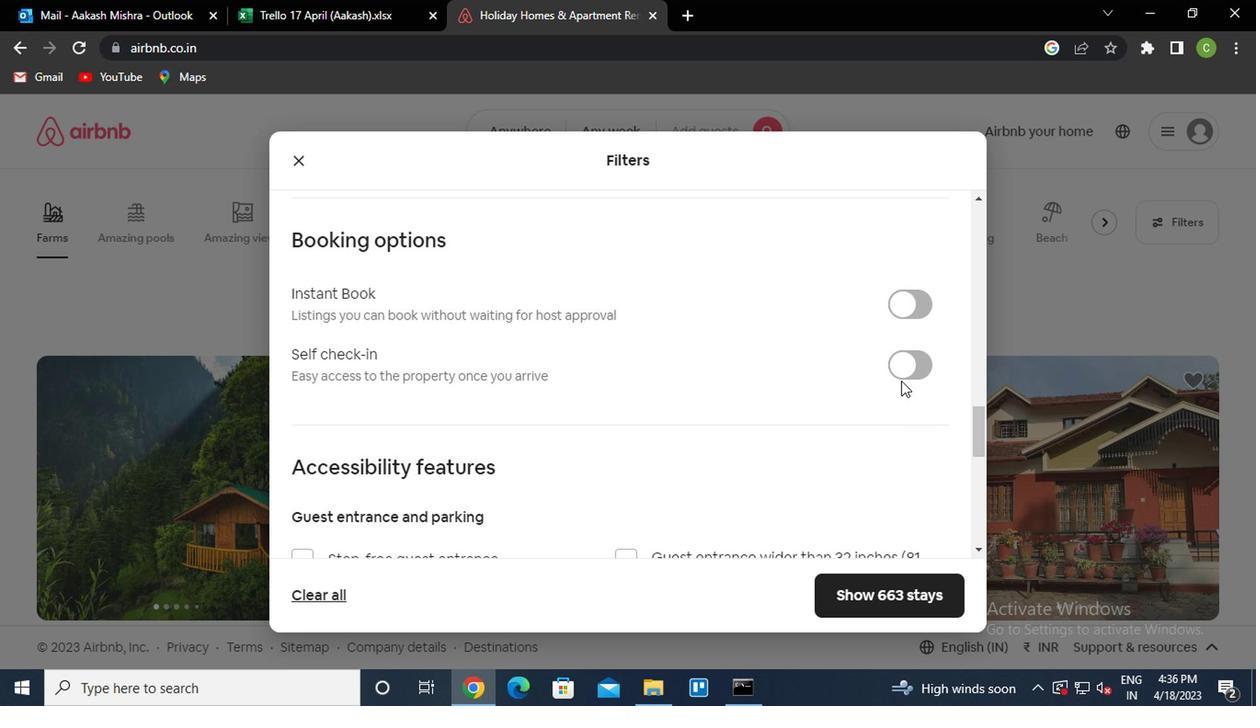 
Action: Mouse moved to (688, 474)
Screenshot: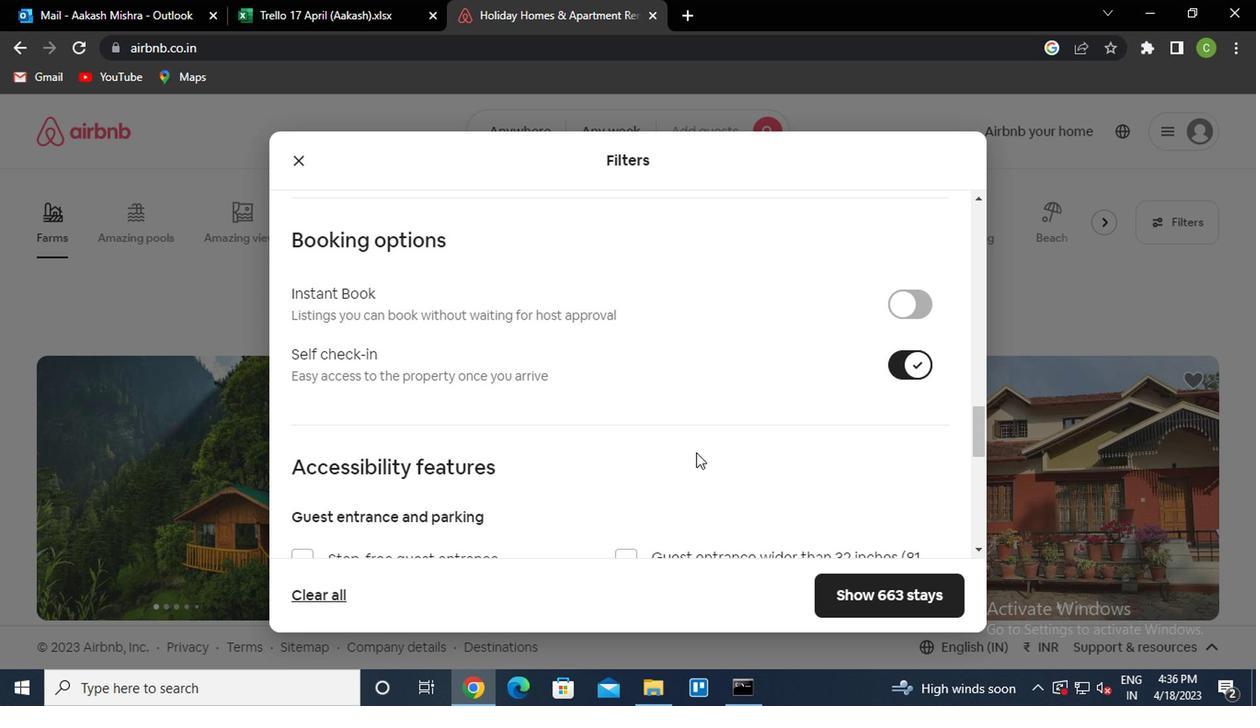 
Action: Mouse scrolled (688, 473) with delta (0, -1)
Screenshot: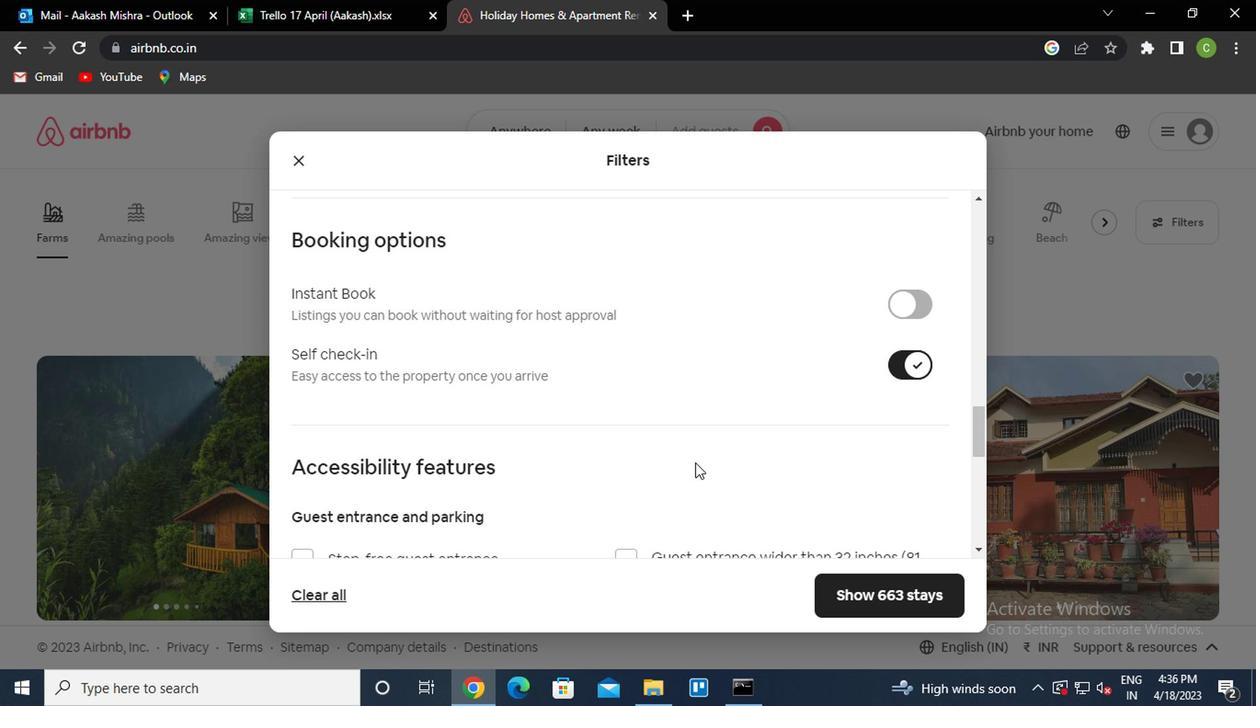 
Action: Mouse scrolled (688, 473) with delta (0, -1)
Screenshot: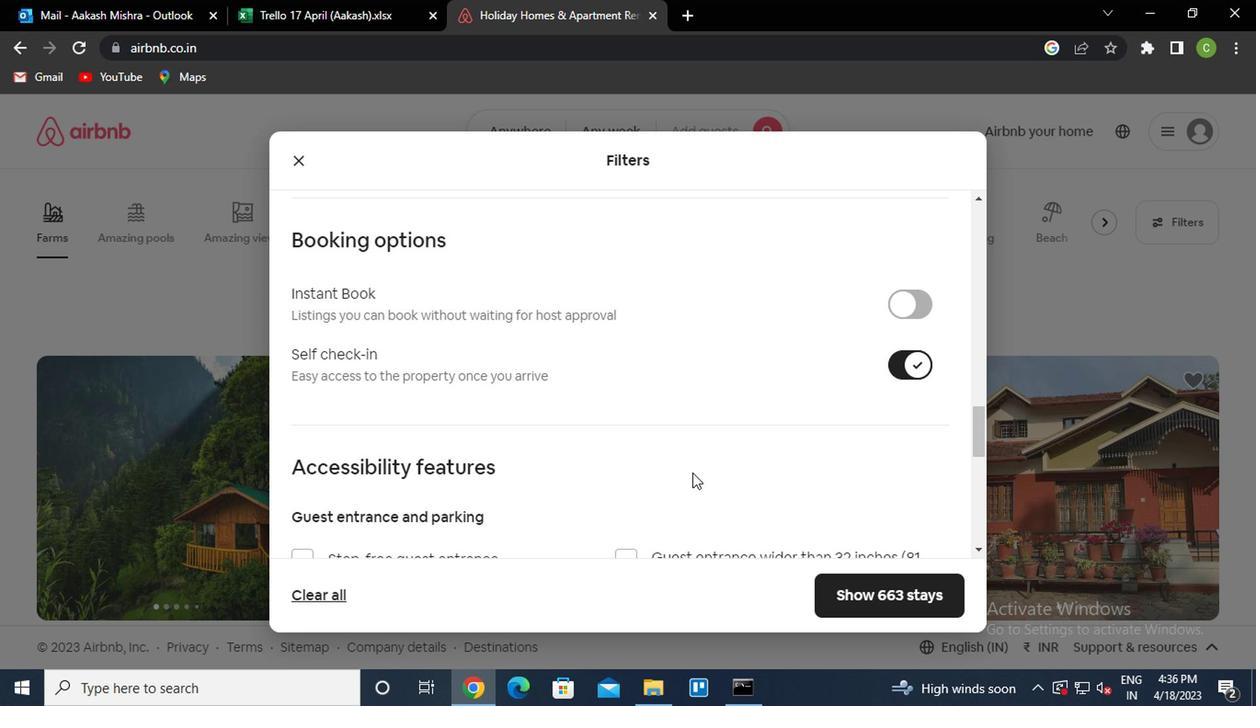 
Action: Mouse scrolled (688, 473) with delta (0, -1)
Screenshot: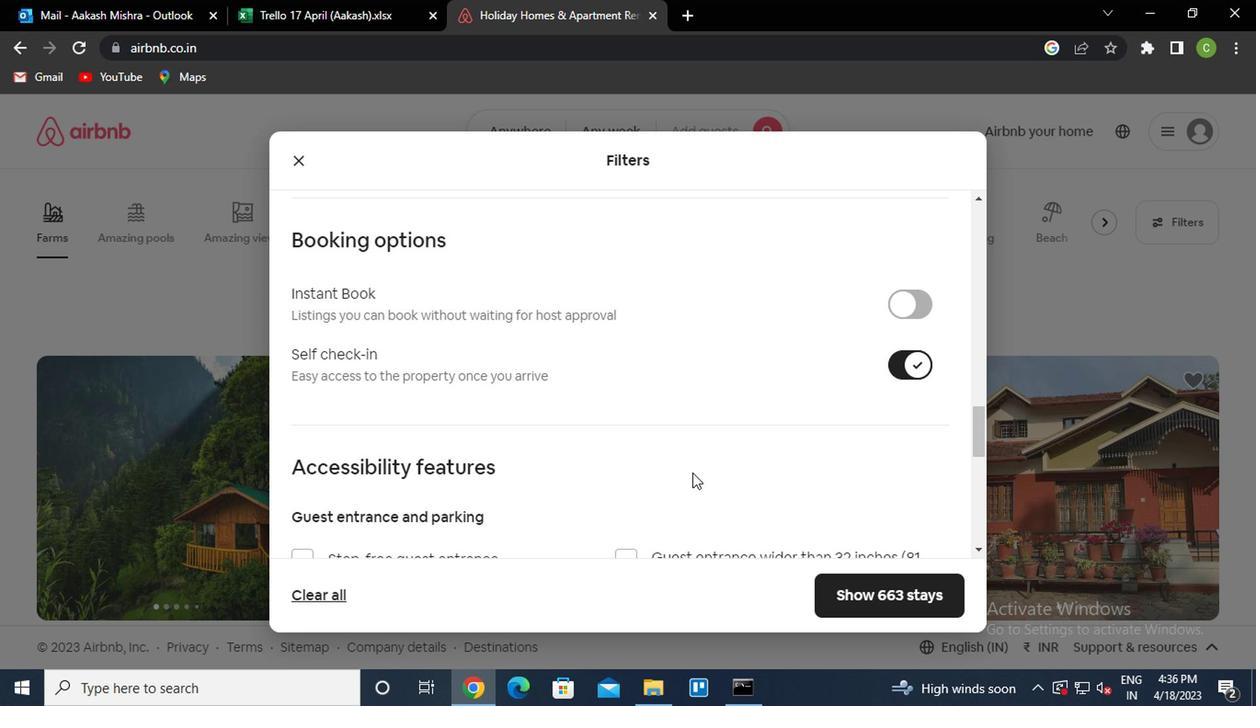 
Action: Mouse scrolled (688, 473) with delta (0, -1)
Screenshot: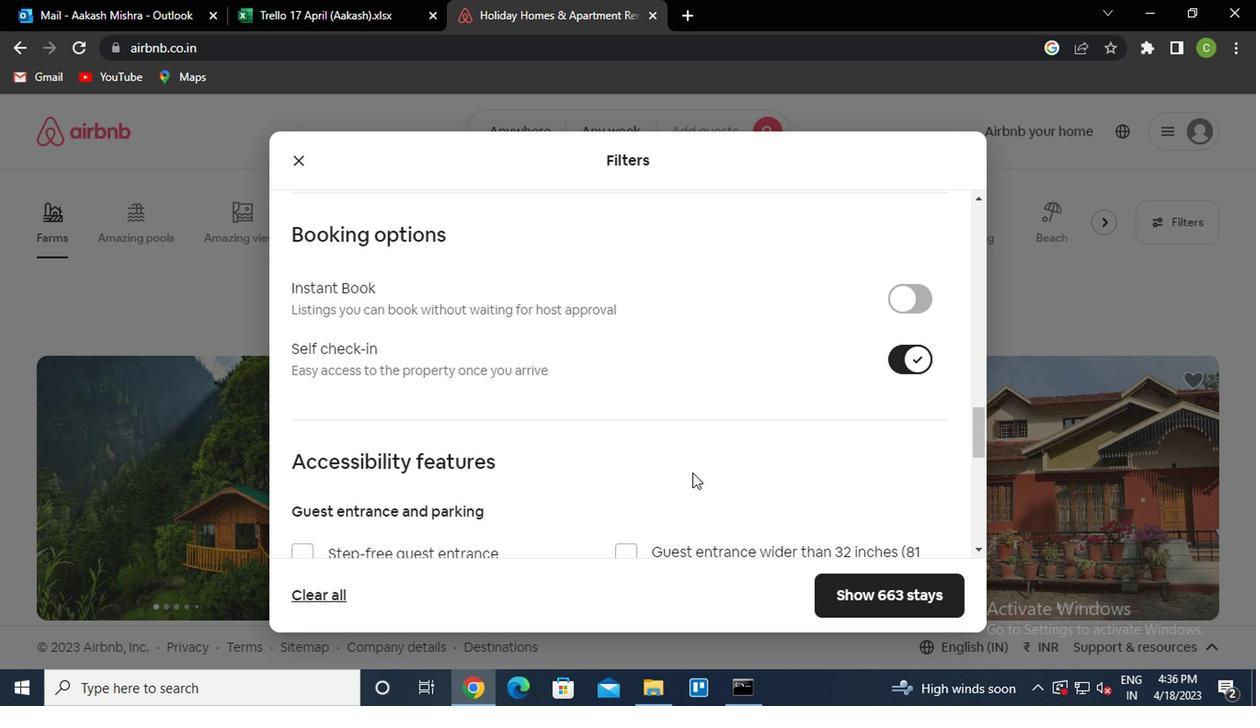 
Action: Mouse scrolled (688, 473) with delta (0, -1)
Screenshot: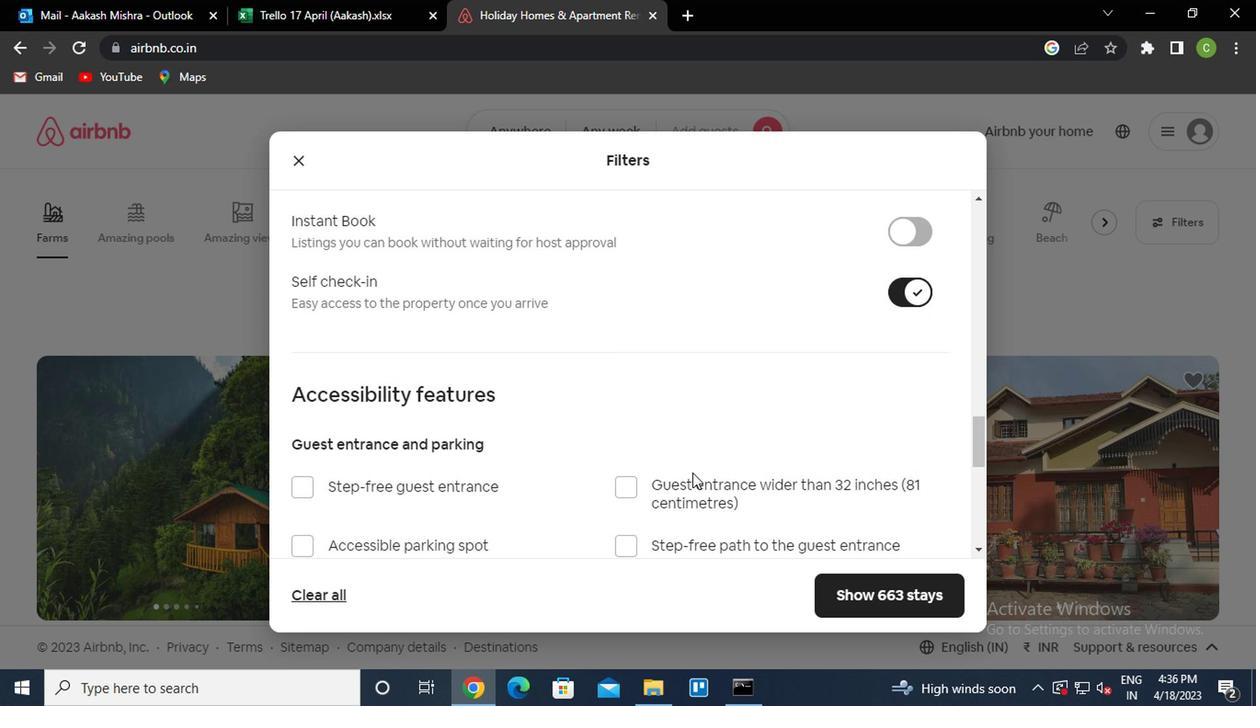 
Action: Mouse moved to (439, 456)
Screenshot: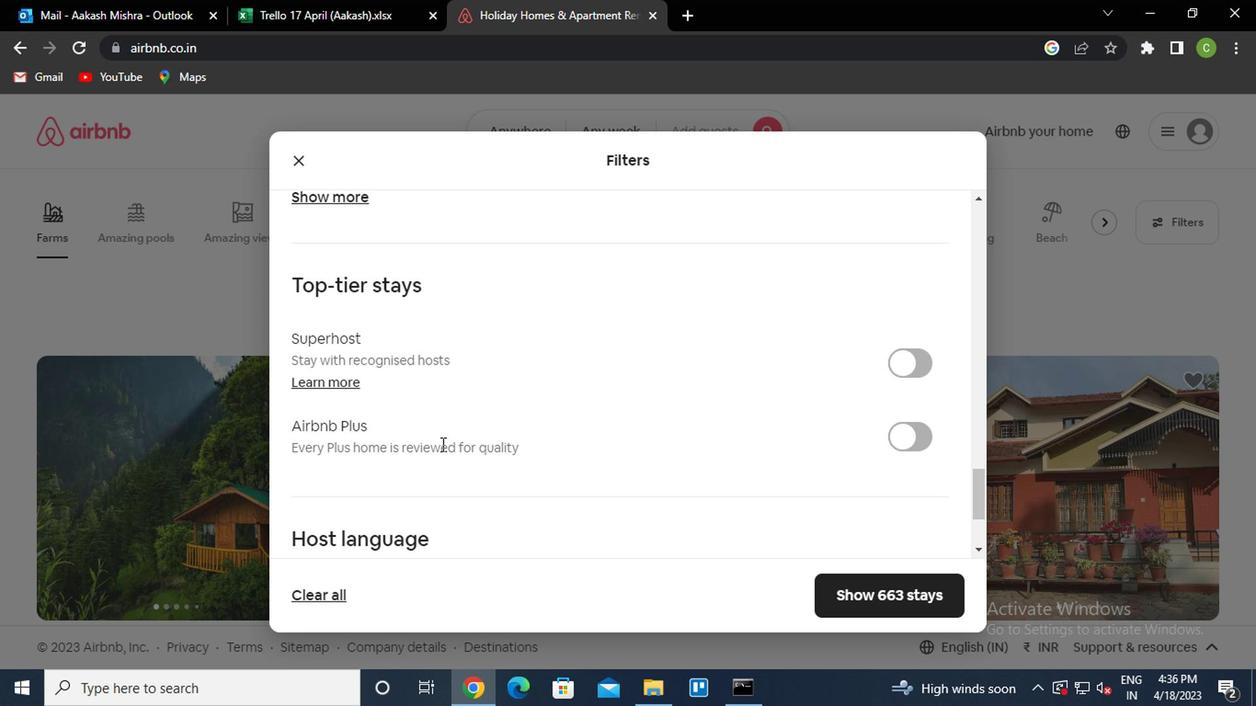 
Action: Mouse scrolled (439, 454) with delta (0, -1)
Screenshot: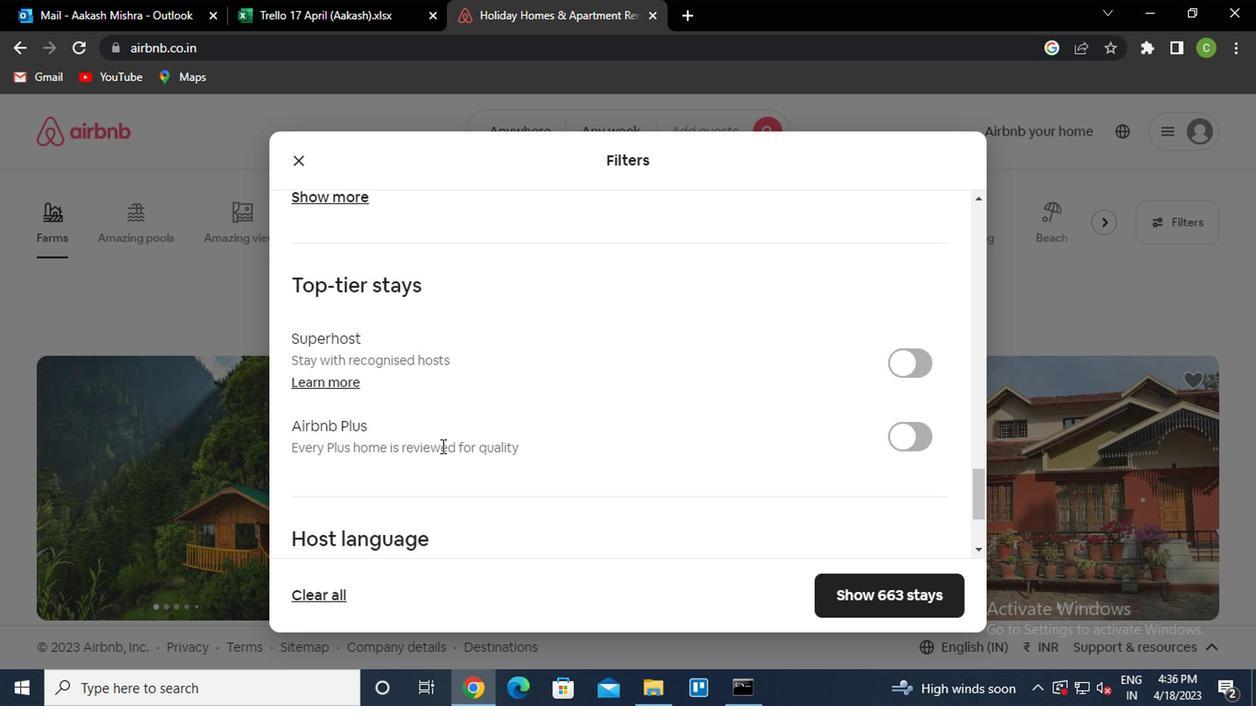 
Action: Mouse moved to (439, 456)
Screenshot: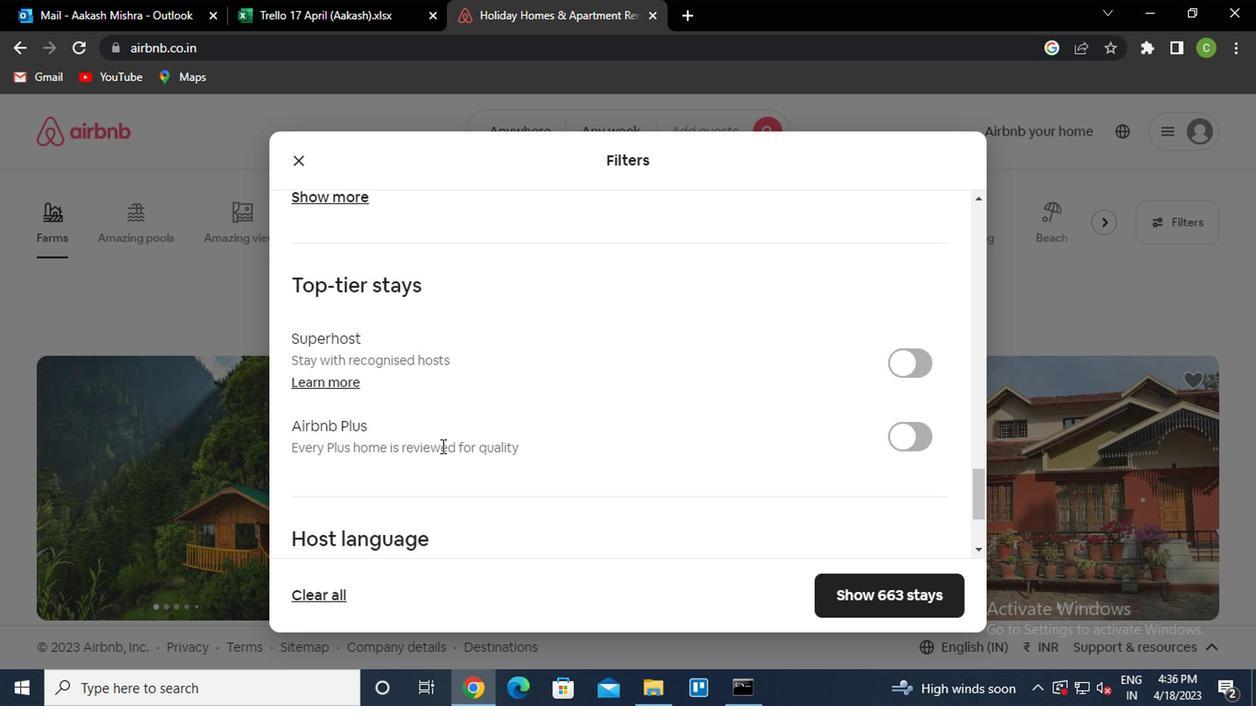 
Action: Mouse scrolled (439, 454) with delta (0, -1)
Screenshot: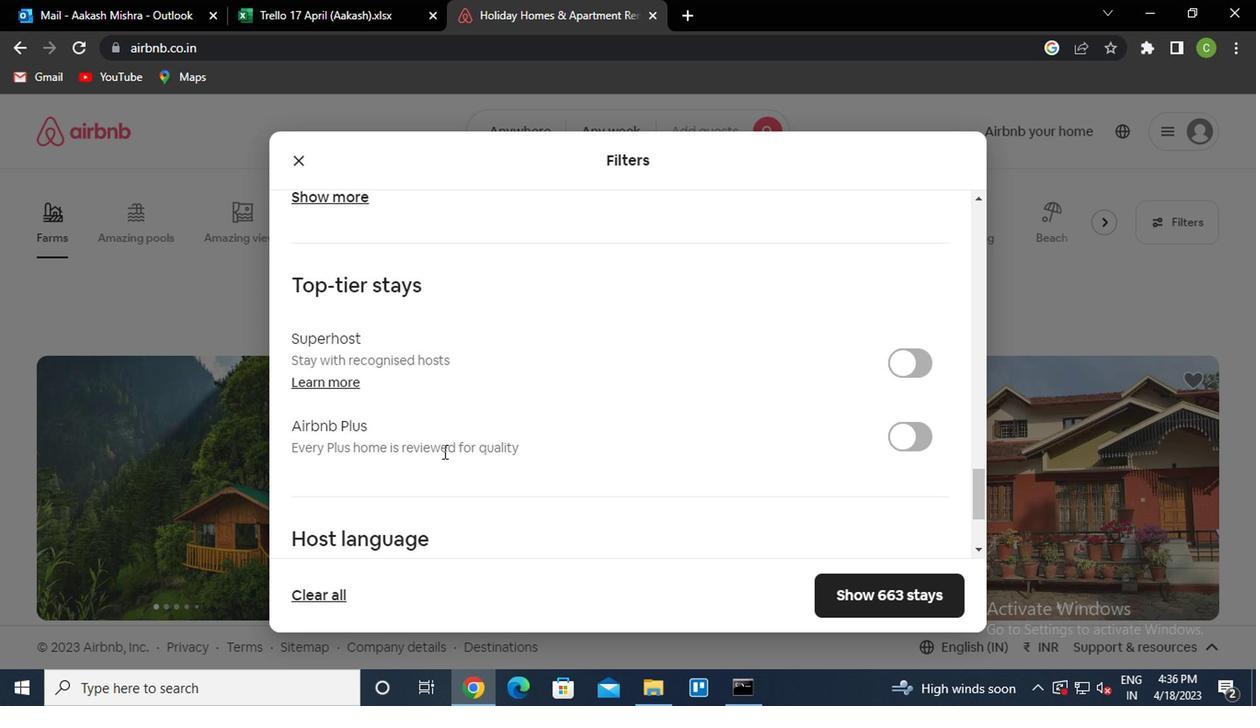 
Action: Mouse moved to (337, 508)
Screenshot: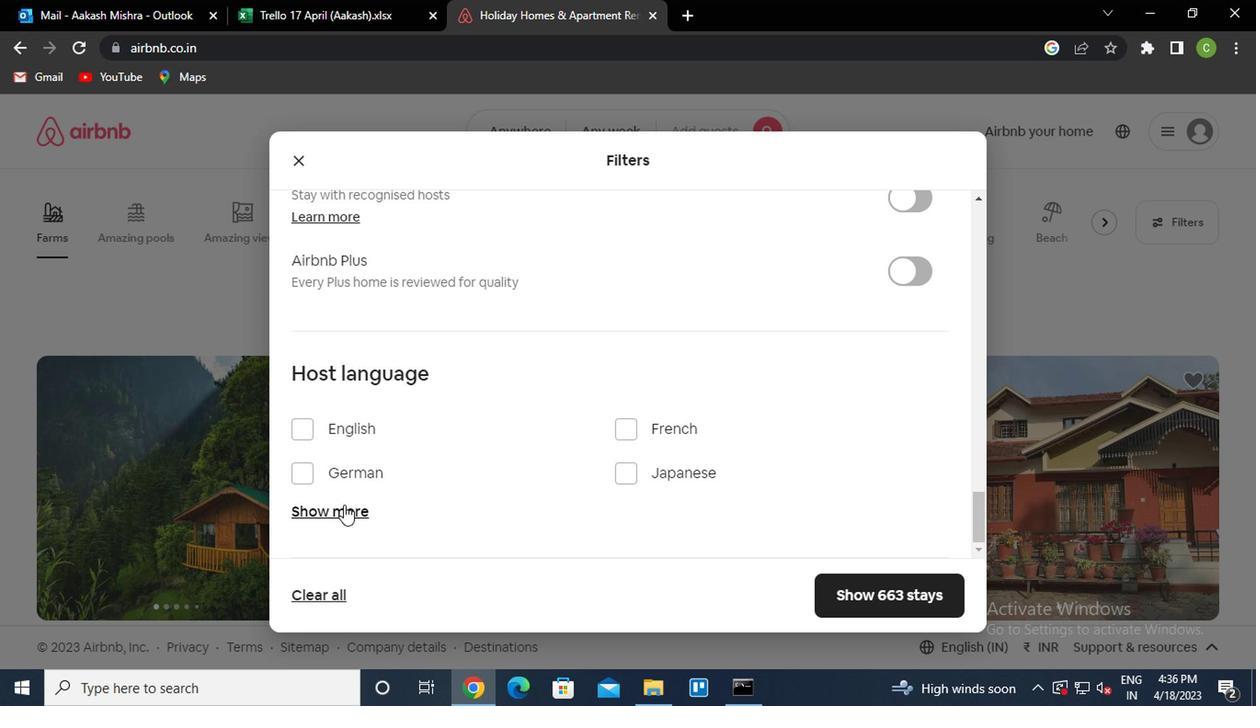 
Action: Mouse pressed left at (337, 508)
Screenshot: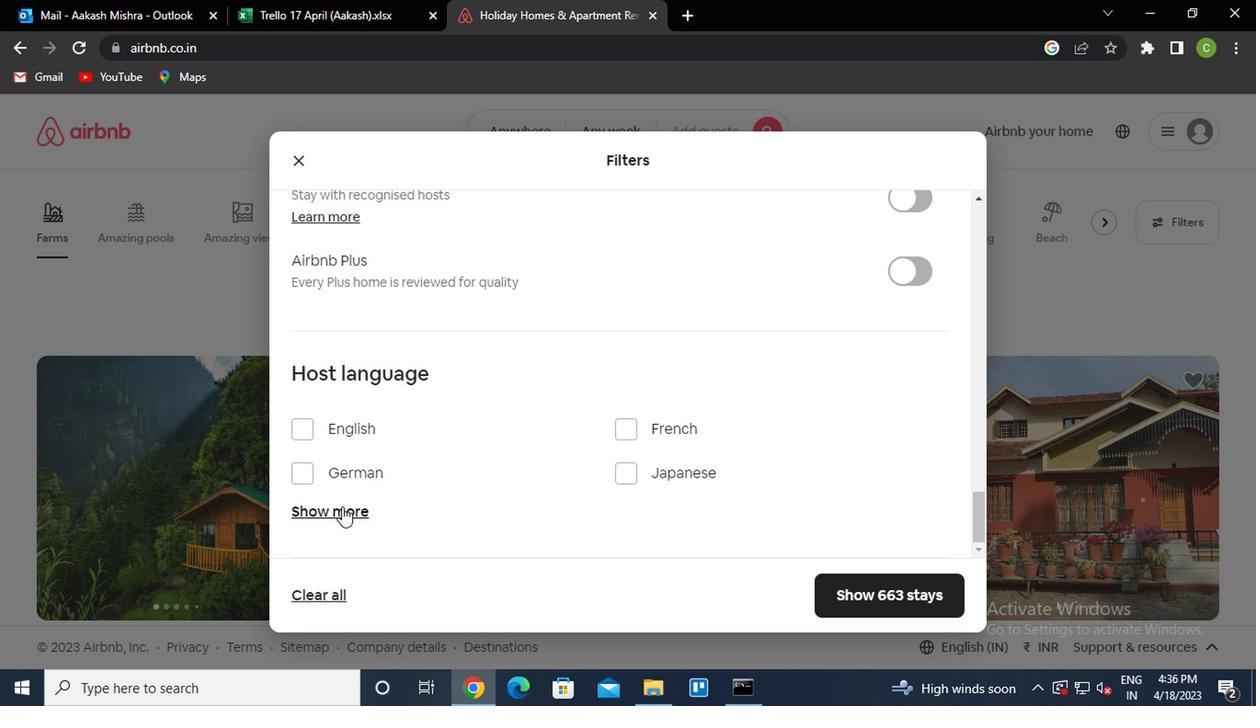
Action: Mouse moved to (434, 435)
Screenshot: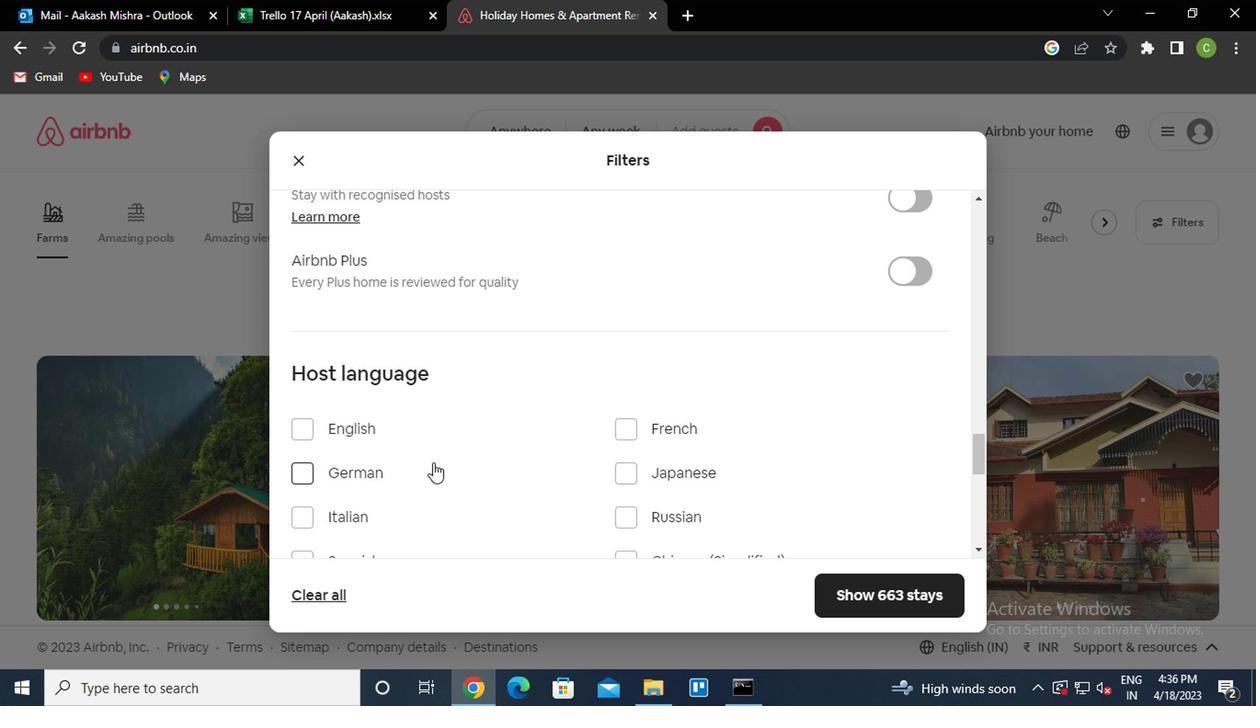 
Action: Mouse scrolled (434, 434) with delta (0, -1)
Screenshot: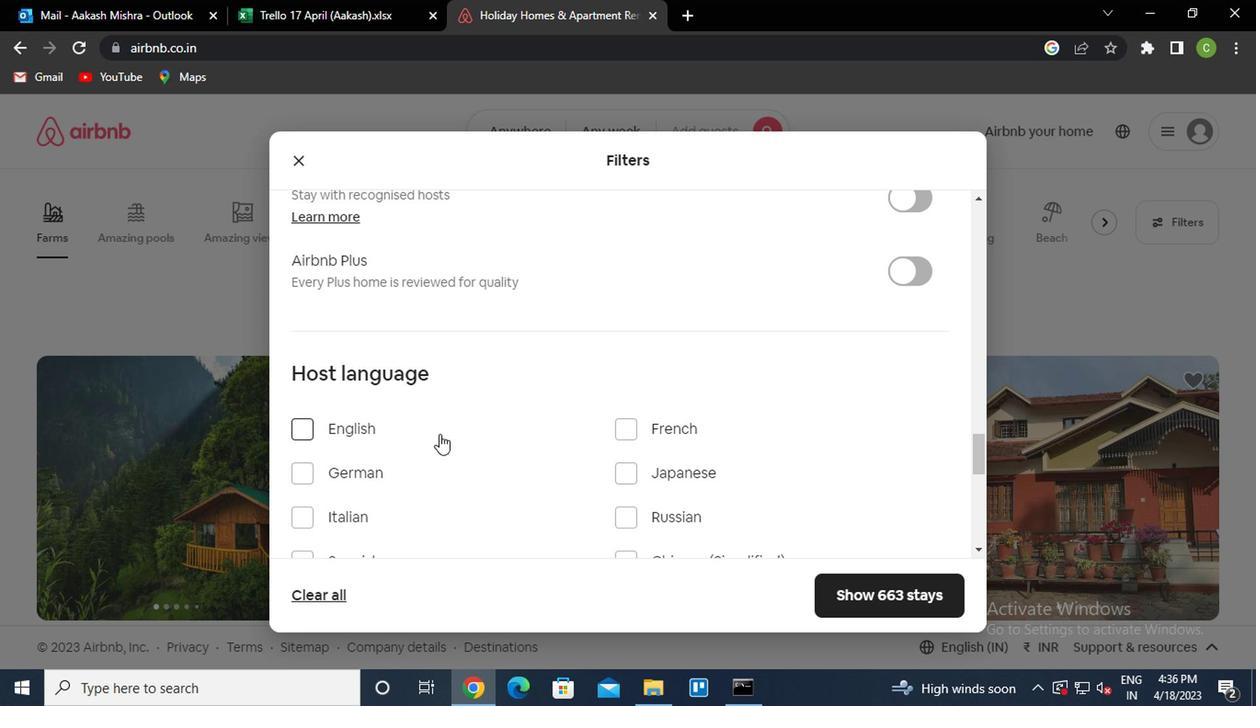 
Action: Mouse moved to (434, 445)
Screenshot: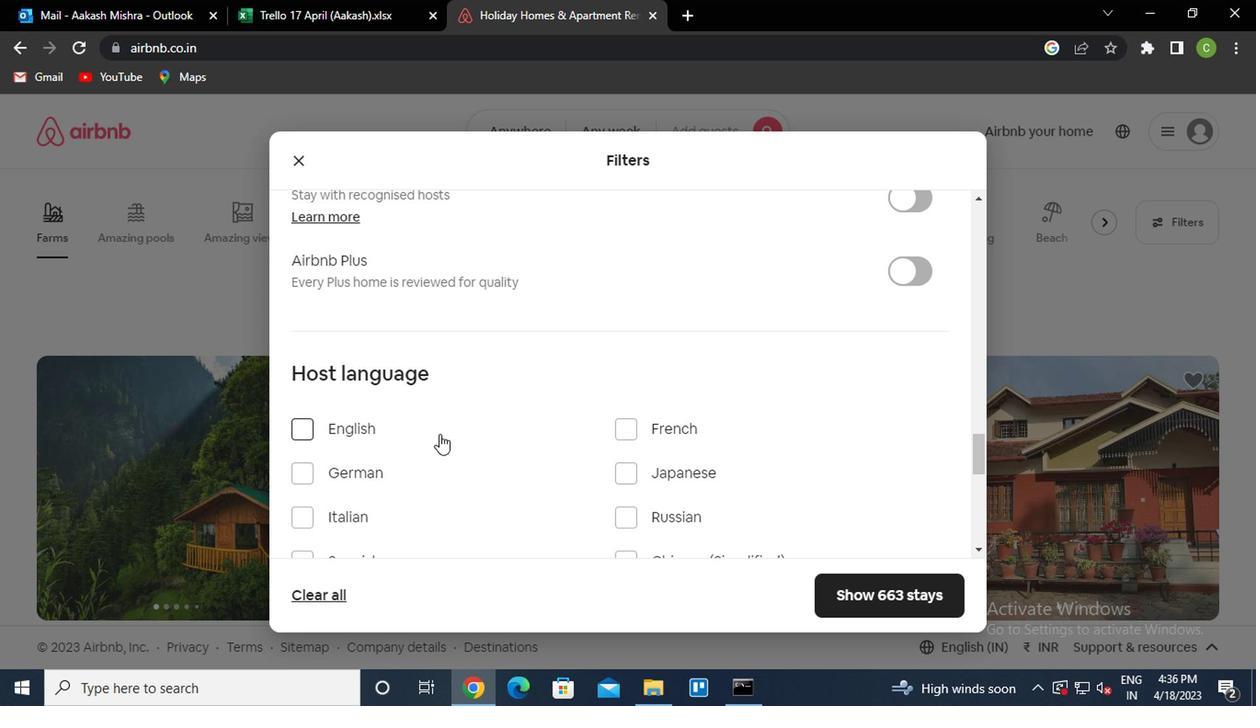 
Action: Mouse scrolled (434, 445) with delta (0, 0)
Screenshot: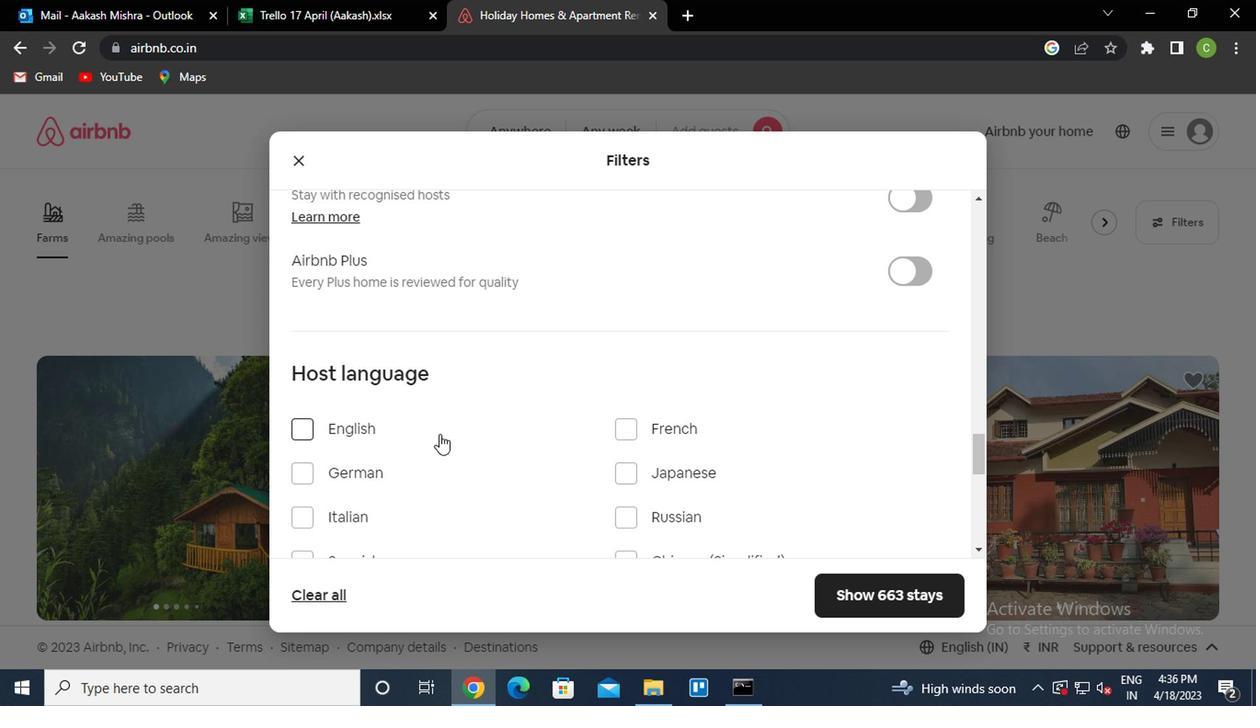 
Action: Mouse moved to (297, 376)
Screenshot: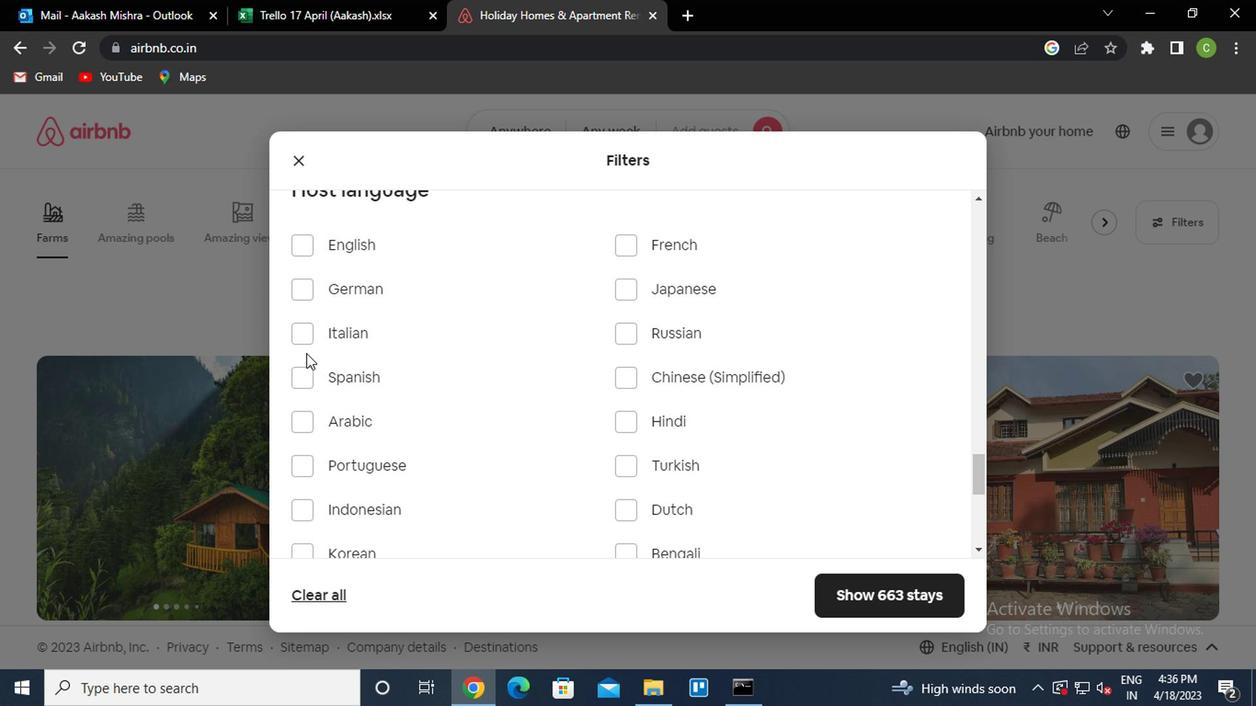 
Action: Mouse pressed left at (297, 376)
Screenshot: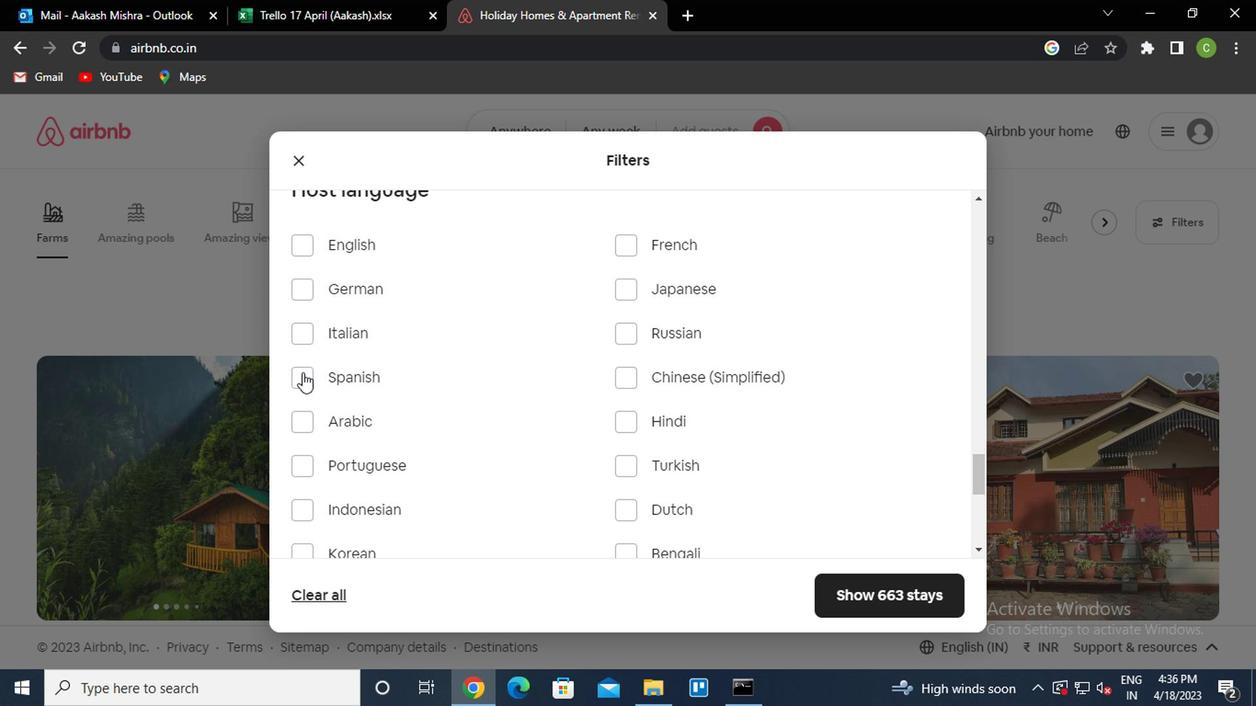 
Action: Mouse moved to (905, 604)
Screenshot: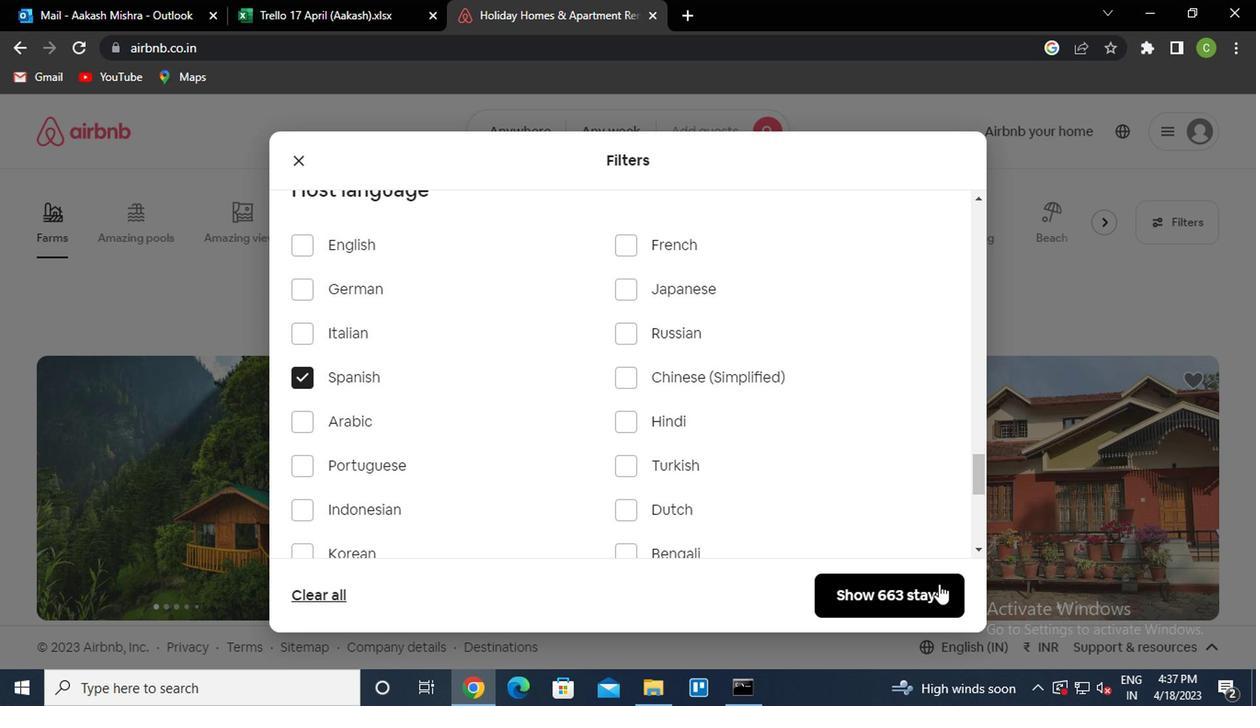 
Action: Mouse pressed left at (905, 604)
Screenshot: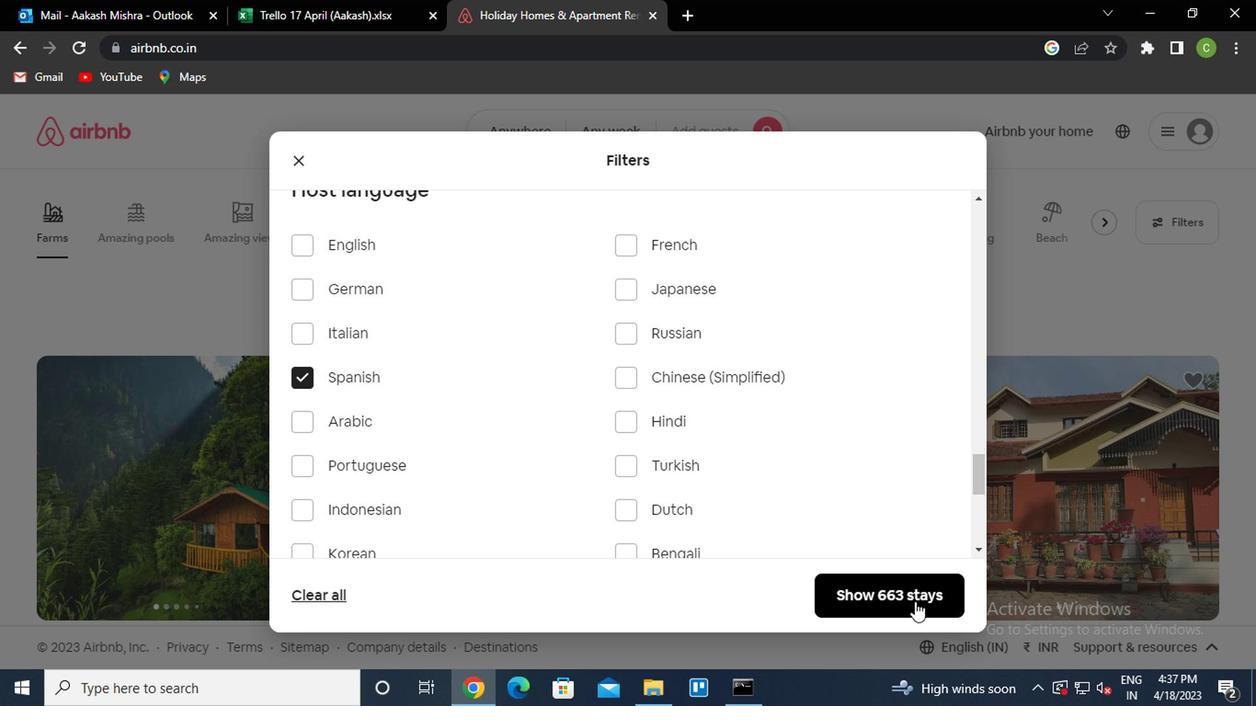 
Action: Mouse moved to (717, 497)
Screenshot: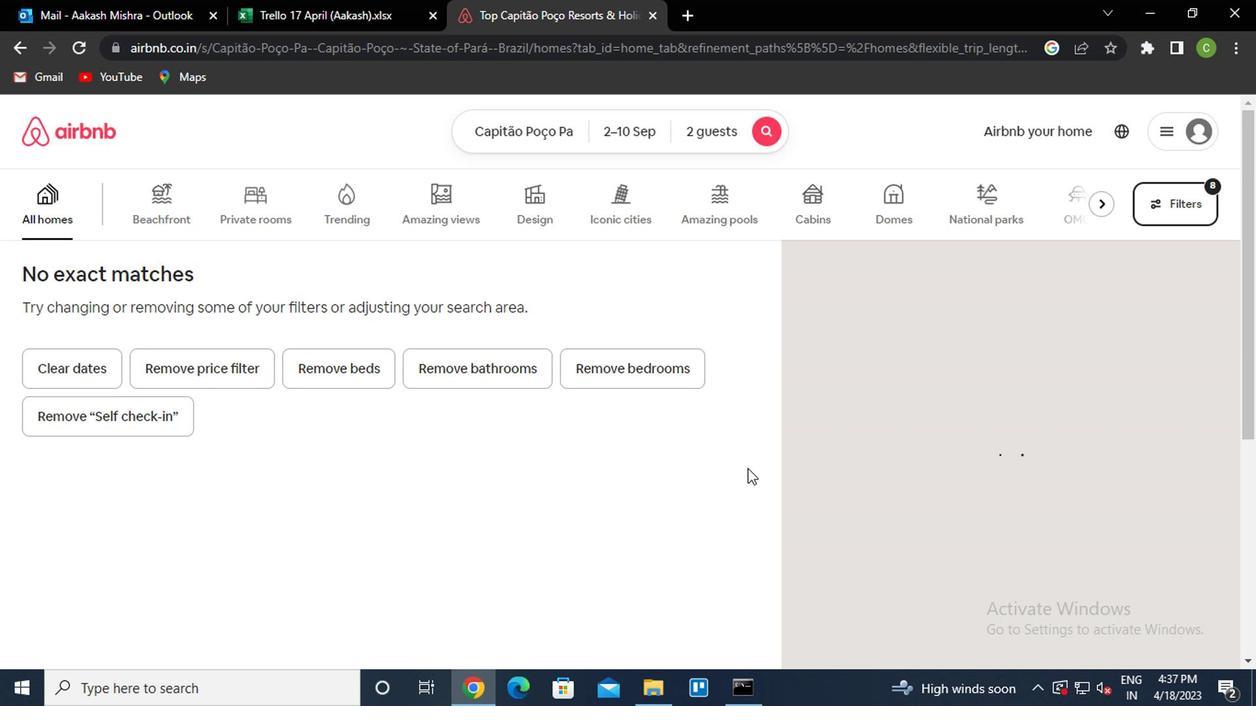 
